 Task: Find connections with filter location Shorāpur with filter topic #Learningswith filter profile language French with filter current company Stanton Chase: Executive Search & Leadership Consultants with filter school Visvesvaraya Technological University with filter industry Farming, Ranching, Forestry with filter service category Mobile Marketing with filter keywords title Outside Sales Manager
Action: Mouse moved to (596, 82)
Screenshot: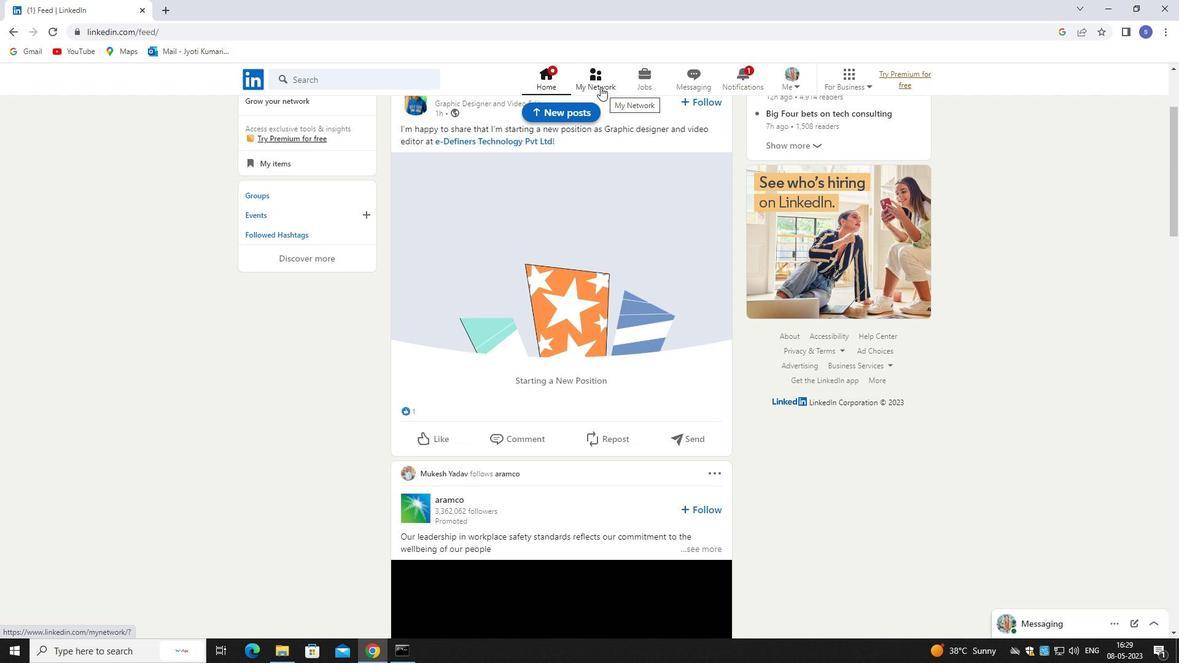 
Action: Mouse pressed left at (596, 82)
Screenshot: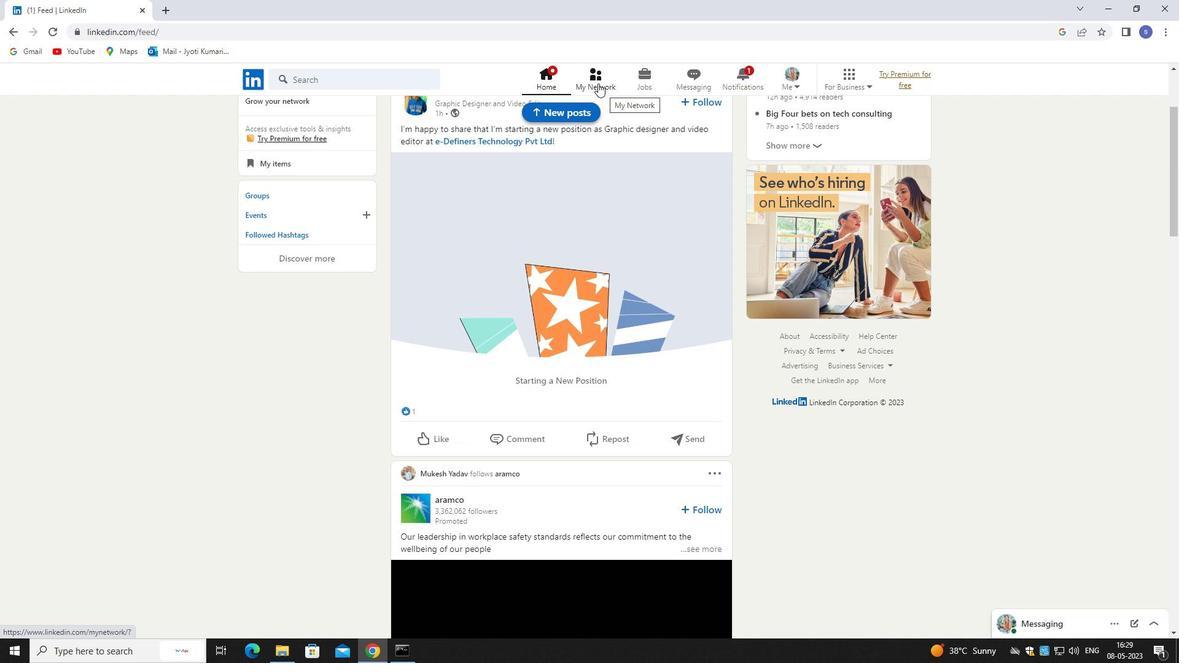 
Action: Mouse moved to (595, 82)
Screenshot: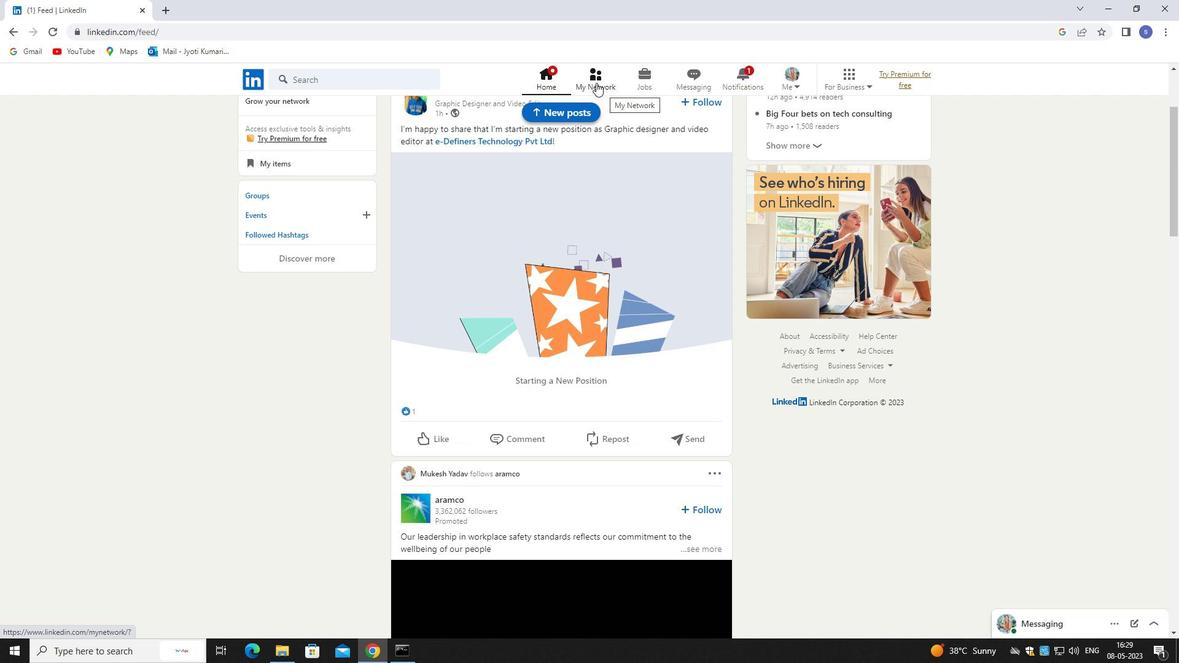 
Action: Mouse pressed left at (595, 82)
Screenshot: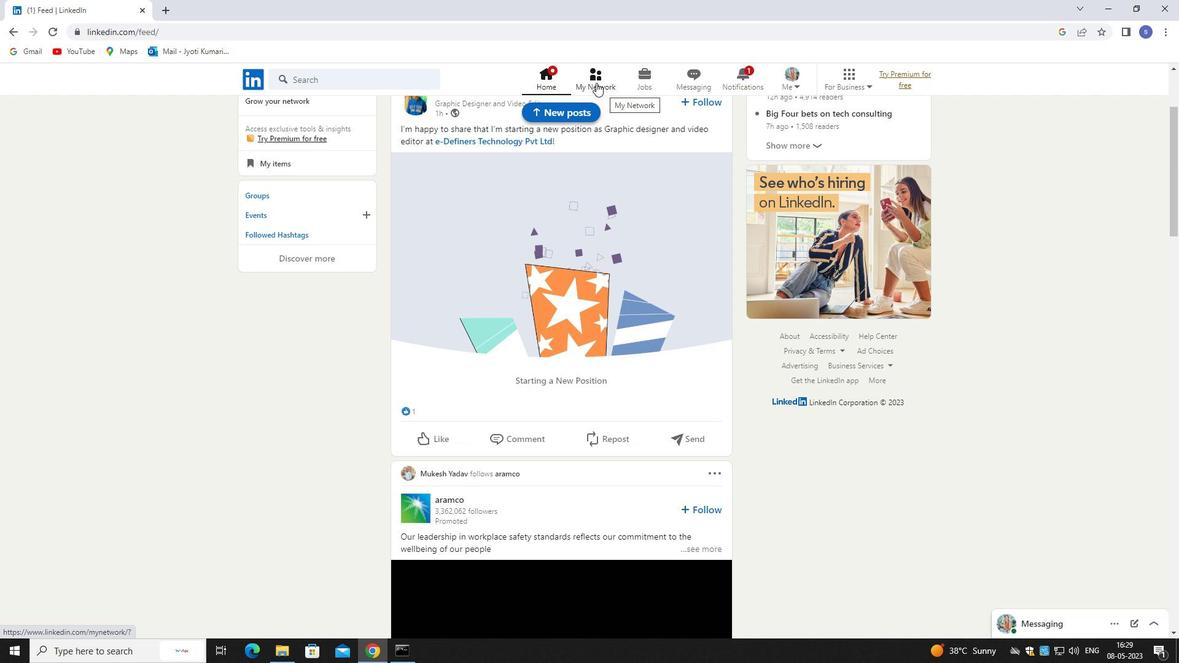 
Action: Mouse moved to (353, 149)
Screenshot: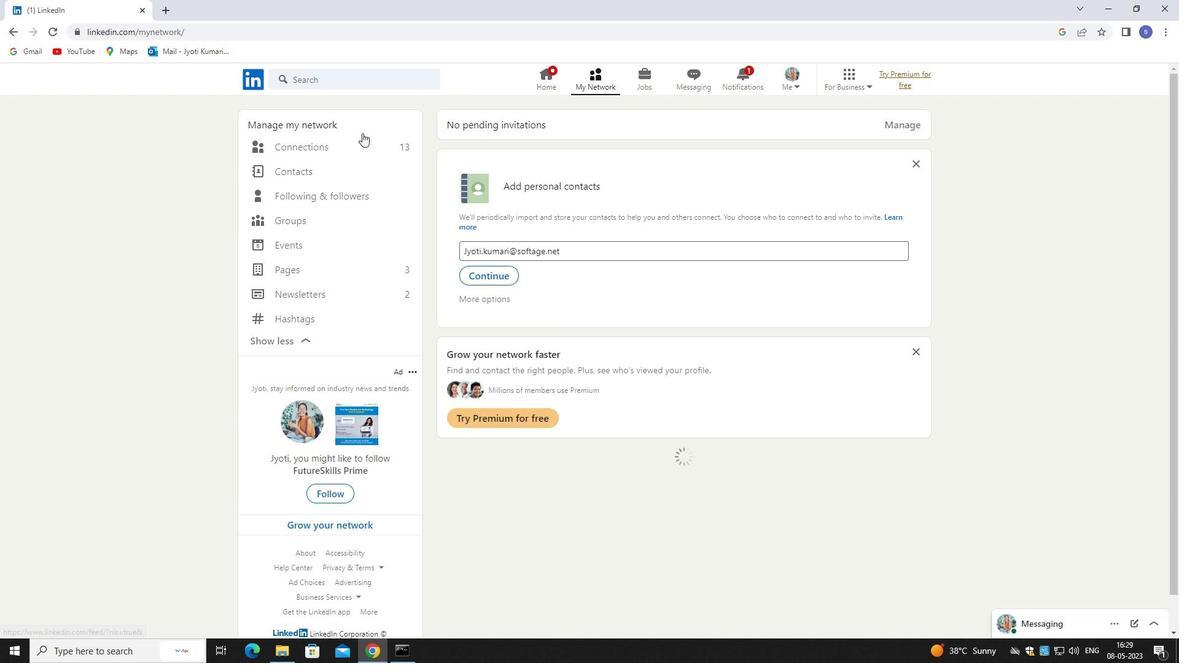 
Action: Mouse pressed left at (353, 149)
Screenshot: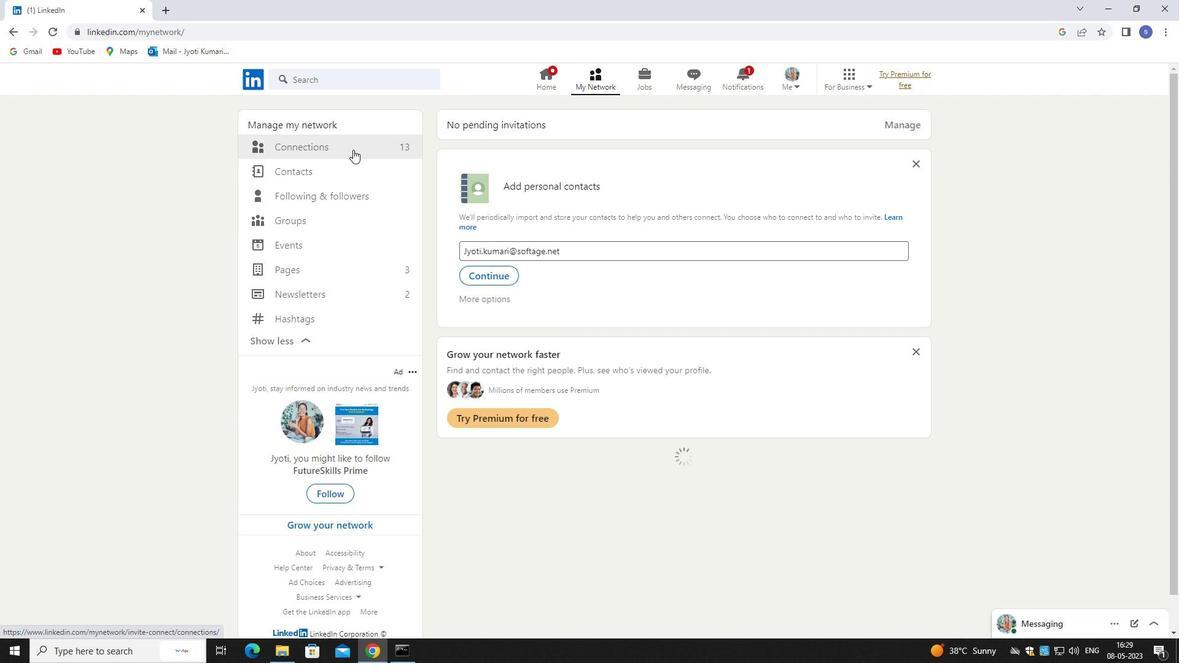 
Action: Mouse moved to (353, 150)
Screenshot: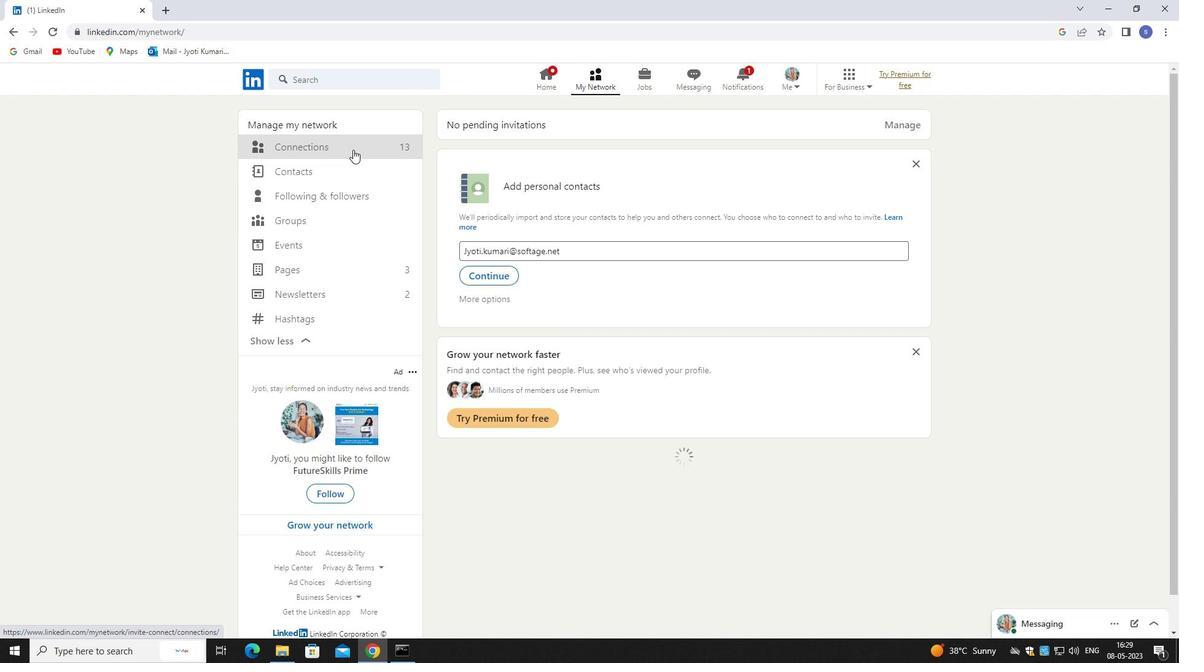 
Action: Mouse pressed left at (353, 150)
Screenshot: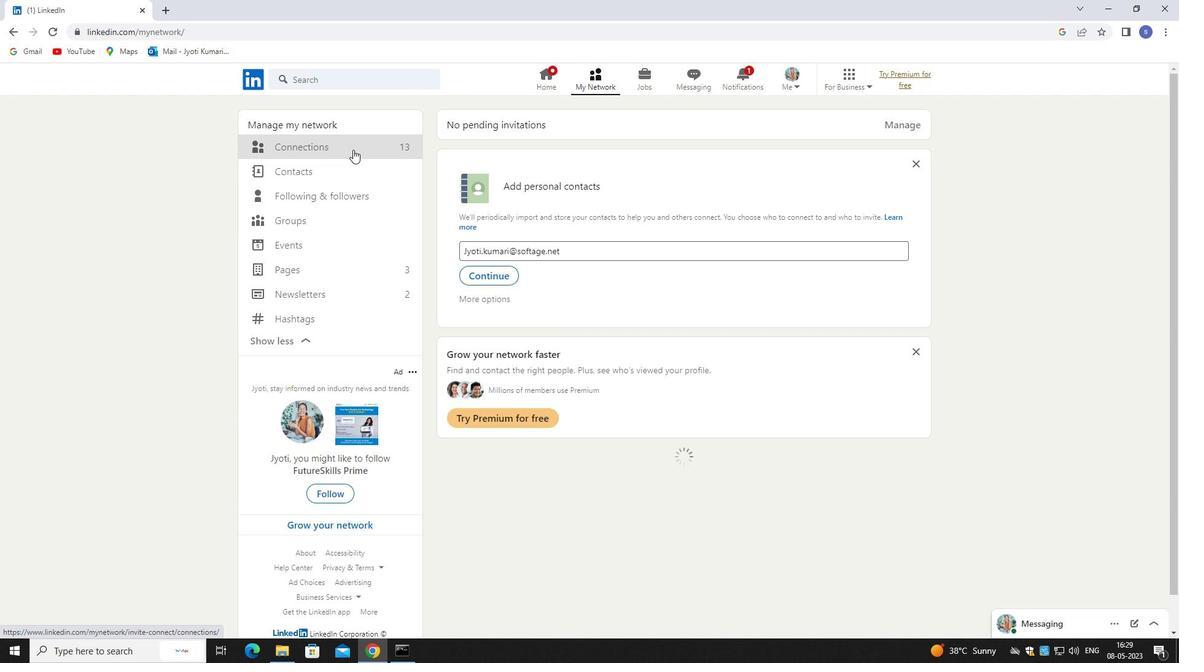 
Action: Mouse moved to (654, 146)
Screenshot: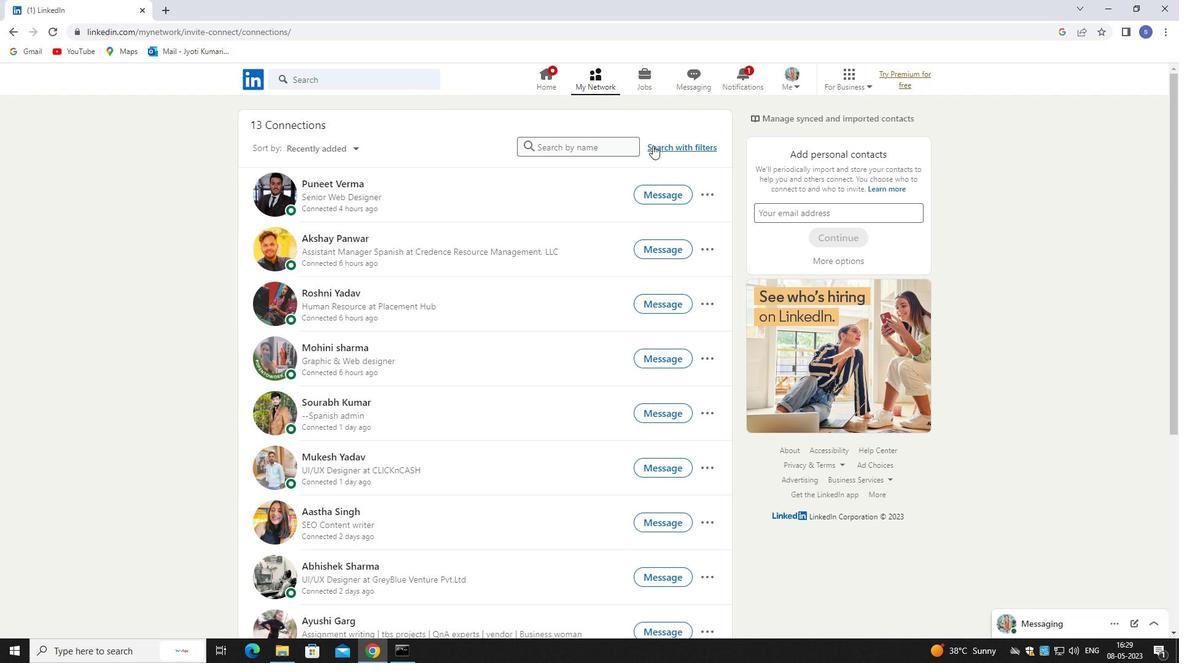
Action: Mouse pressed left at (654, 146)
Screenshot: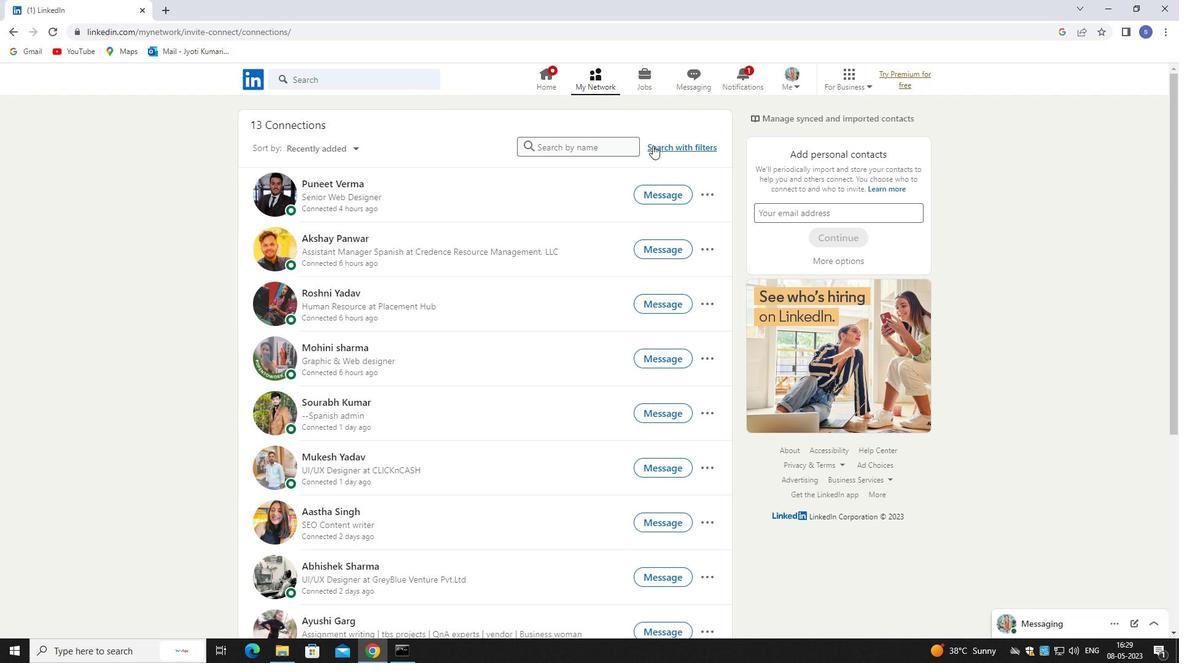 
Action: Mouse moved to (625, 119)
Screenshot: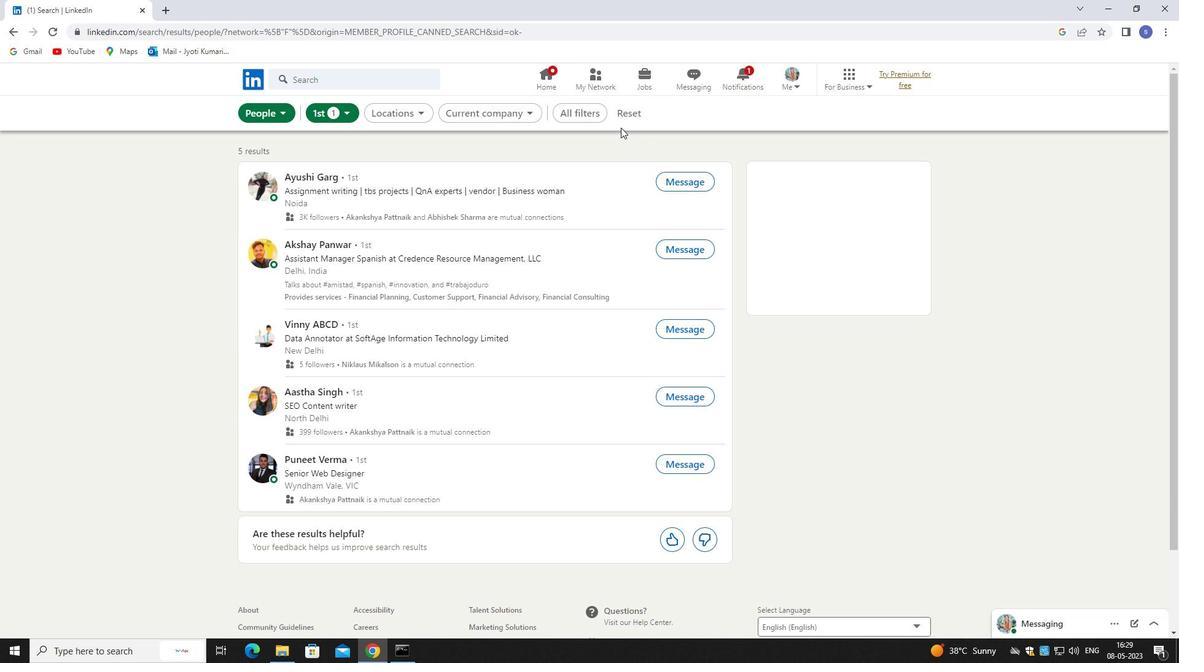 
Action: Mouse pressed left at (625, 119)
Screenshot: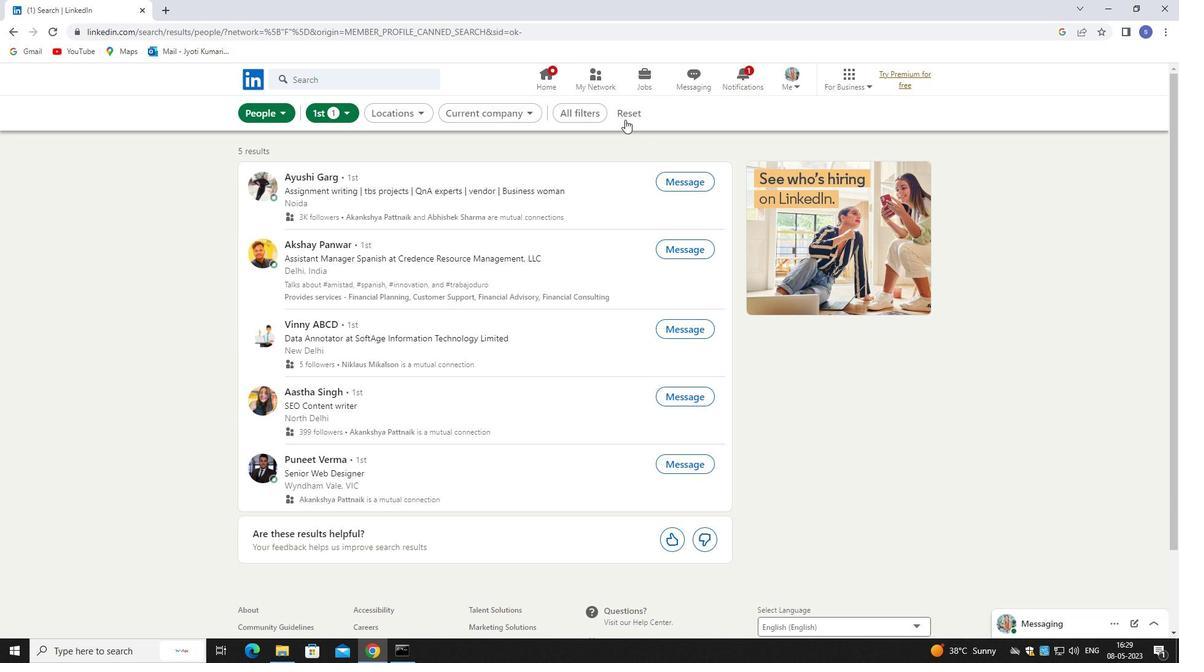 
Action: Mouse moved to (616, 116)
Screenshot: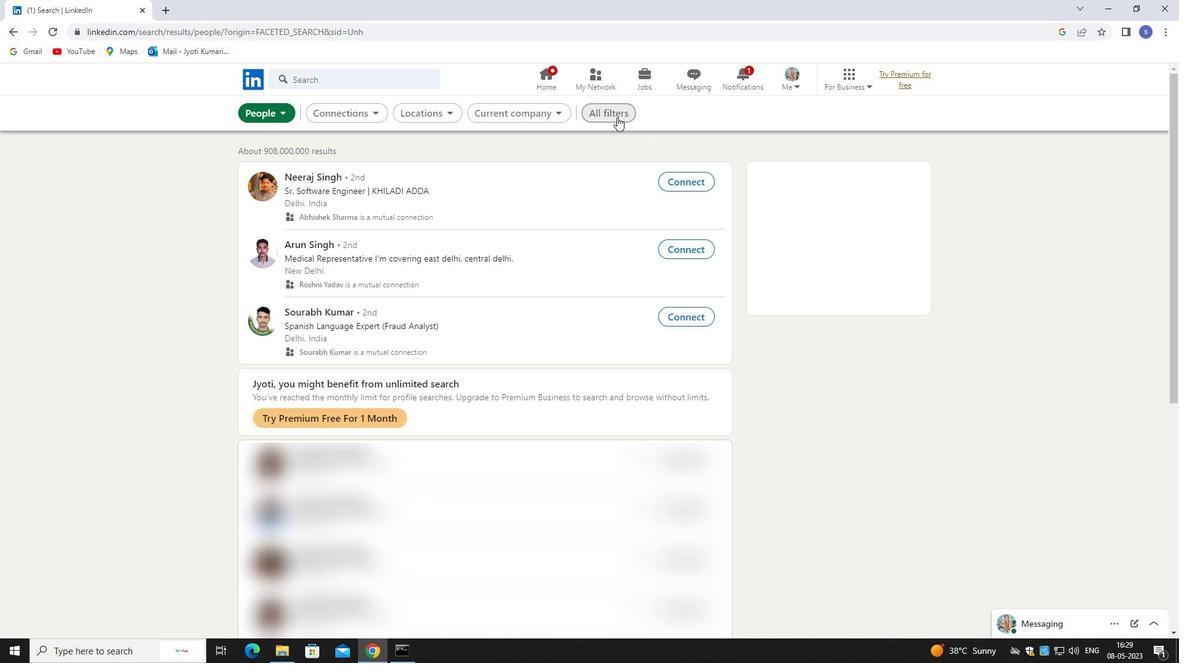 
Action: Mouse pressed left at (616, 116)
Screenshot: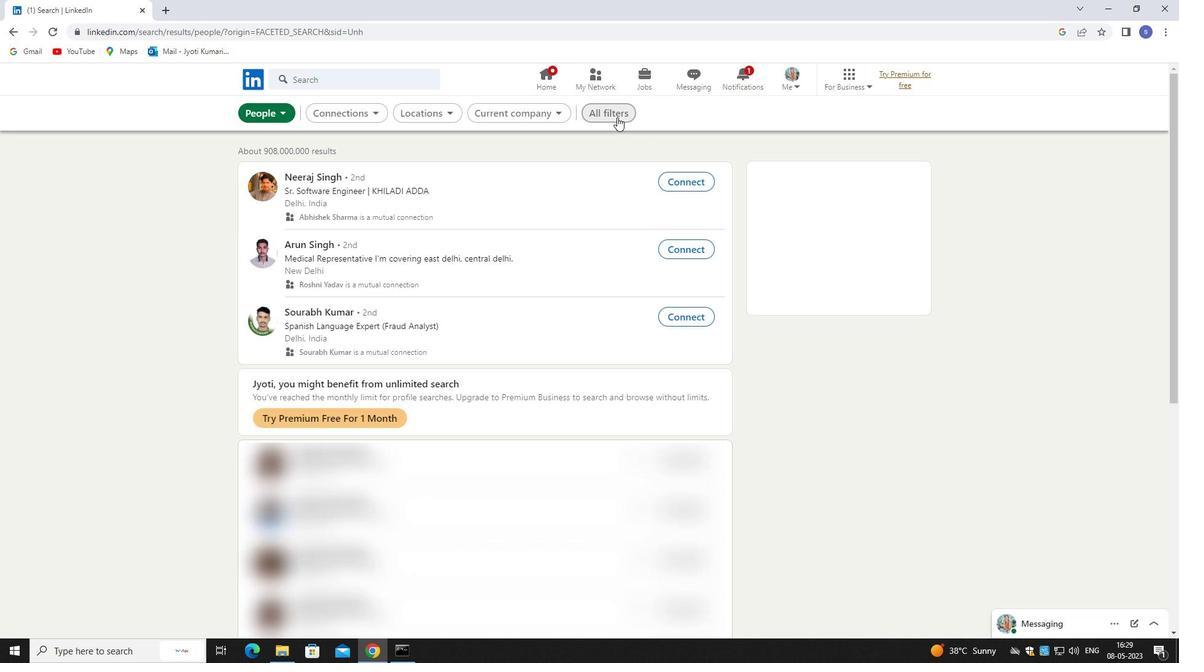 
Action: Mouse moved to (1034, 480)
Screenshot: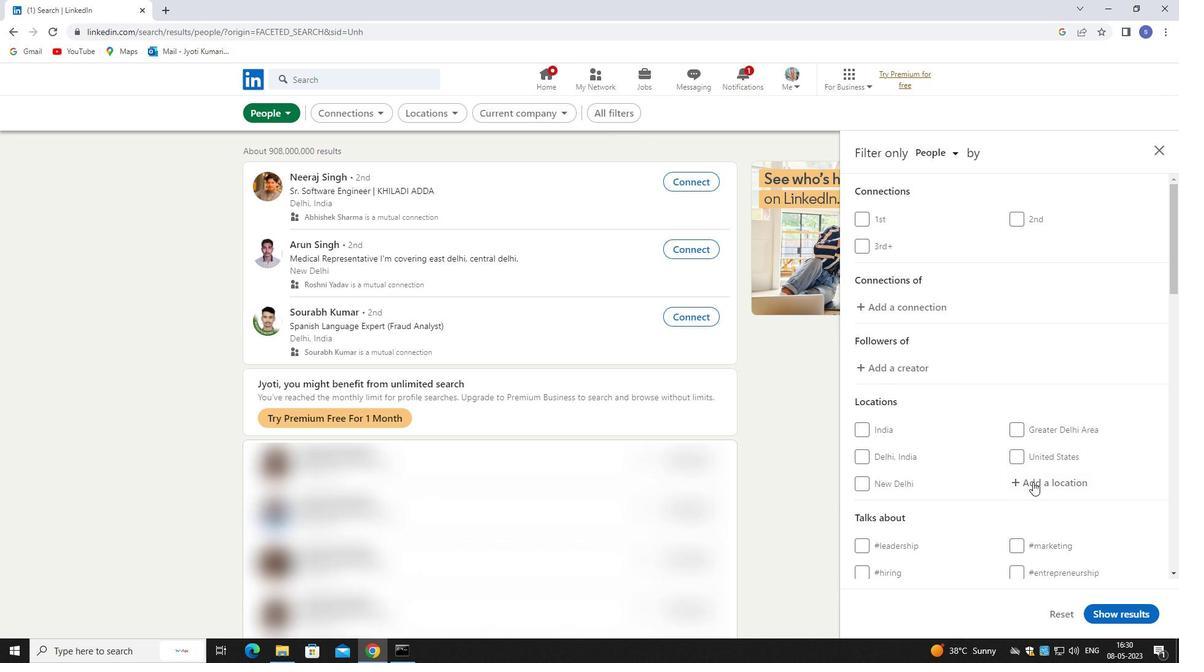 
Action: Mouse pressed left at (1034, 480)
Screenshot: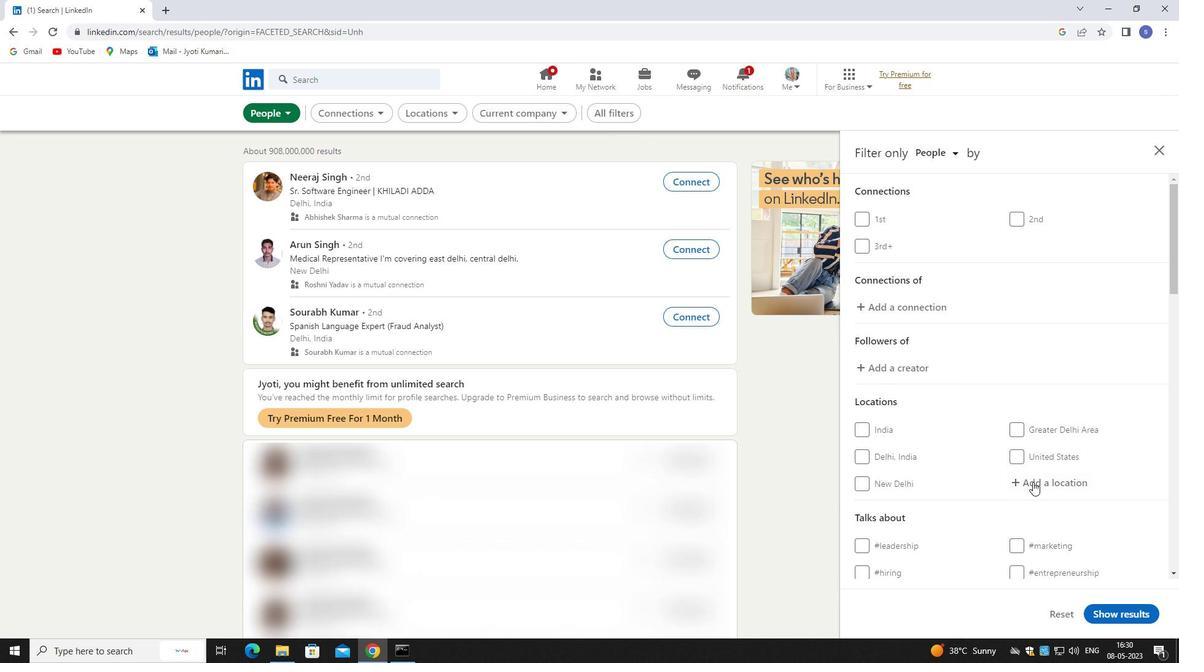 
Action: Mouse moved to (1033, 449)
Screenshot: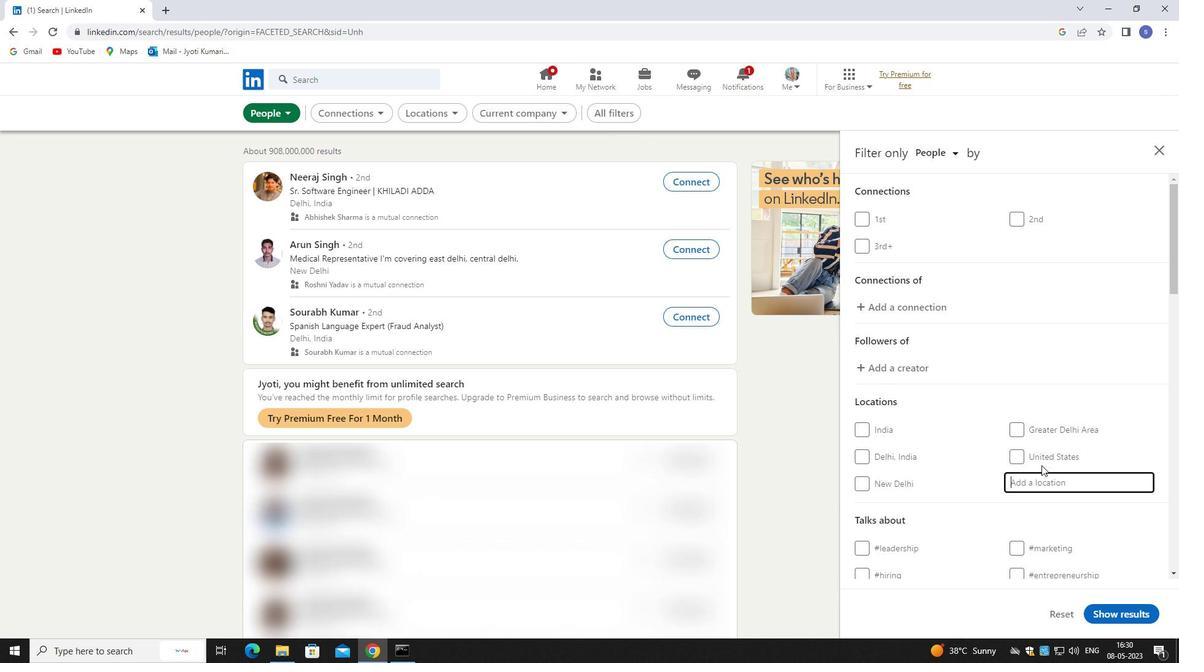 
Action: Key pressed shorapur
Screenshot: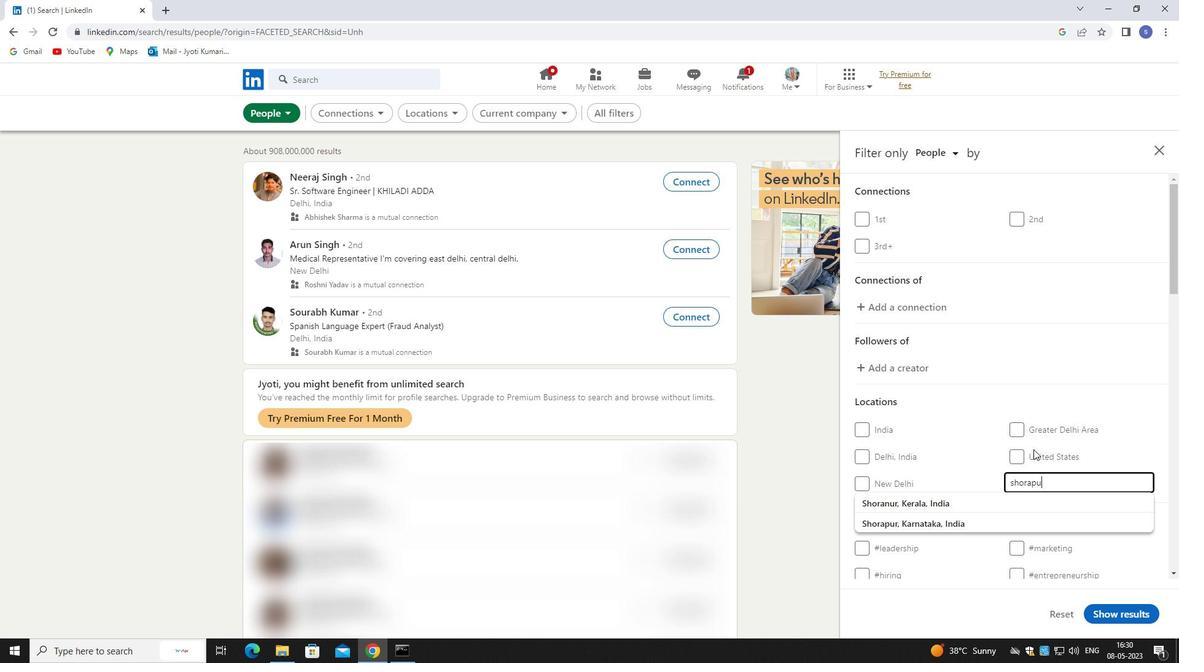 
Action: Mouse moved to (988, 493)
Screenshot: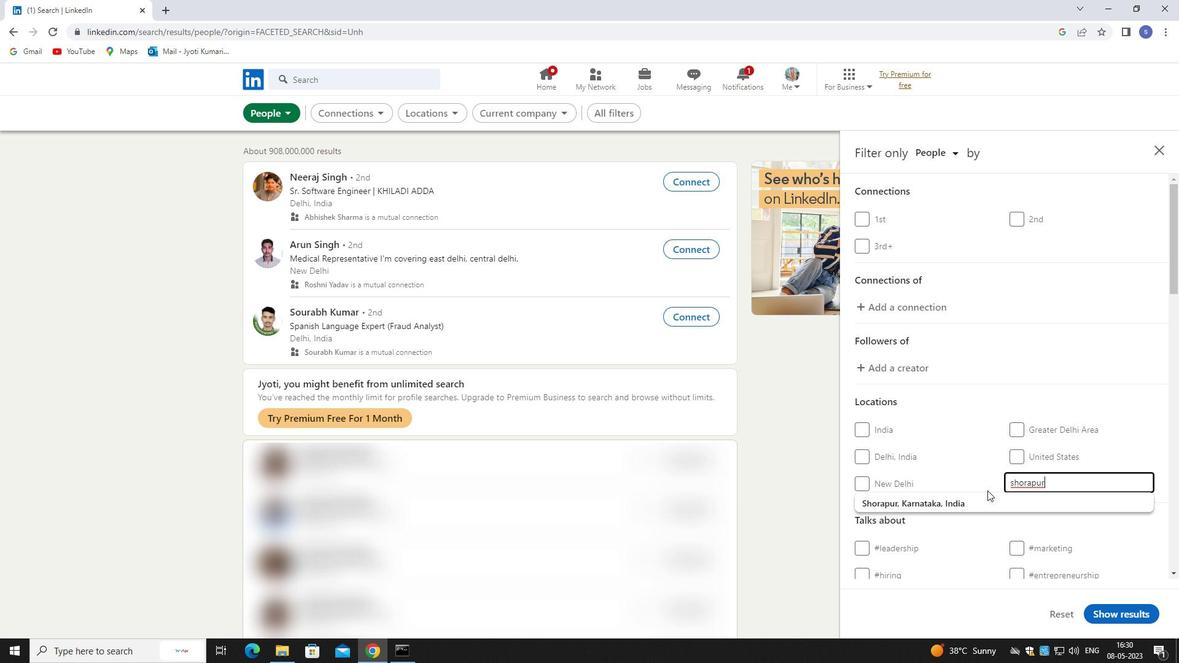 
Action: Mouse pressed left at (988, 493)
Screenshot: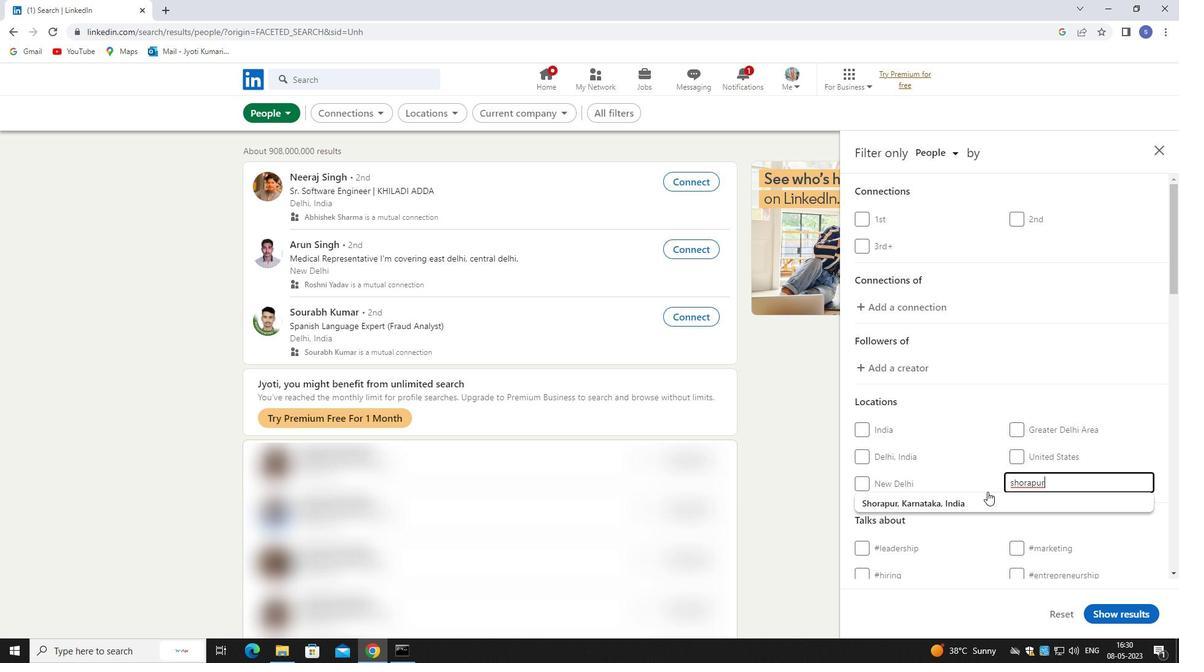 
Action: Mouse moved to (983, 450)
Screenshot: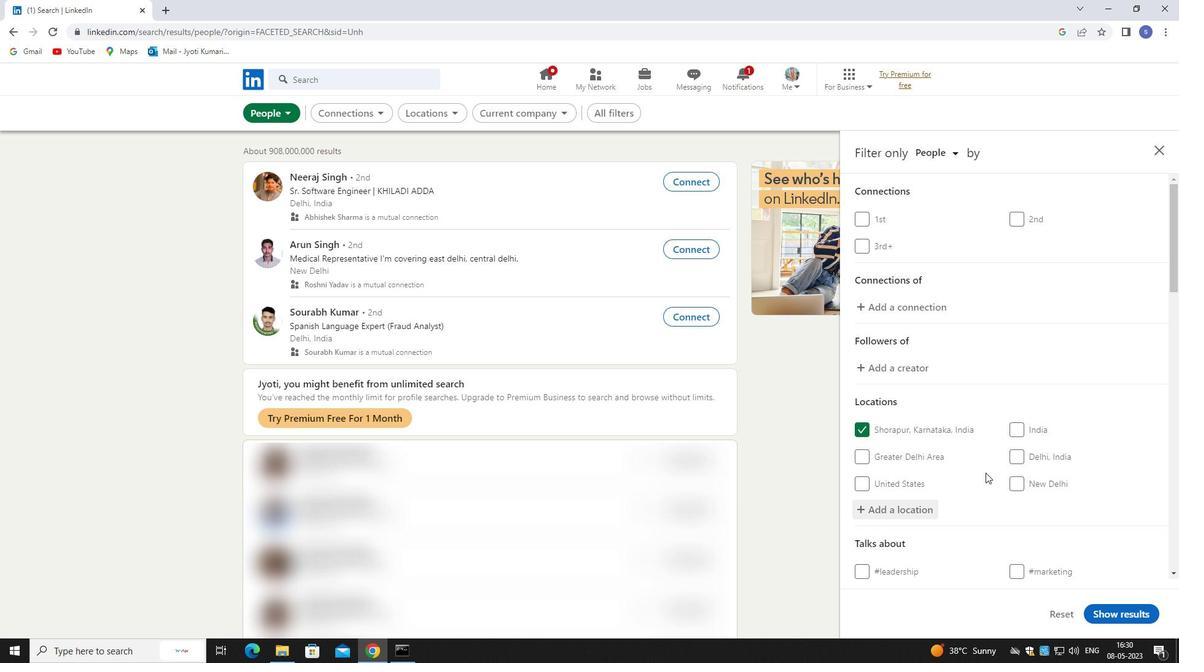 
Action: Mouse scrolled (983, 450) with delta (0, 0)
Screenshot: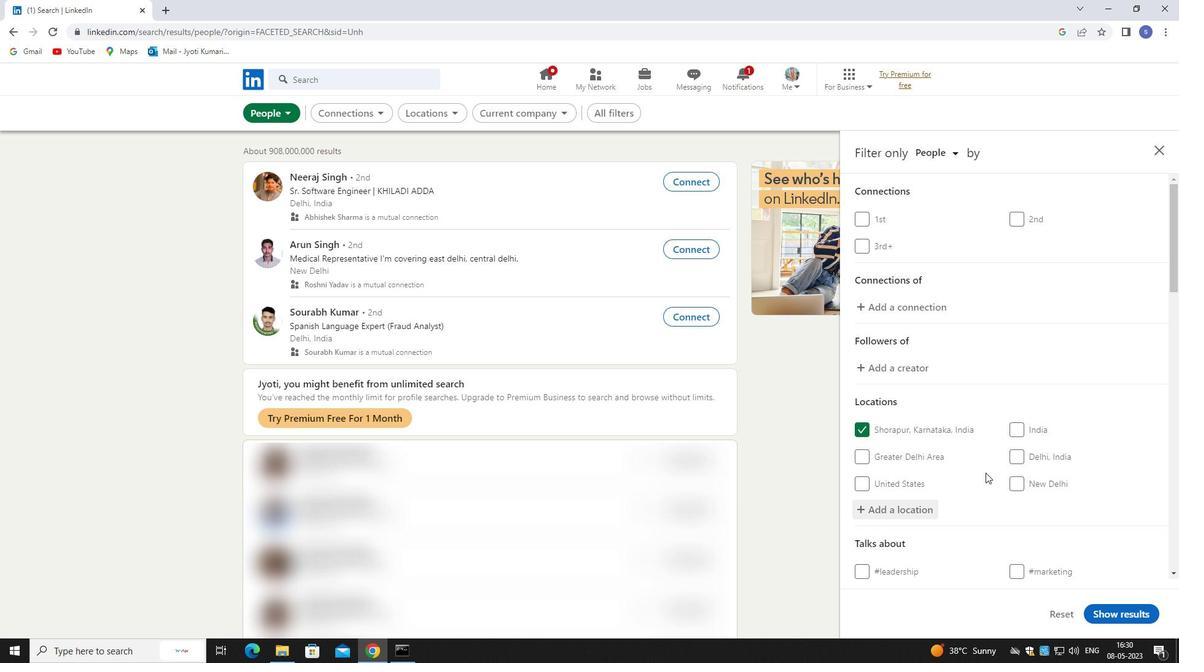 
Action: Mouse moved to (981, 446)
Screenshot: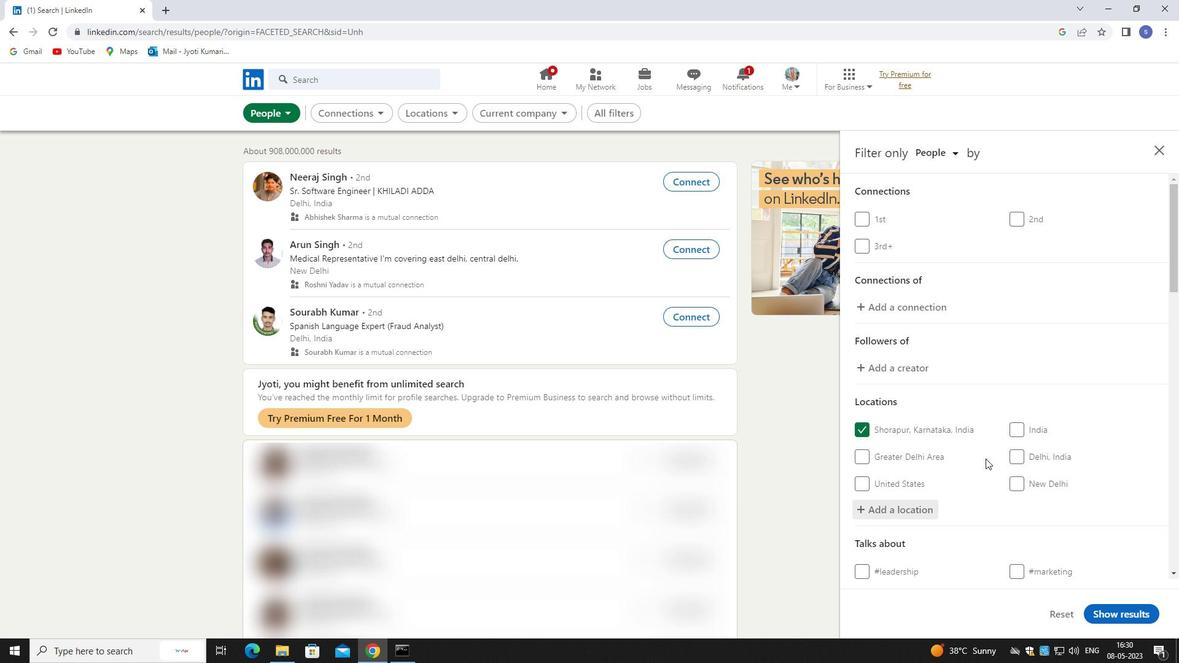 
Action: Mouse scrolled (981, 445) with delta (0, 0)
Screenshot: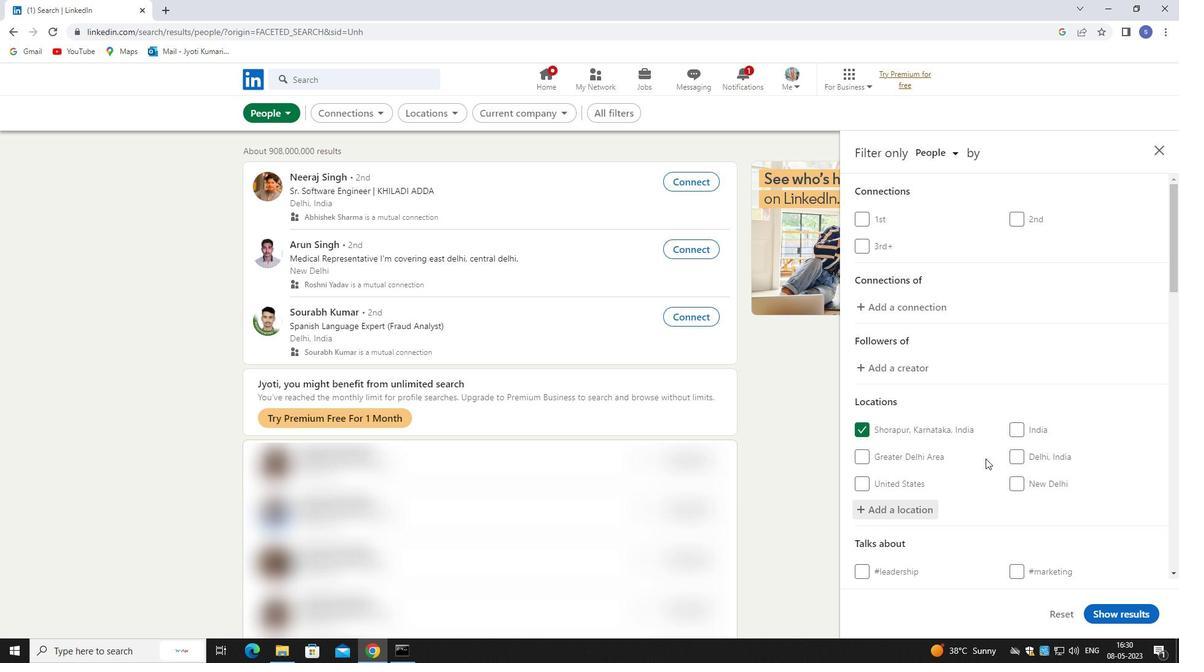 
Action: Mouse moved to (953, 415)
Screenshot: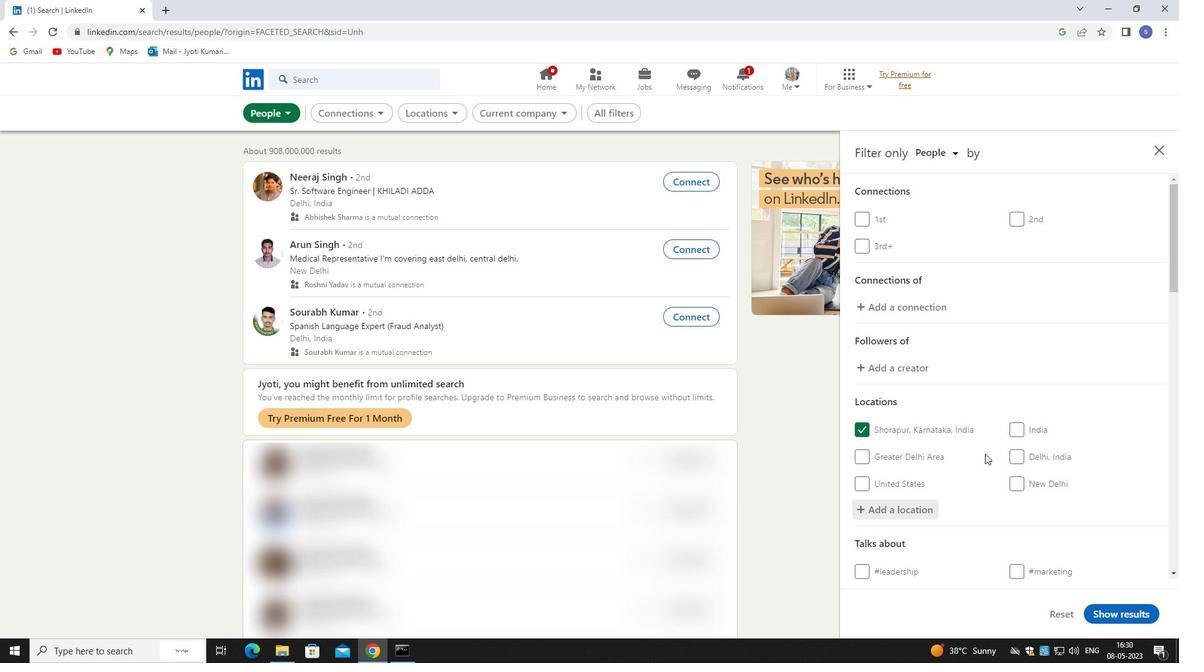 
Action: Mouse scrolled (953, 414) with delta (0, 0)
Screenshot: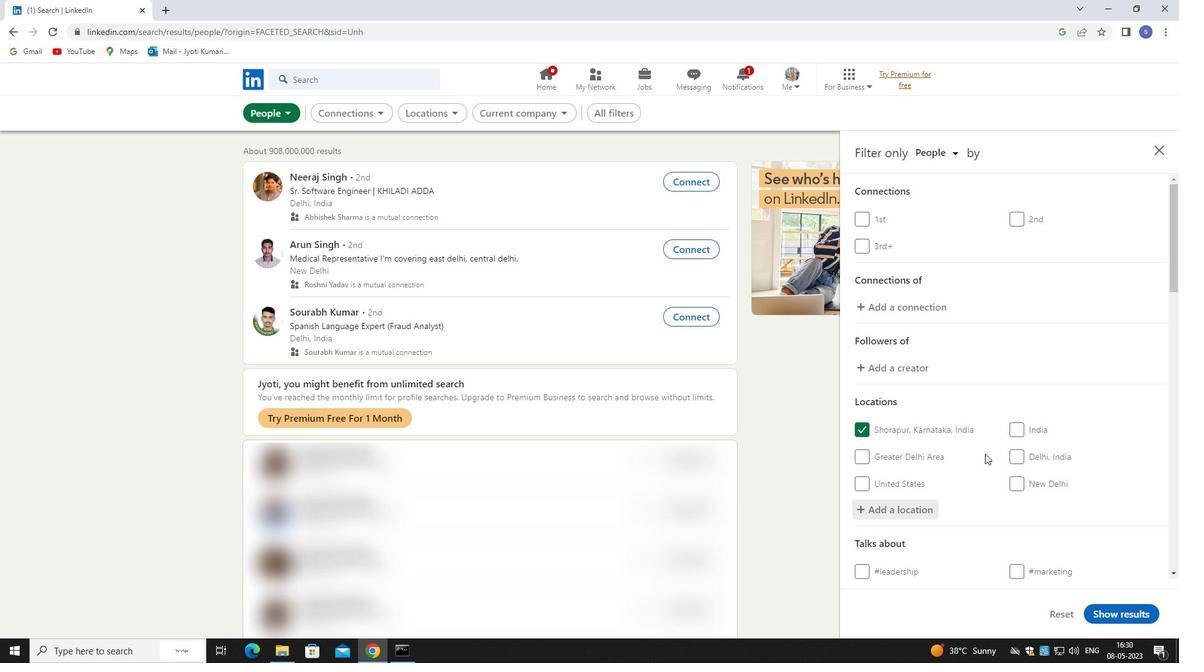 
Action: Mouse moved to (1026, 440)
Screenshot: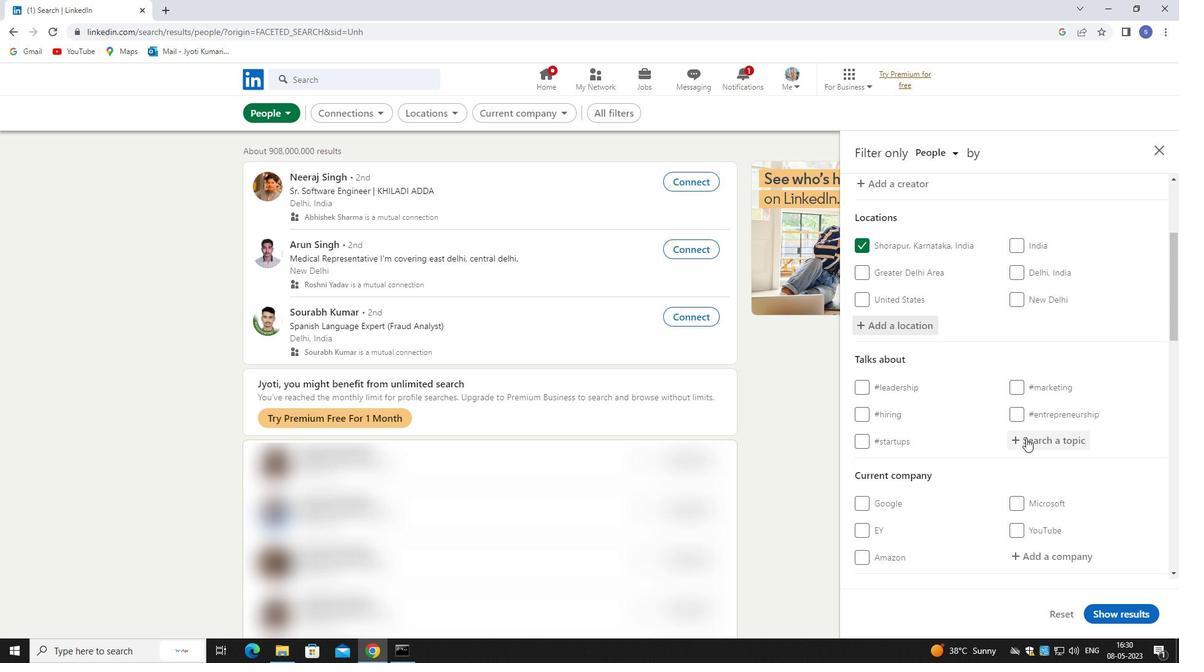 
Action: Mouse pressed left at (1026, 440)
Screenshot: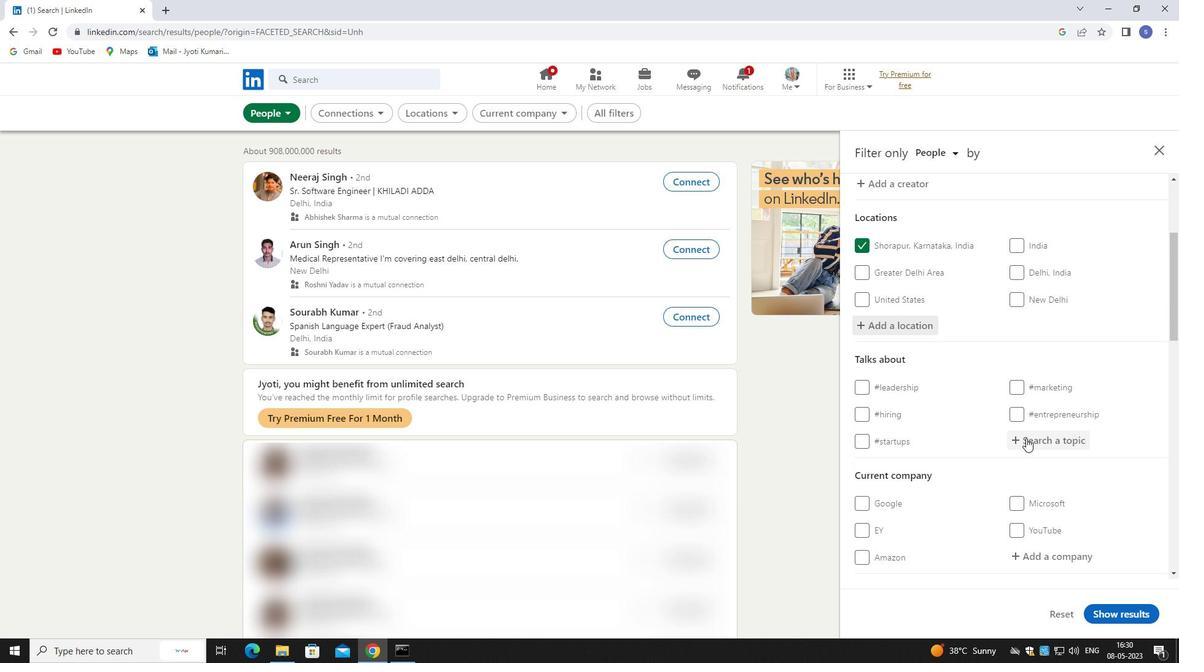 
Action: Mouse moved to (1020, 434)
Screenshot: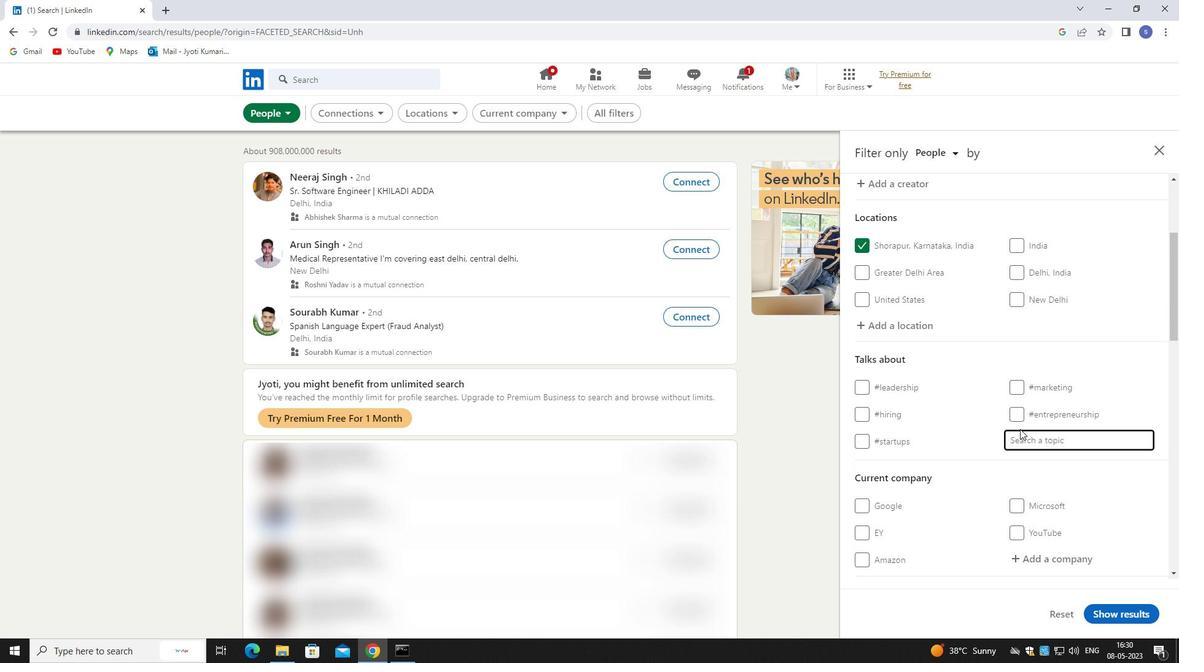 
Action: Key pressed learnin
Screenshot: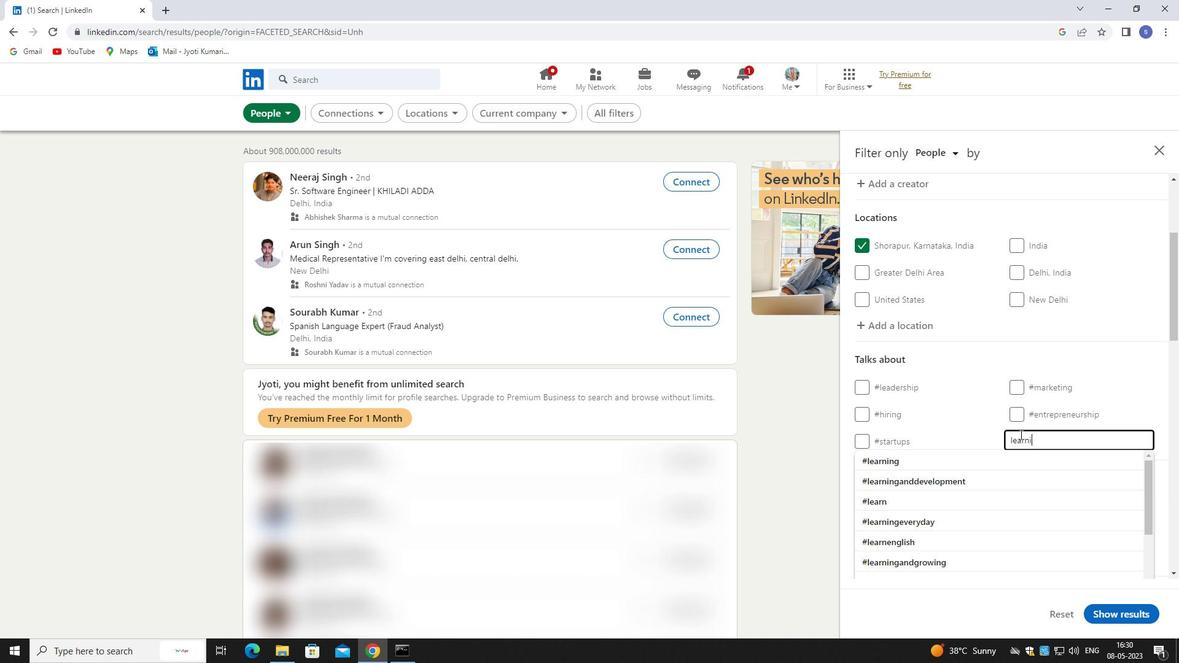
Action: Mouse moved to (1032, 465)
Screenshot: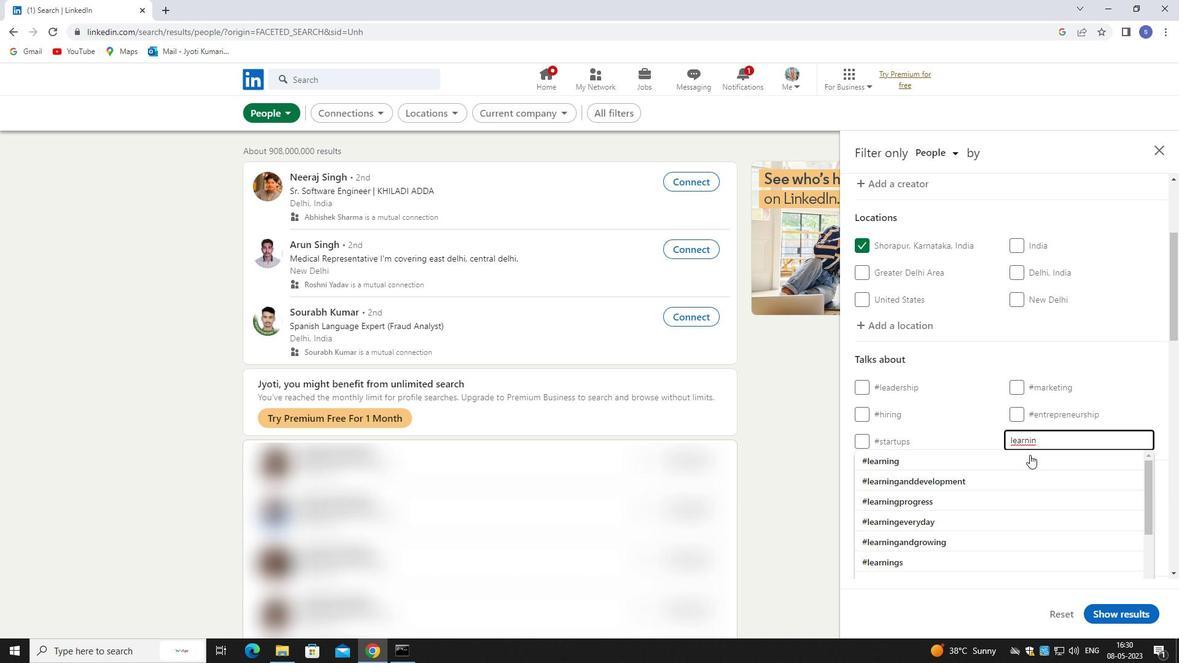 
Action: Mouse pressed left at (1032, 465)
Screenshot: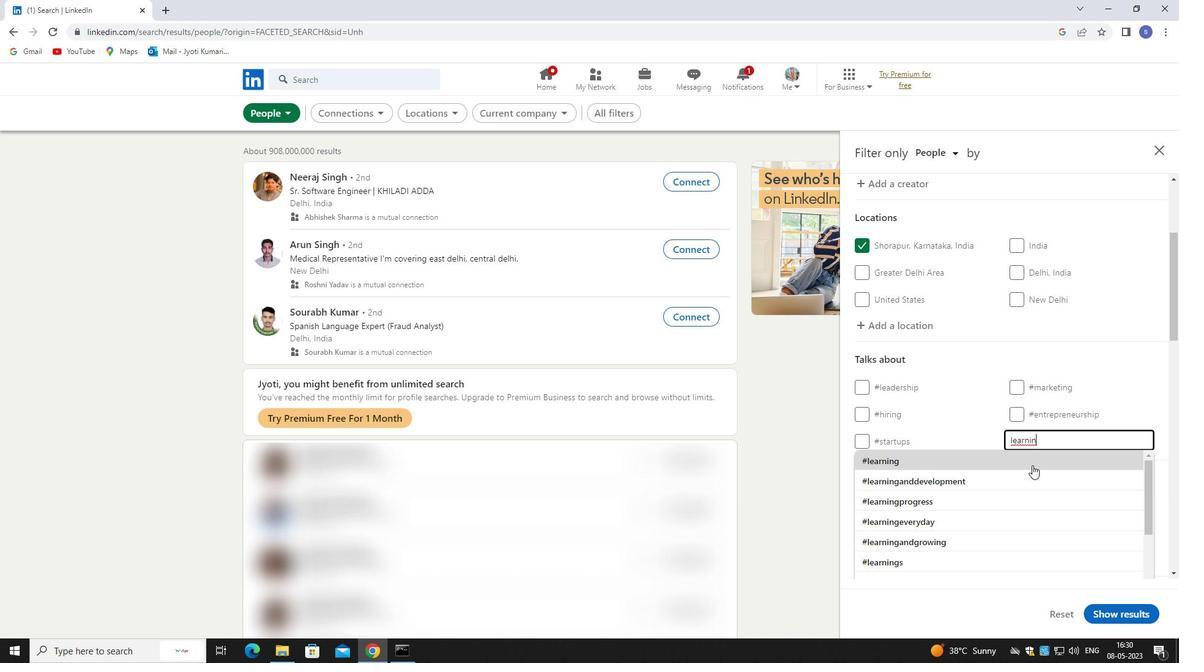 
Action: Mouse moved to (1033, 465)
Screenshot: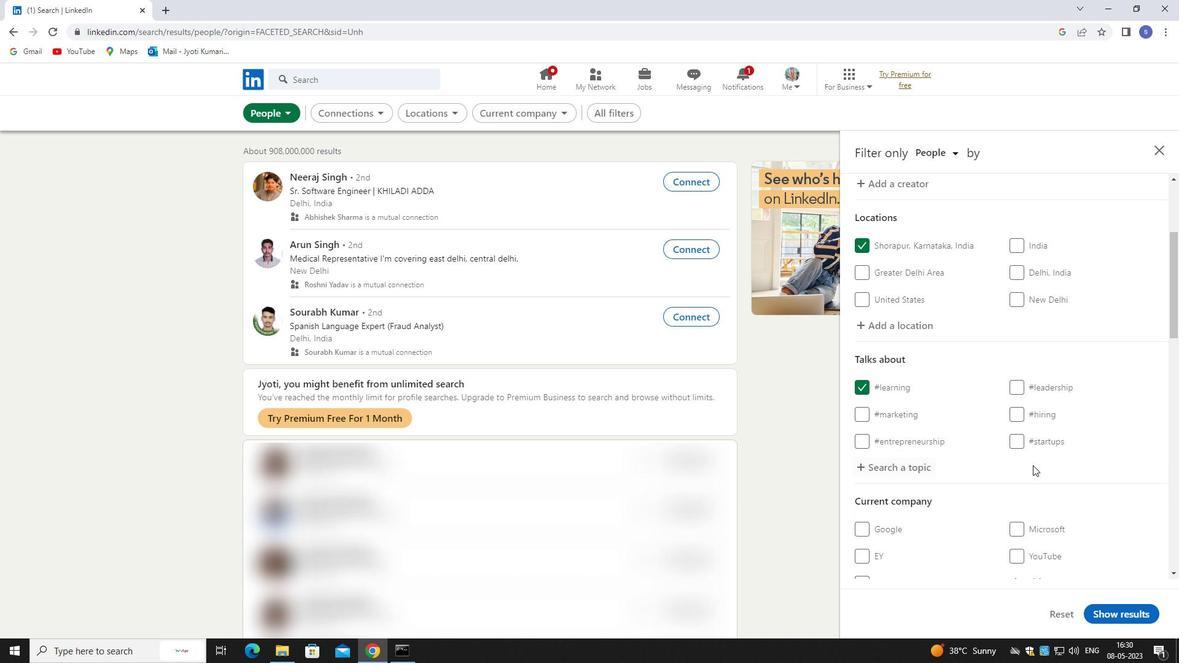 
Action: Mouse scrolled (1033, 464) with delta (0, 0)
Screenshot: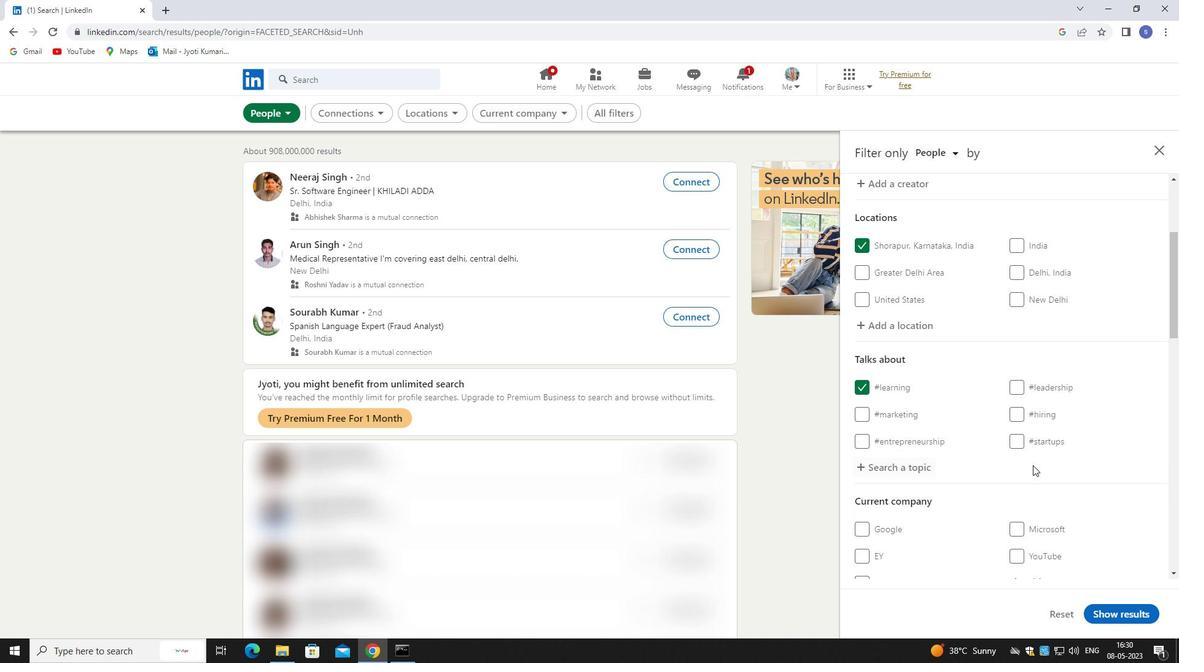 
Action: Mouse moved to (1033, 465)
Screenshot: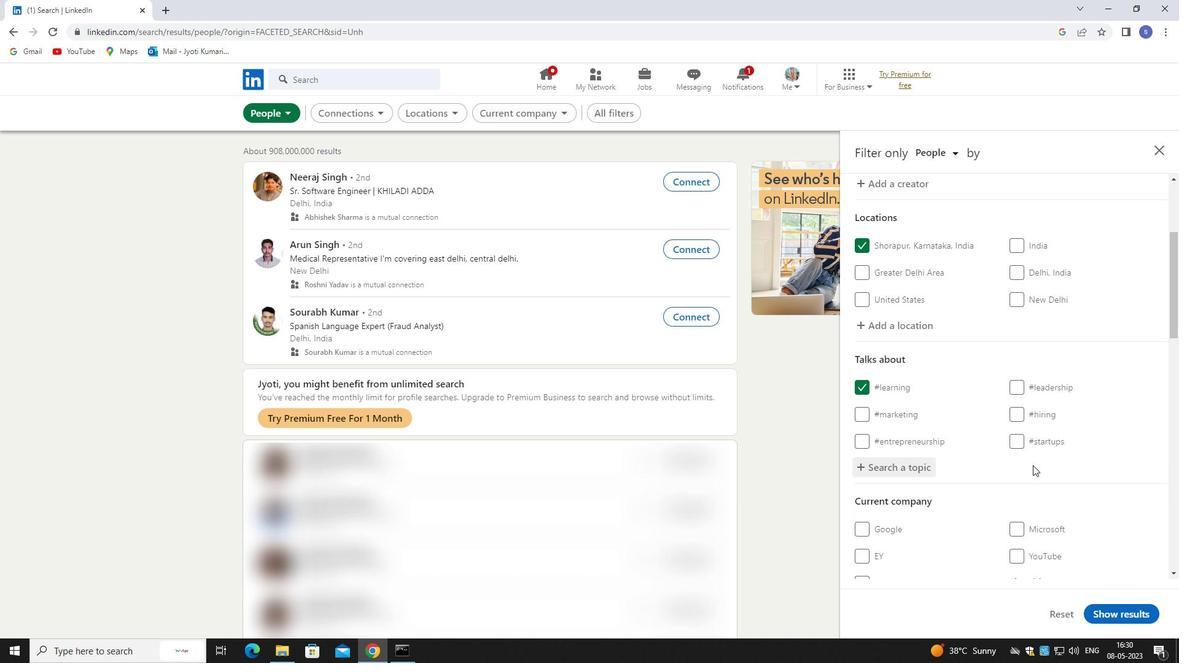 
Action: Mouse scrolled (1033, 464) with delta (0, 0)
Screenshot: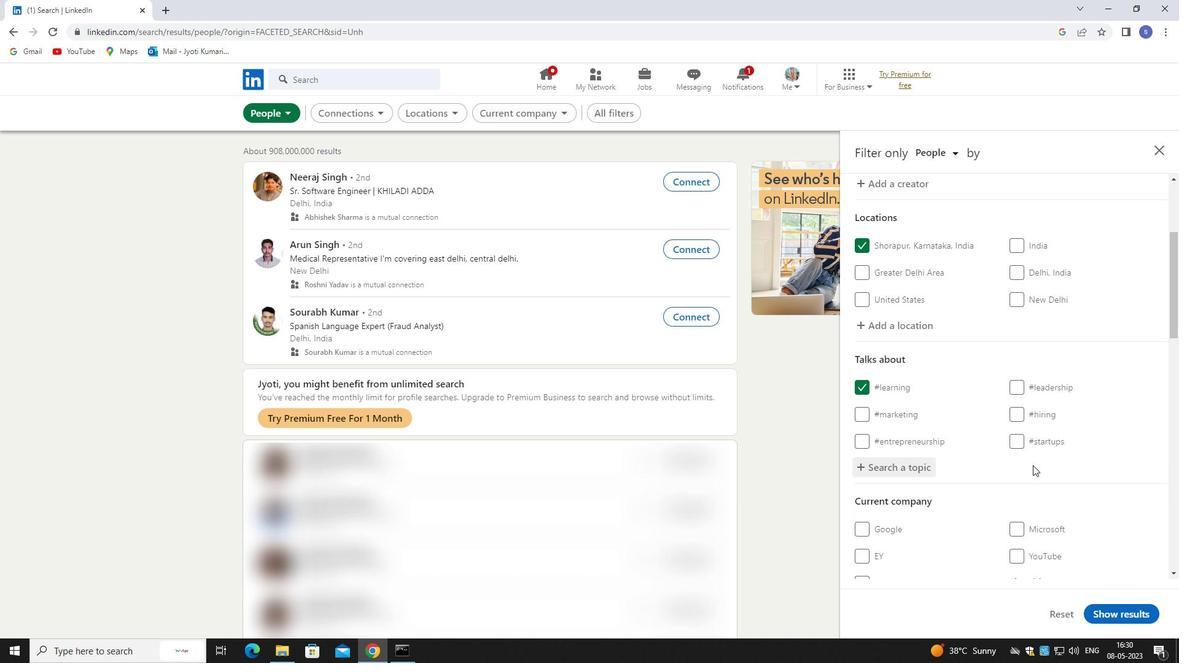 
Action: Mouse scrolled (1033, 464) with delta (0, 0)
Screenshot: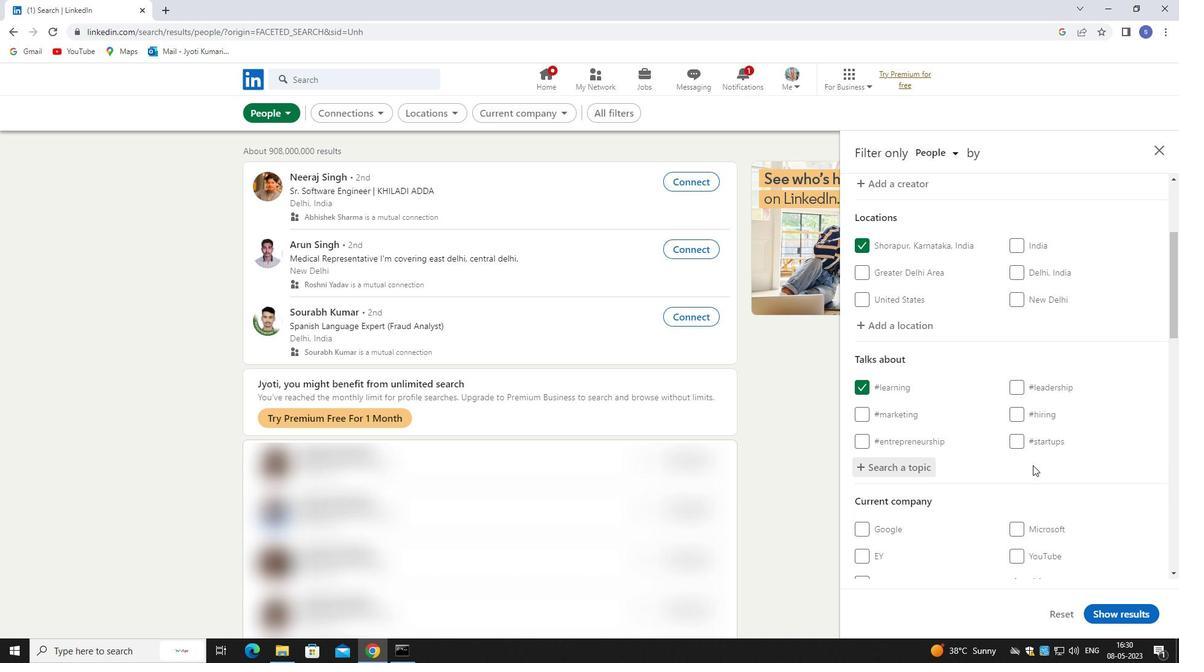
Action: Mouse moved to (1071, 398)
Screenshot: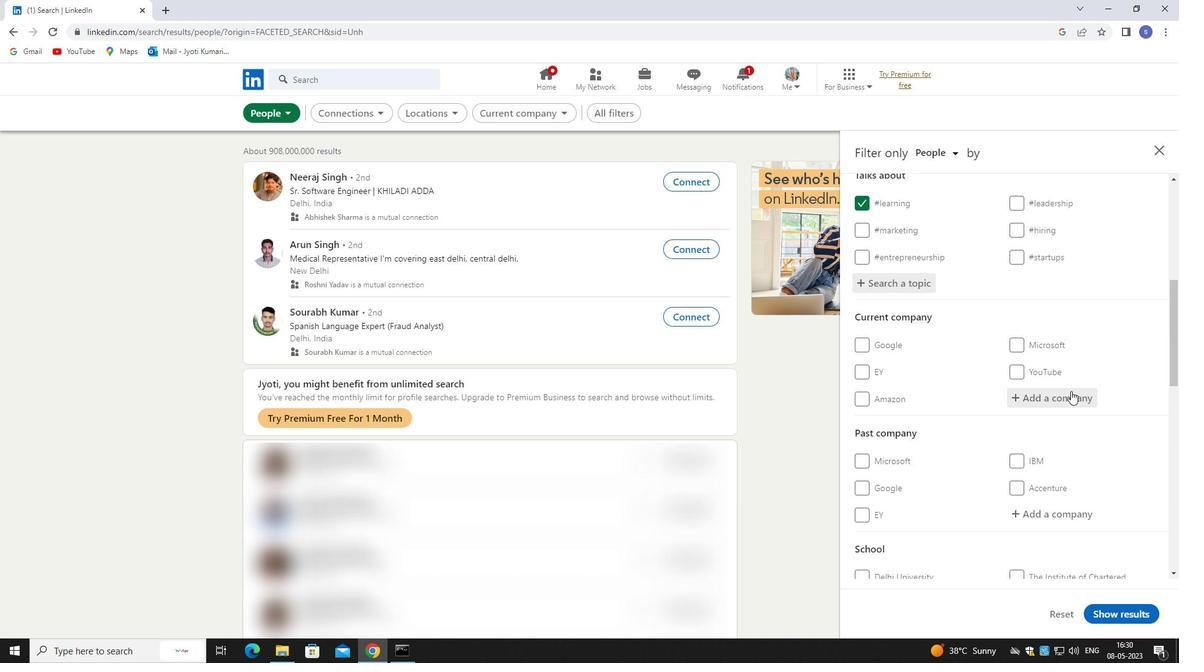 
Action: Mouse pressed left at (1071, 398)
Screenshot: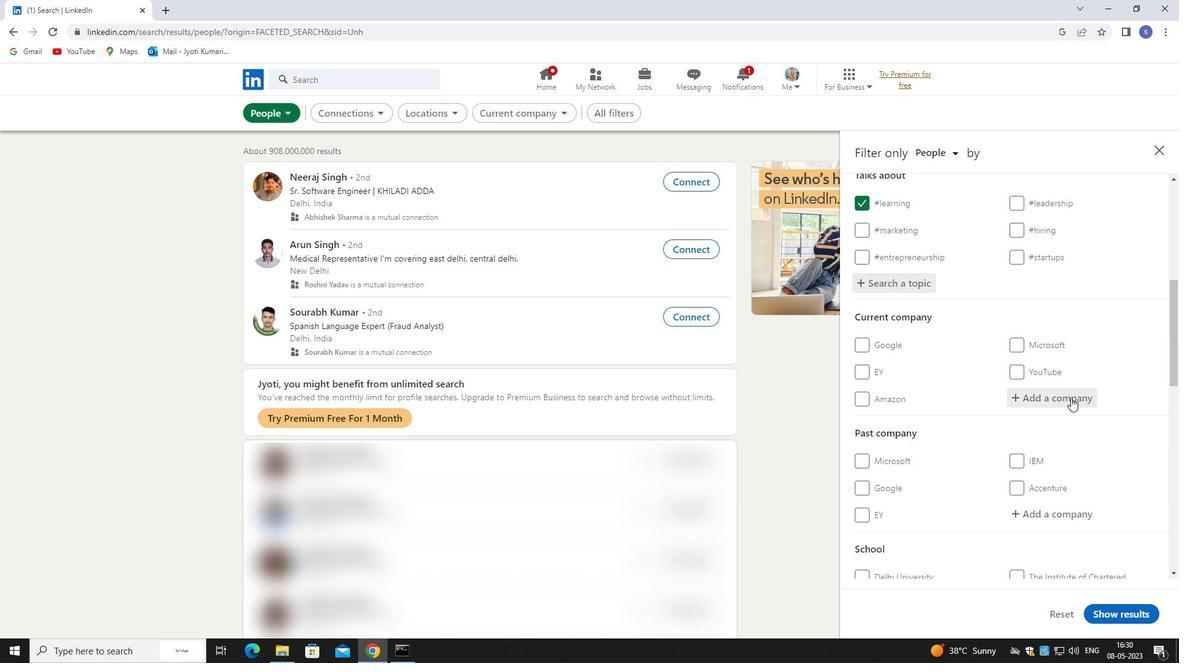 
Action: Mouse moved to (1073, 398)
Screenshot: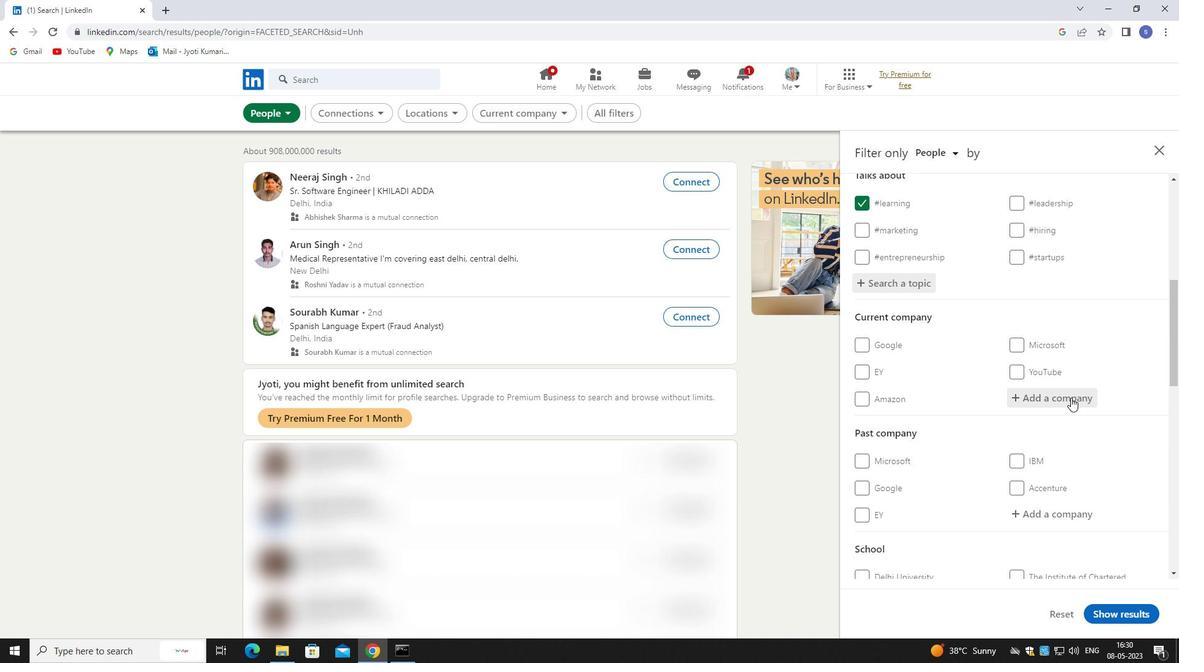 
Action: Key pressed stanton<Key.space>
Screenshot: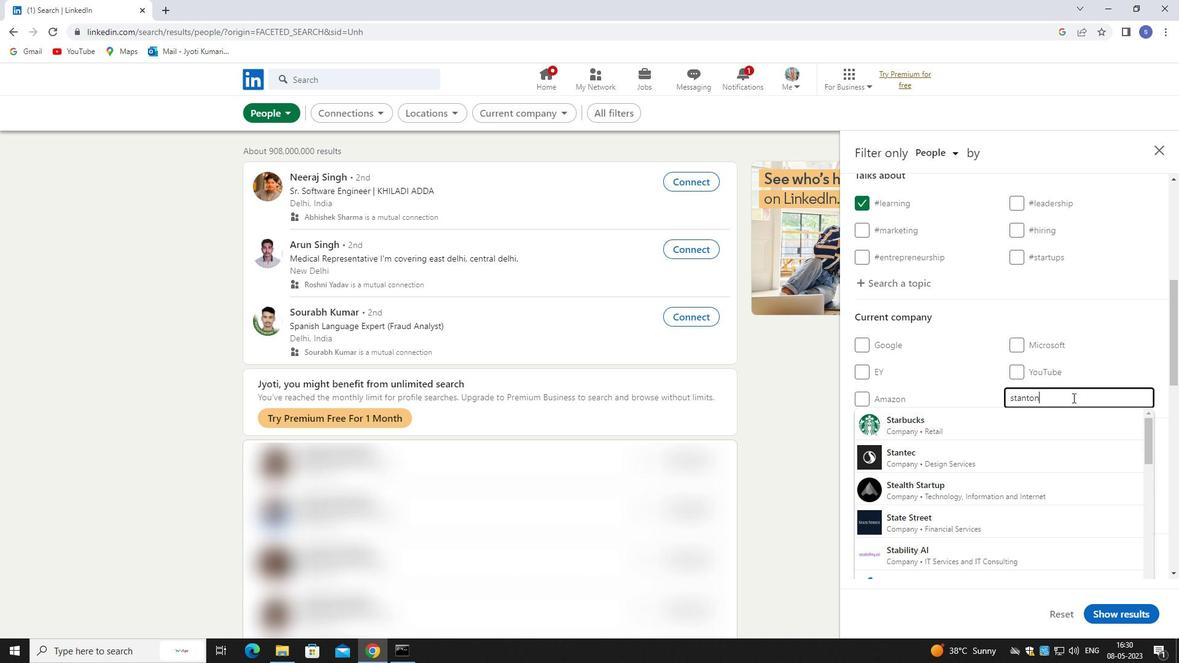 
Action: Mouse moved to (1061, 480)
Screenshot: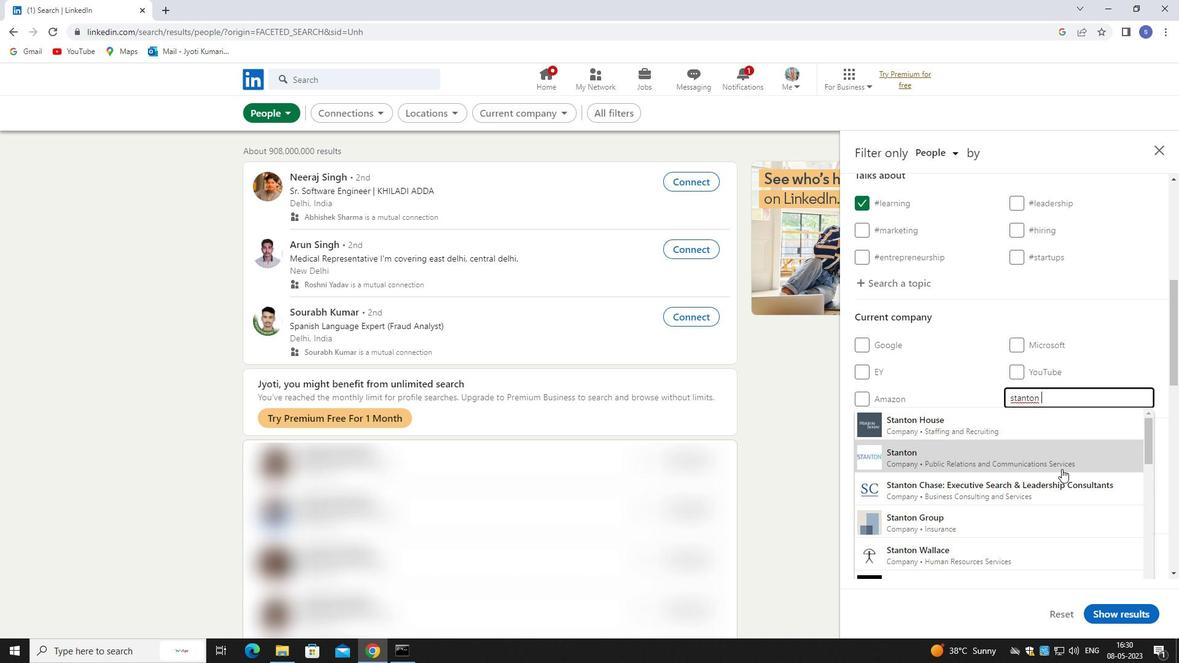 
Action: Mouse pressed left at (1061, 480)
Screenshot: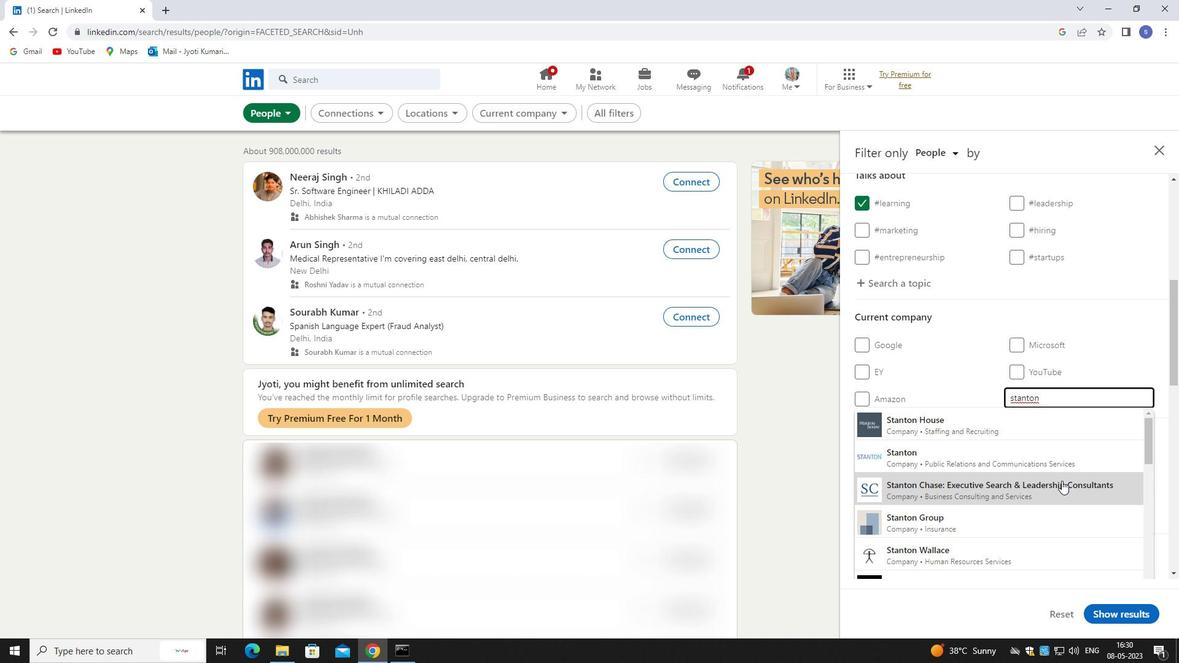 
Action: Mouse moved to (1062, 482)
Screenshot: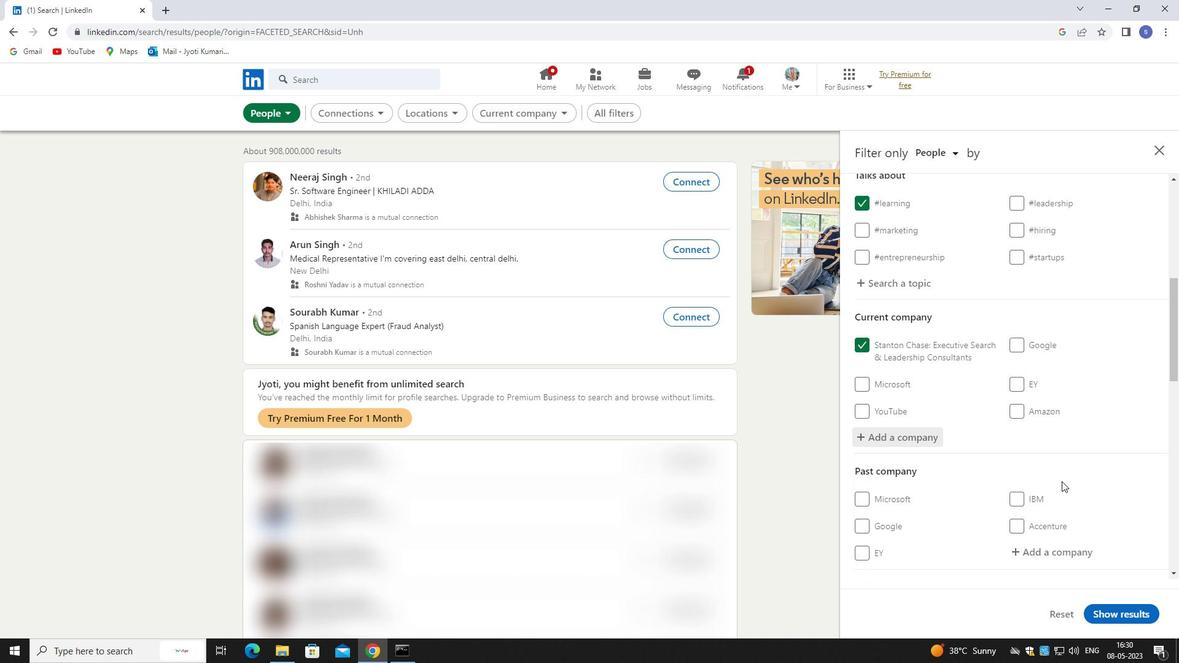 
Action: Mouse scrolled (1062, 481) with delta (0, 0)
Screenshot: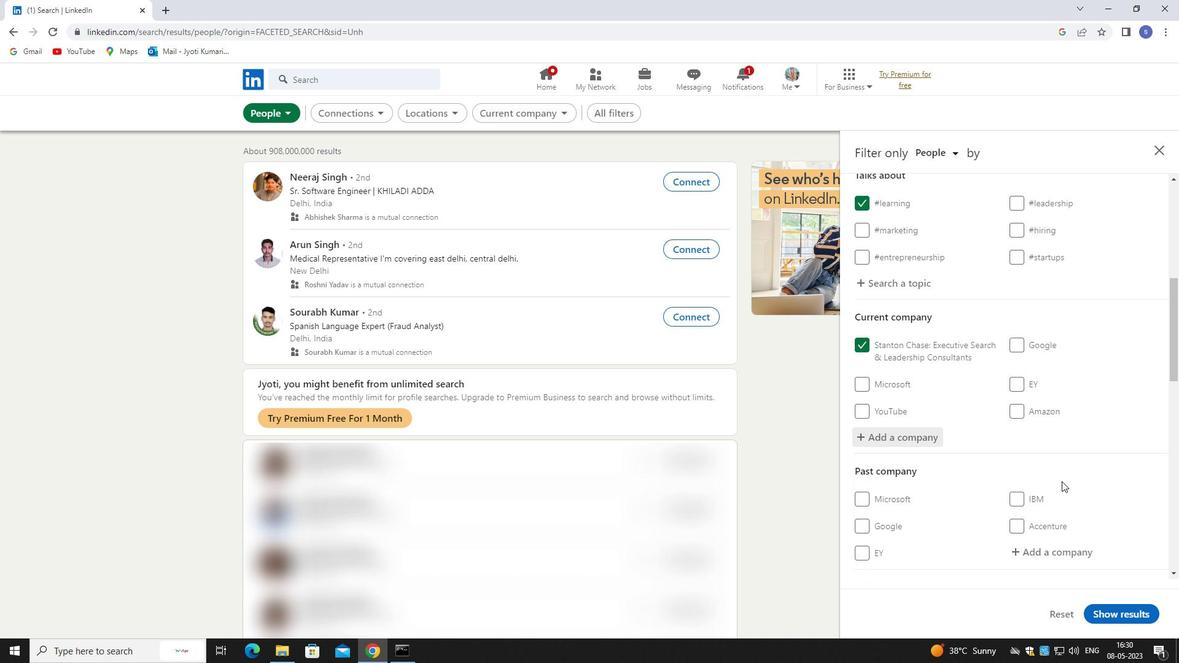 
Action: Mouse scrolled (1062, 481) with delta (0, 0)
Screenshot: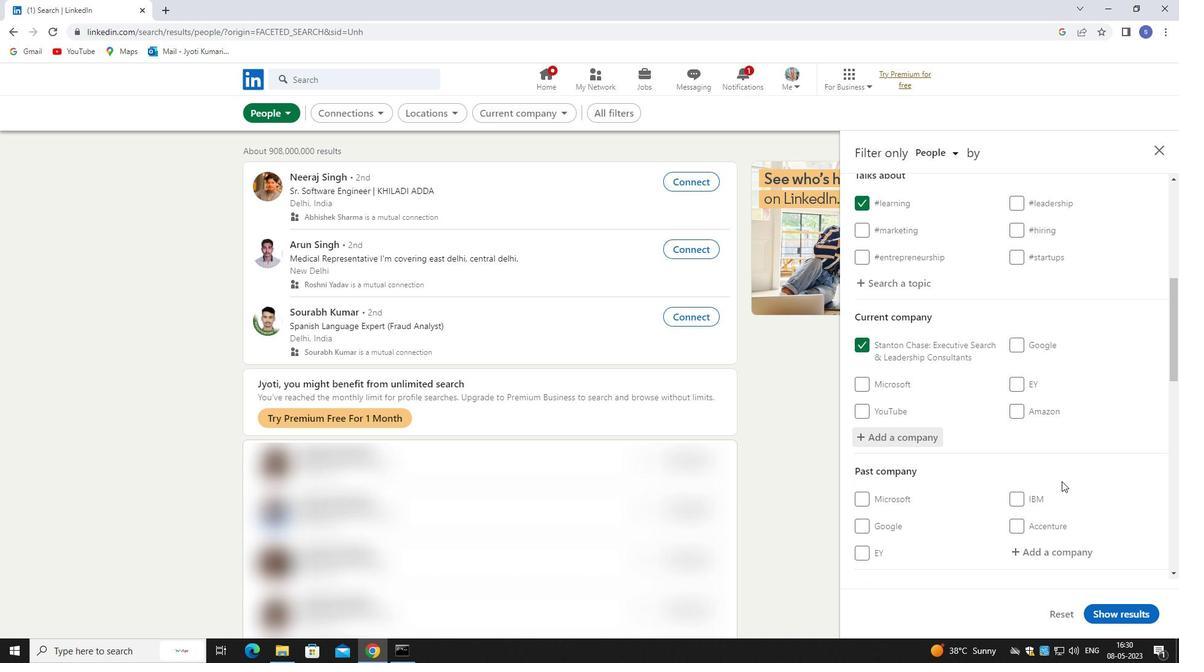 
Action: Mouse scrolled (1062, 481) with delta (0, 0)
Screenshot: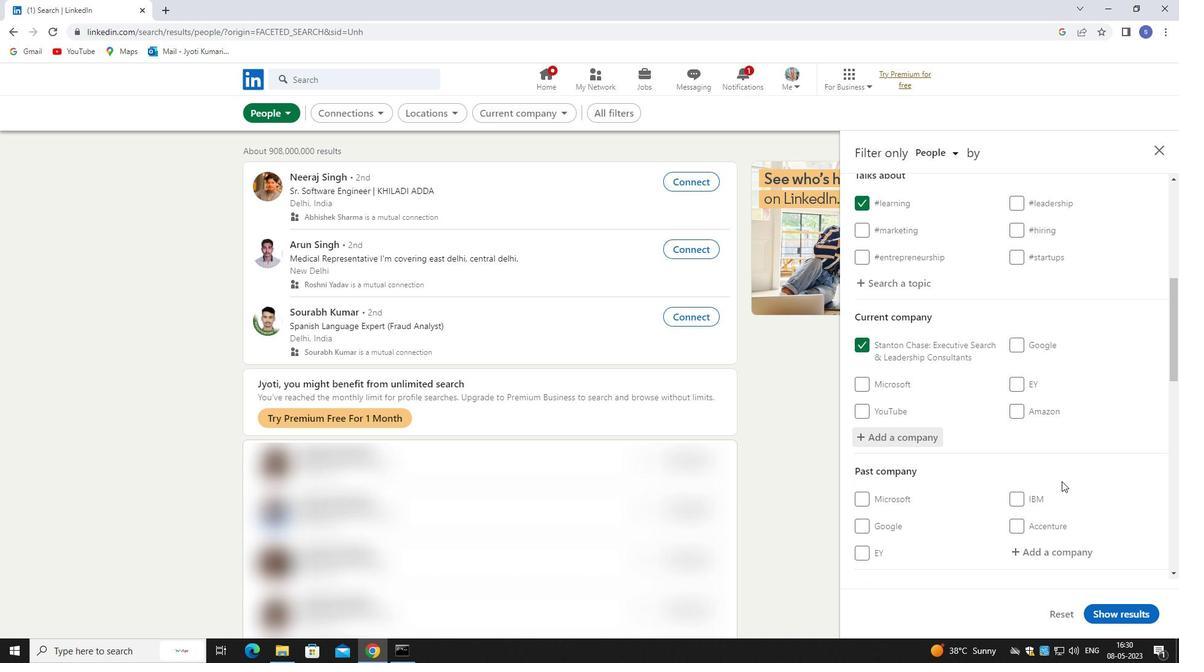 
Action: Mouse scrolled (1062, 481) with delta (0, 0)
Screenshot: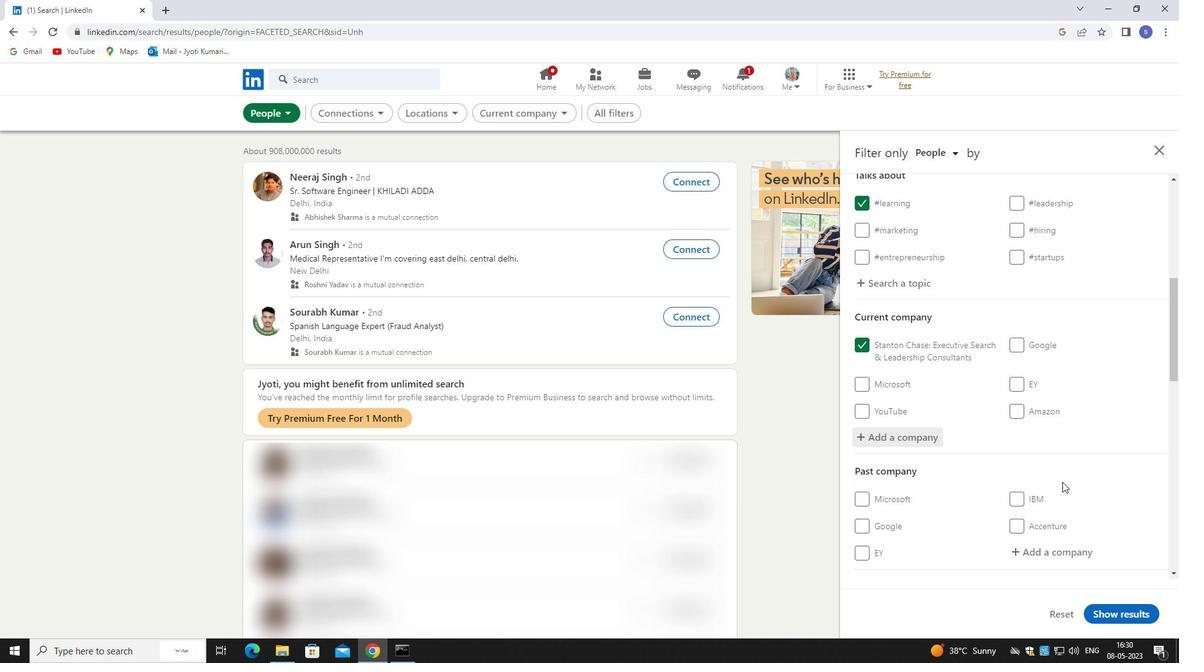 
Action: Mouse moved to (1055, 450)
Screenshot: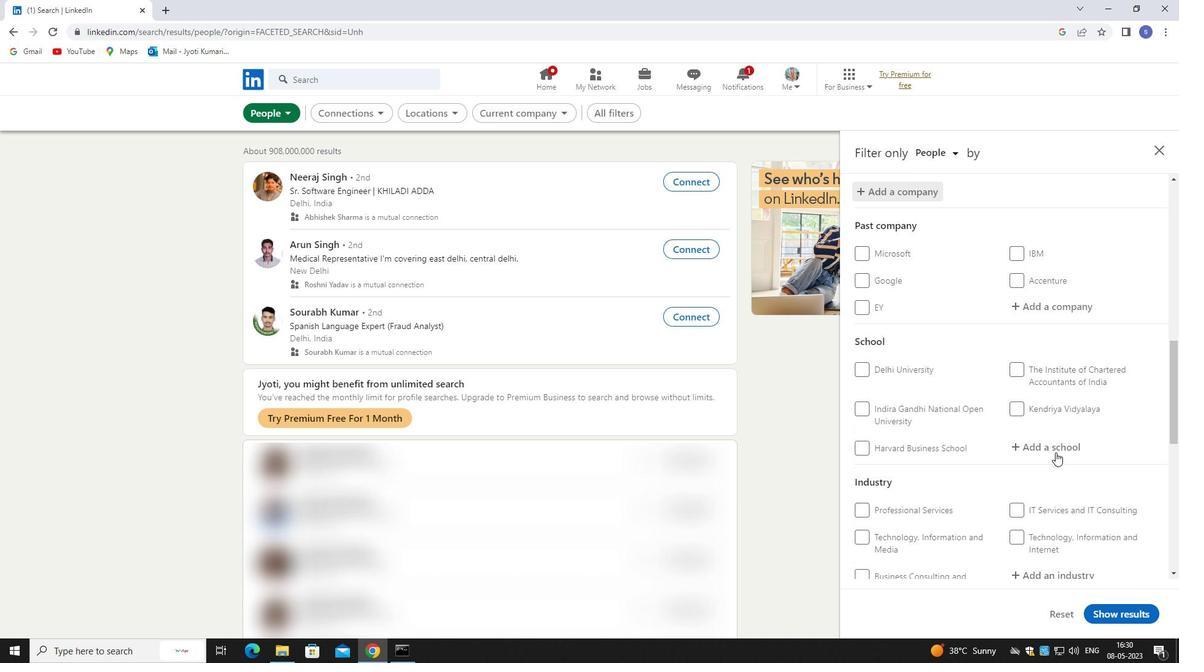 
Action: Mouse pressed left at (1055, 450)
Screenshot: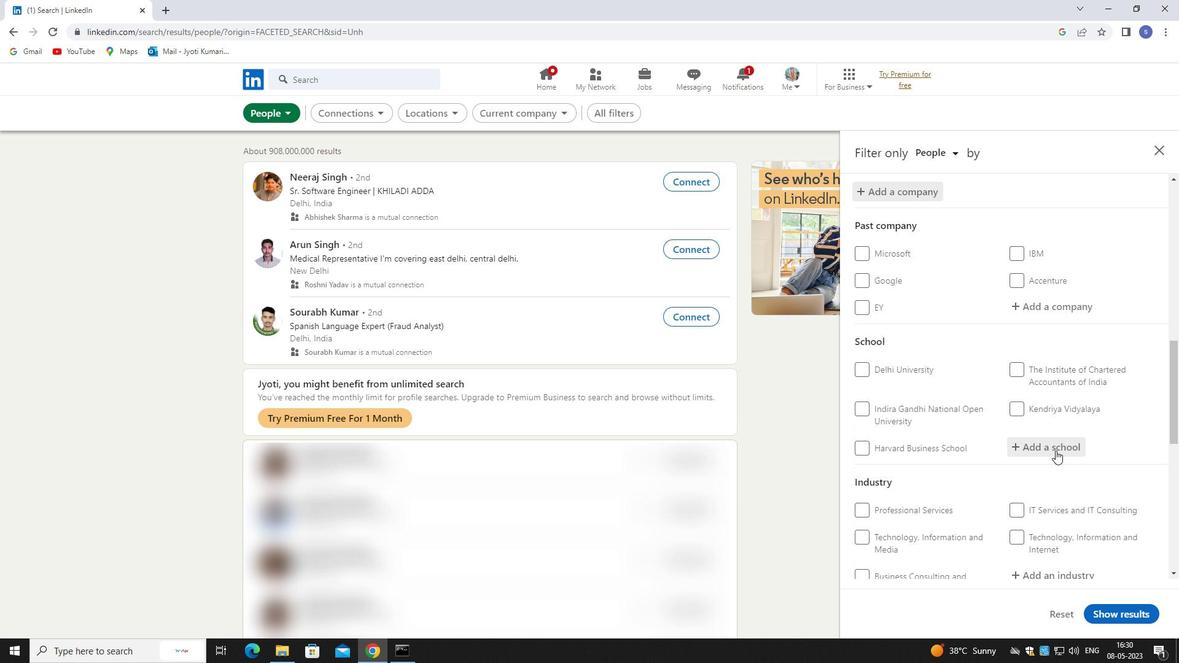 
Action: Key pressed vivs<Key.backspace><Key.backspace>sves
Screenshot: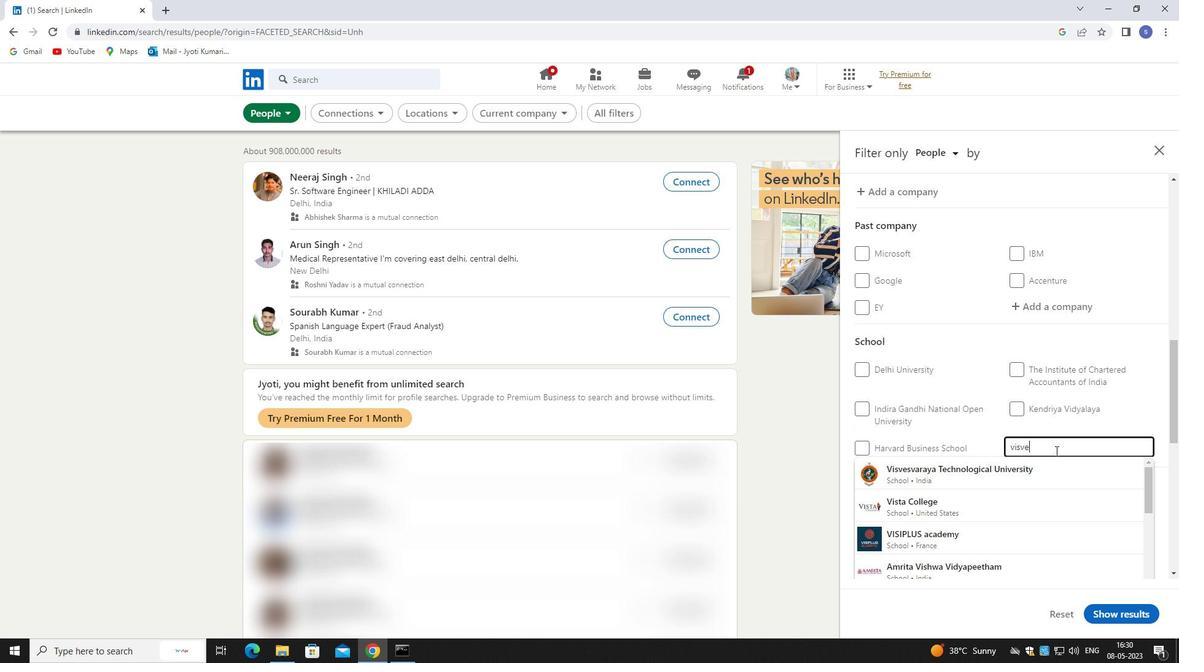 
Action: Mouse moved to (1068, 478)
Screenshot: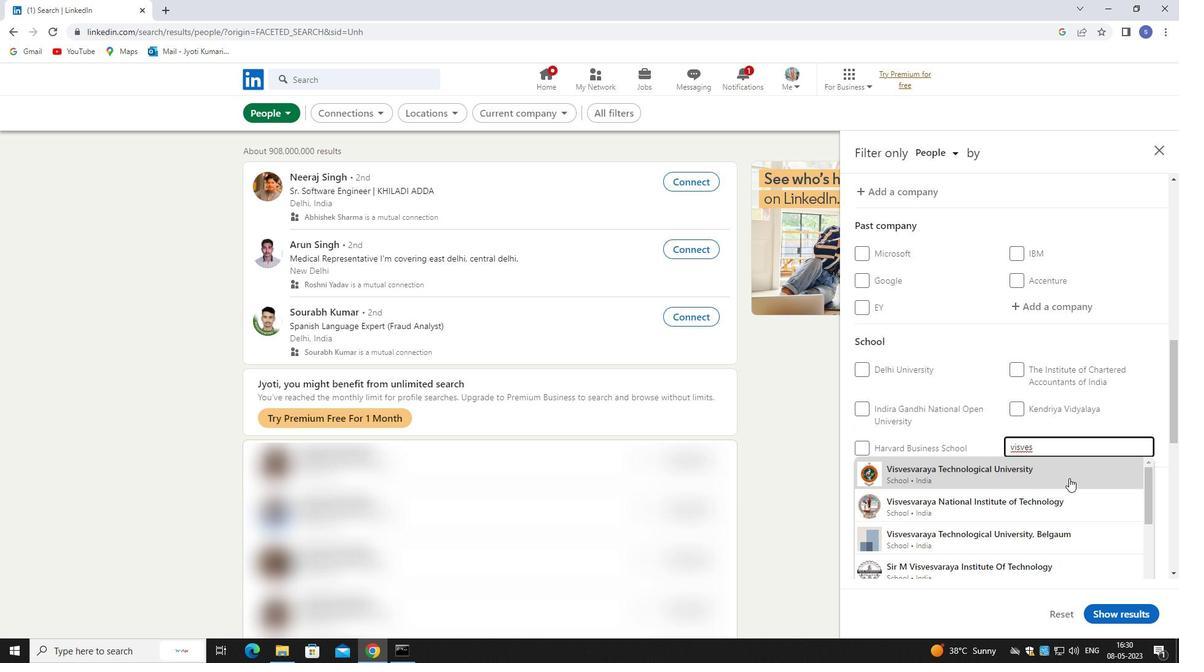 
Action: Mouse pressed left at (1068, 478)
Screenshot: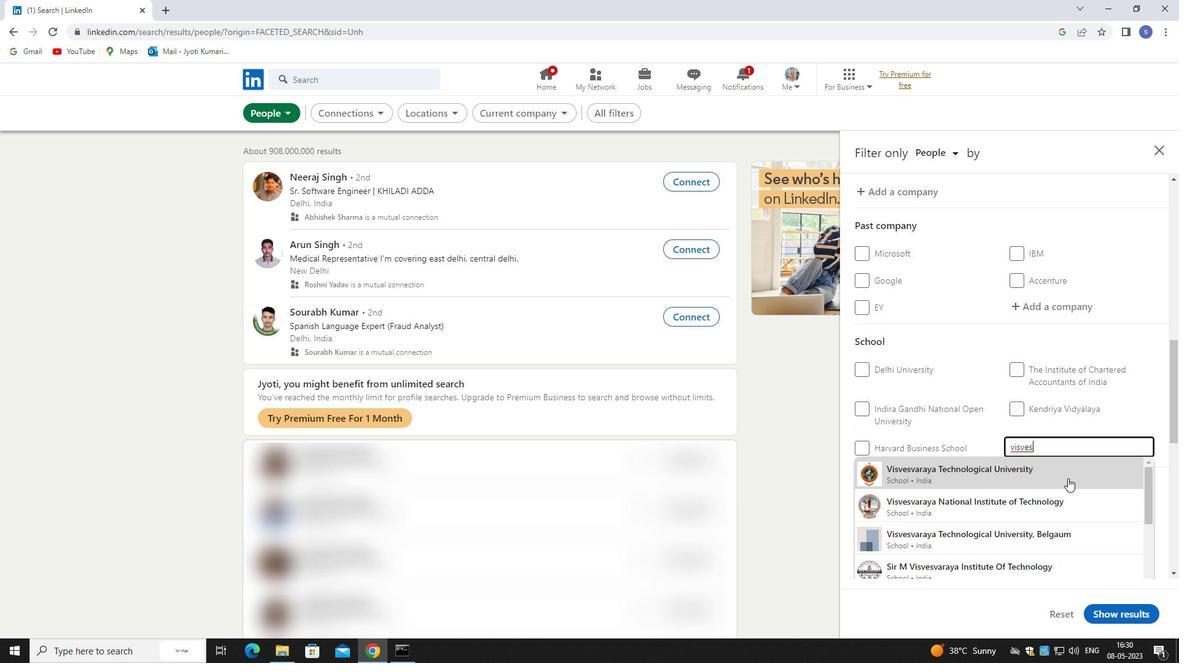 
Action: Mouse moved to (1071, 473)
Screenshot: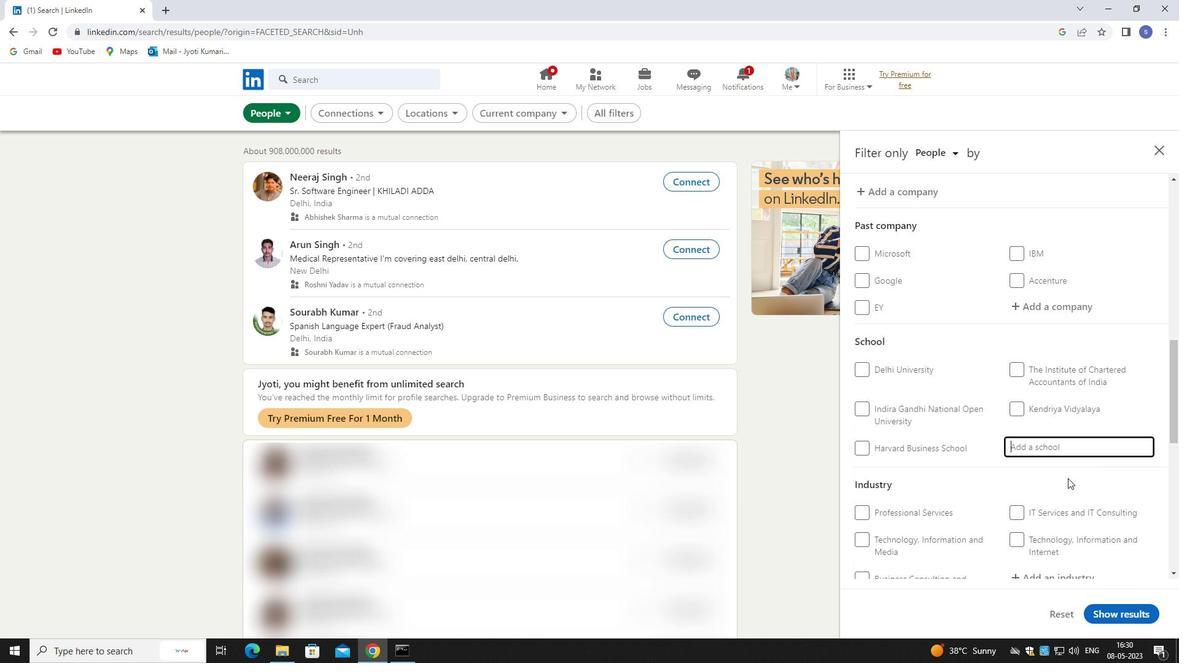 
Action: Mouse scrolled (1071, 472) with delta (0, 0)
Screenshot: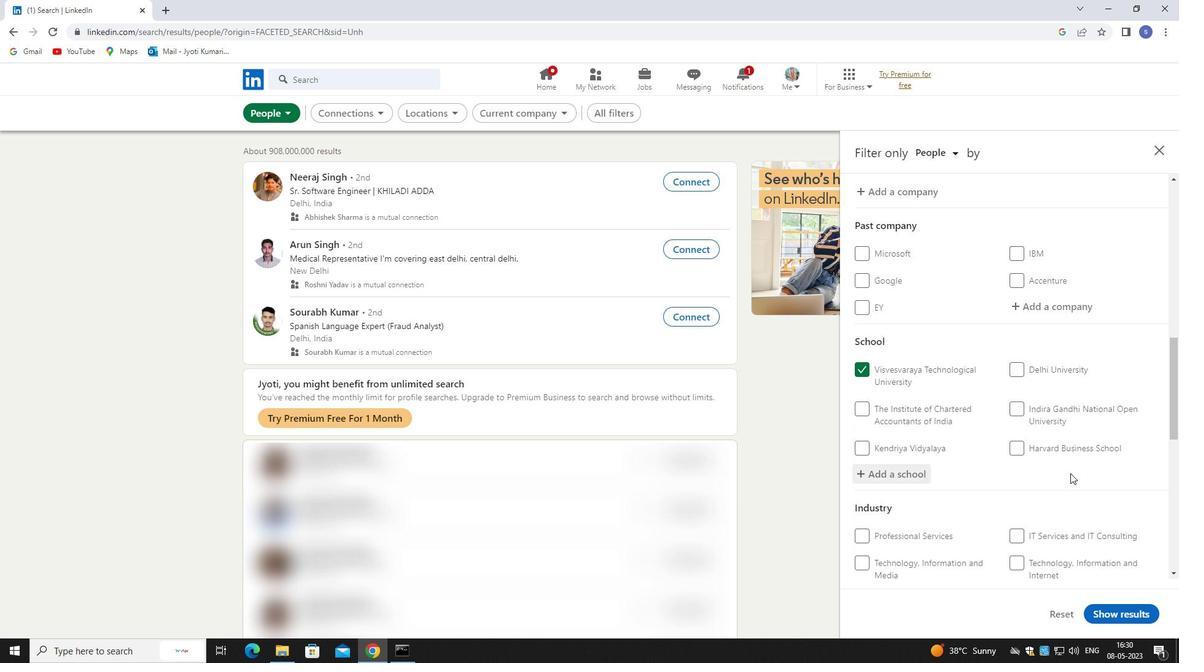 
Action: Mouse scrolled (1071, 472) with delta (0, 0)
Screenshot: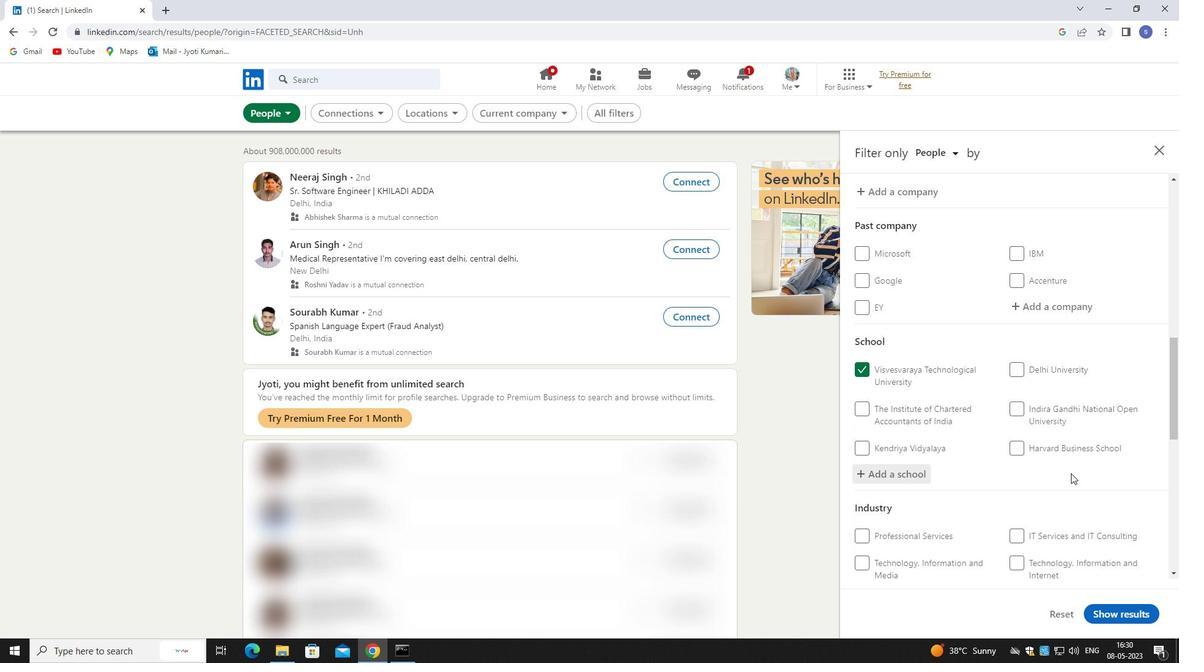 
Action: Mouse scrolled (1071, 472) with delta (0, 0)
Screenshot: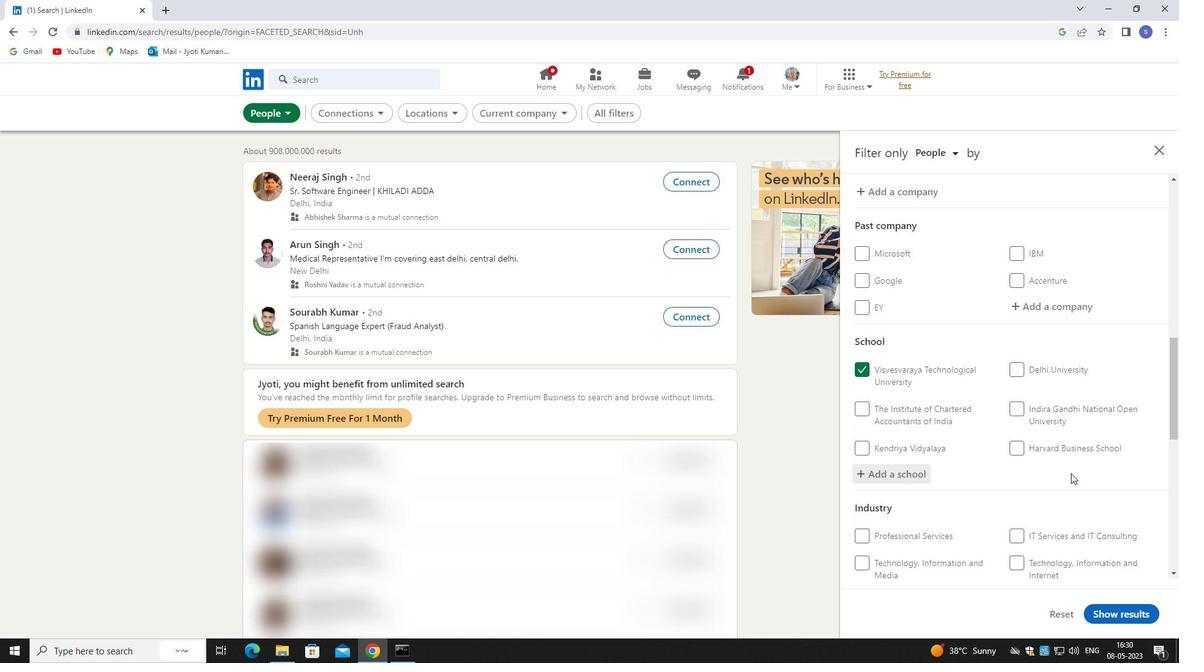 
Action: Mouse moved to (1072, 417)
Screenshot: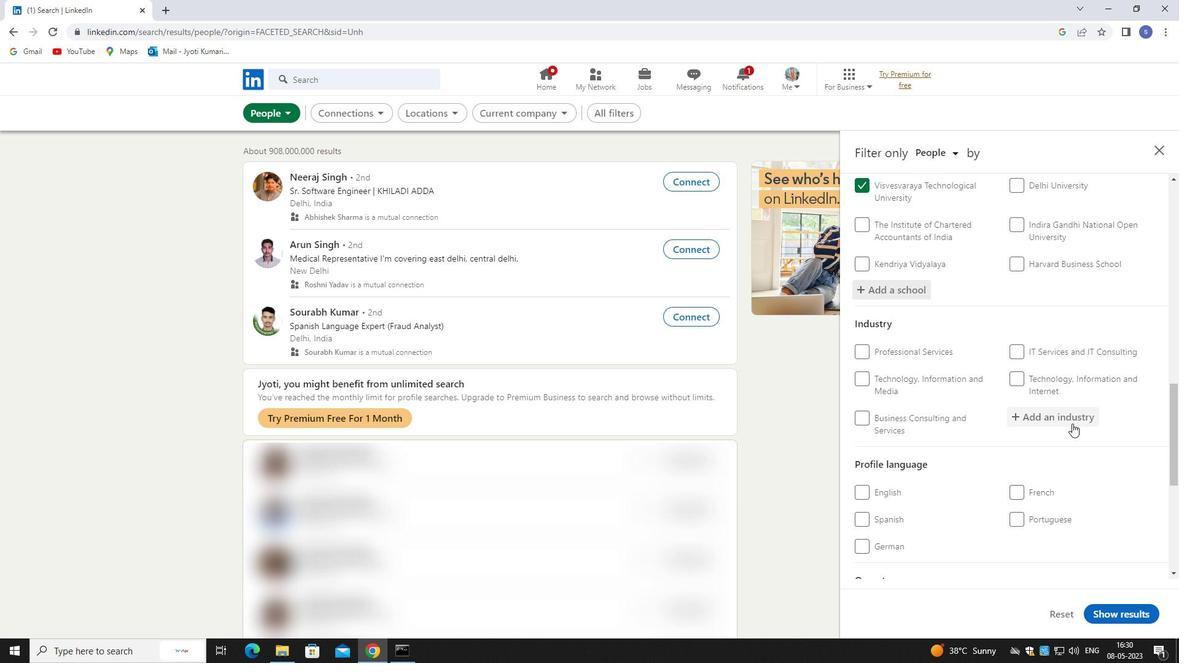 
Action: Mouse pressed left at (1072, 417)
Screenshot: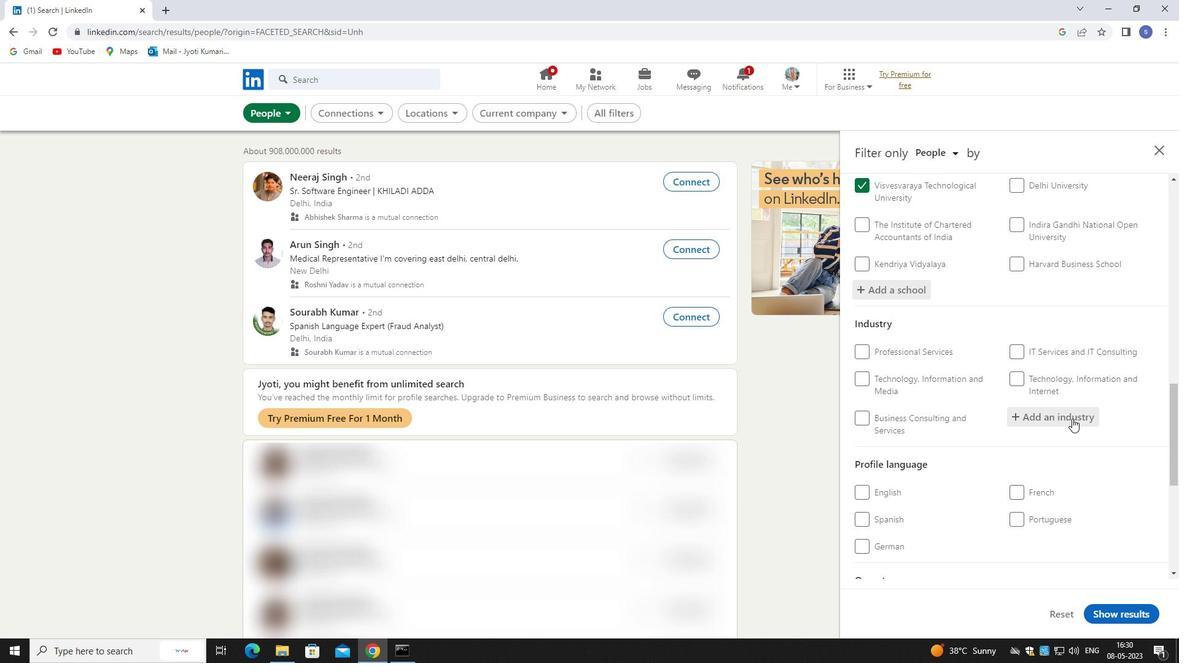 
Action: Key pressed farminin<Key.backspace><Key.backspace><Key.backspace>
Screenshot: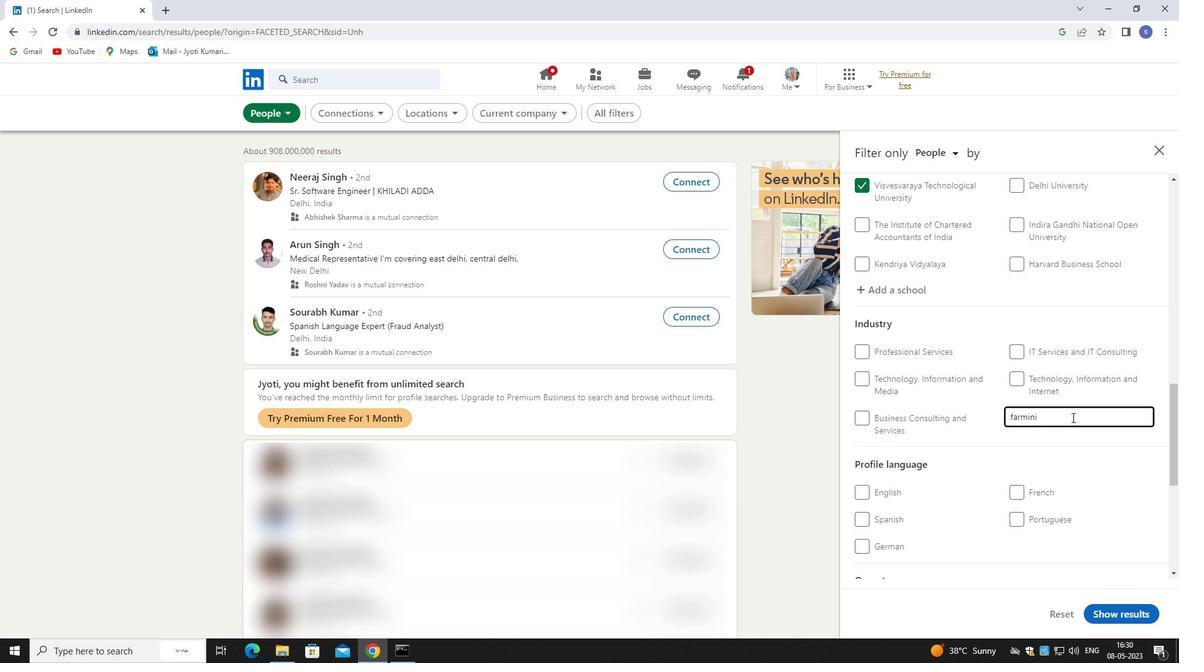 
Action: Mouse moved to (1069, 437)
Screenshot: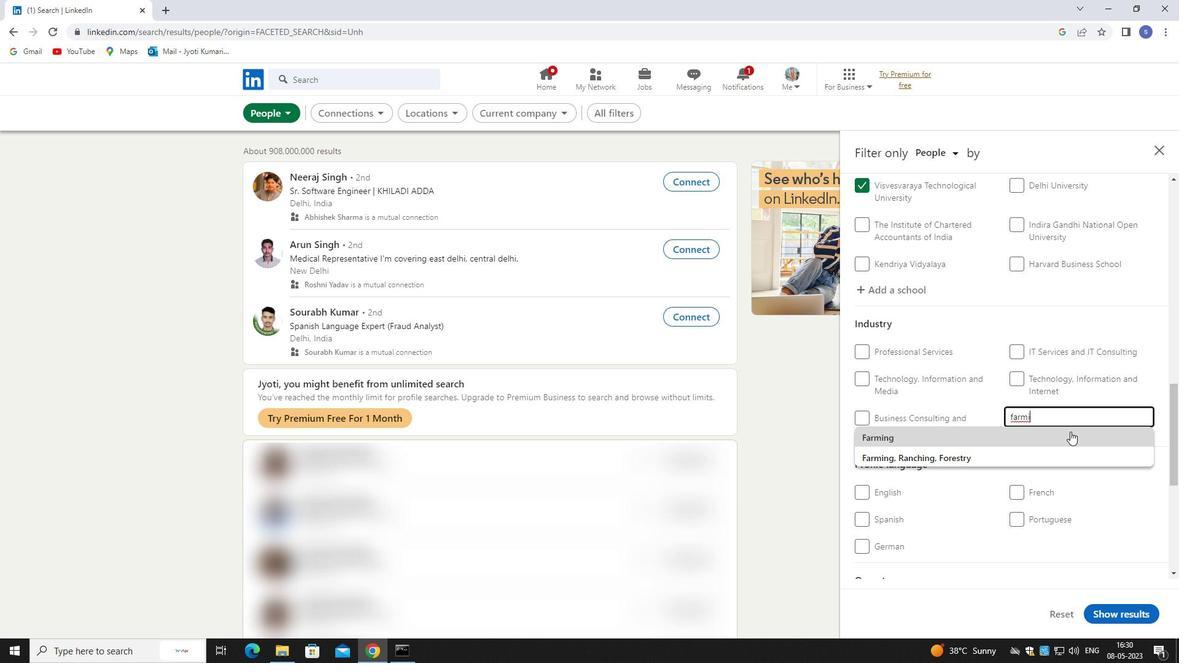 
Action: Mouse pressed left at (1069, 437)
Screenshot: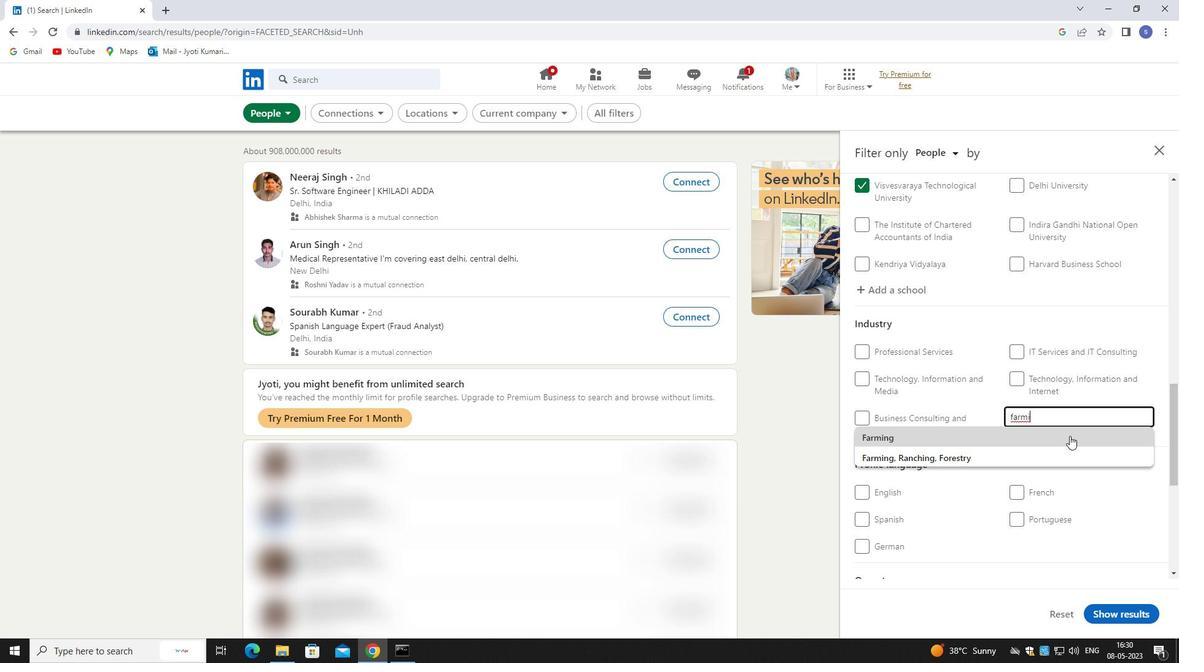
Action: Mouse scrolled (1069, 437) with delta (0, 0)
Screenshot: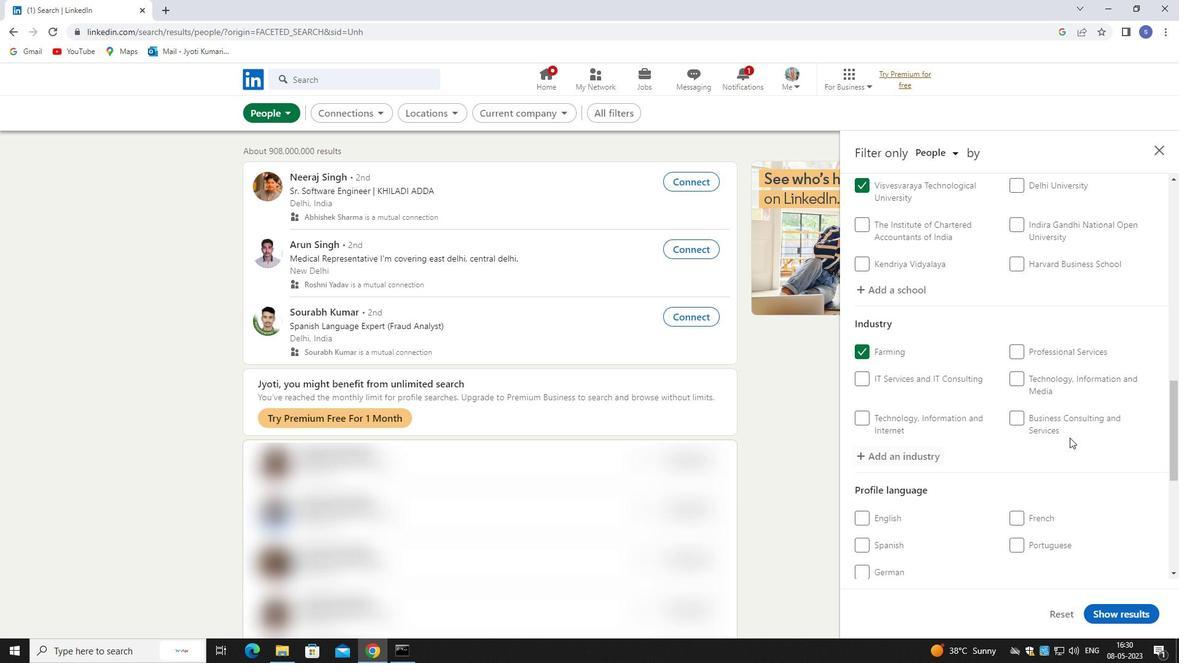 
Action: Mouse scrolled (1069, 437) with delta (0, 0)
Screenshot: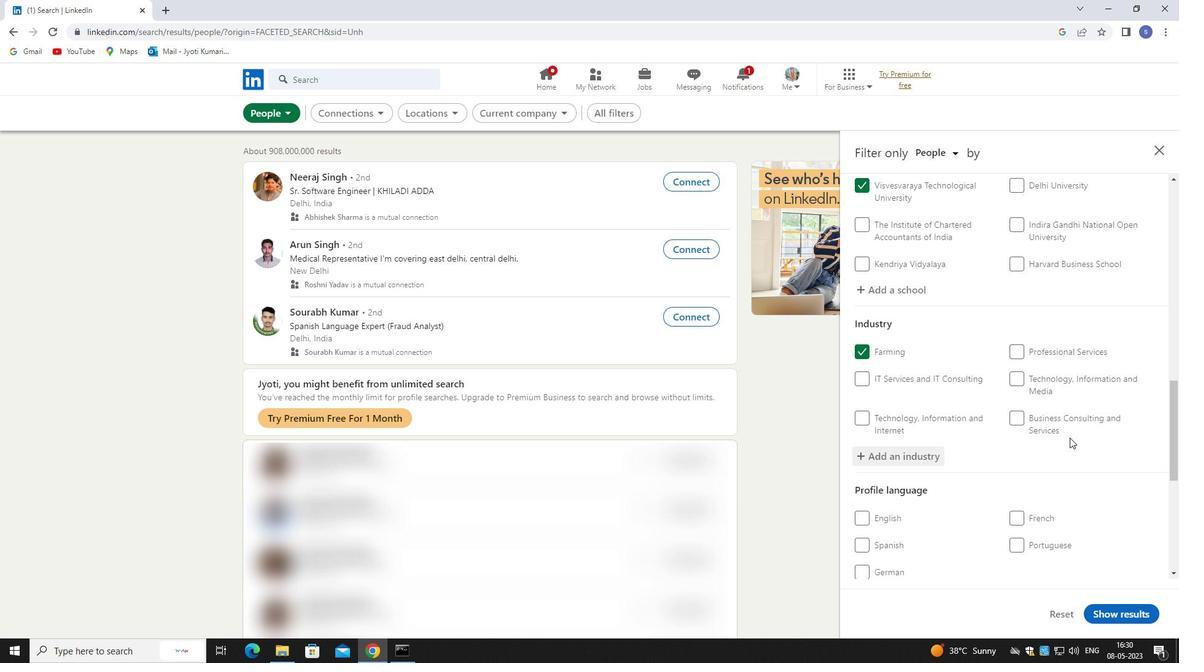 
Action: Mouse moved to (1069, 439)
Screenshot: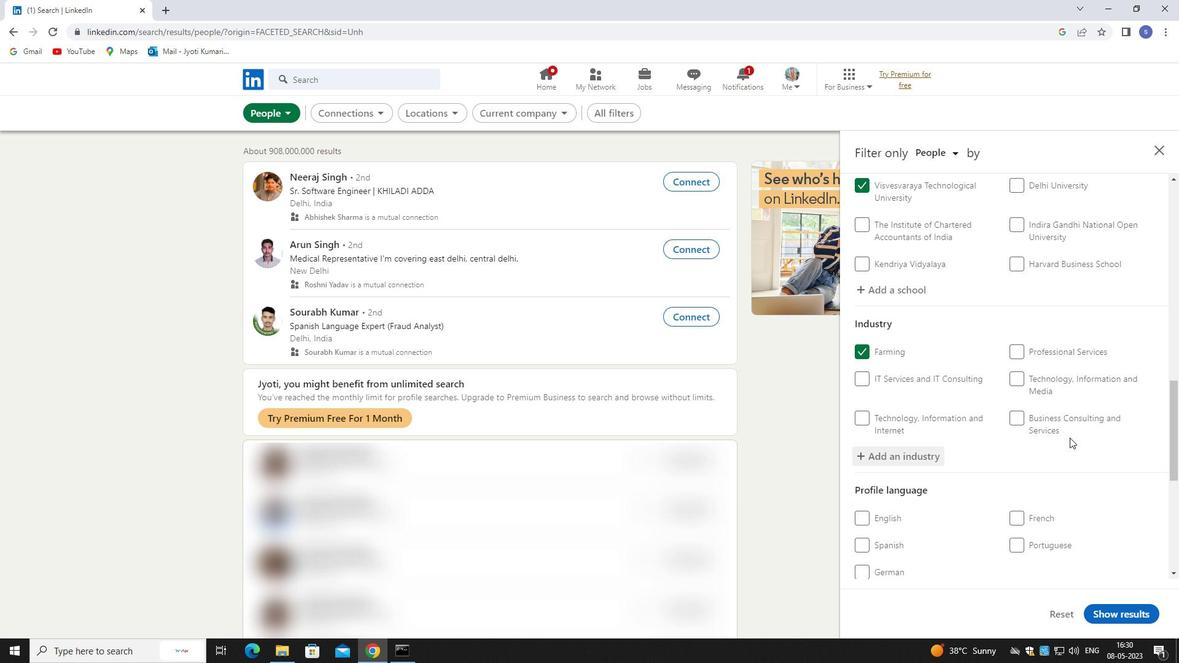 
Action: Mouse scrolled (1069, 438) with delta (0, 0)
Screenshot: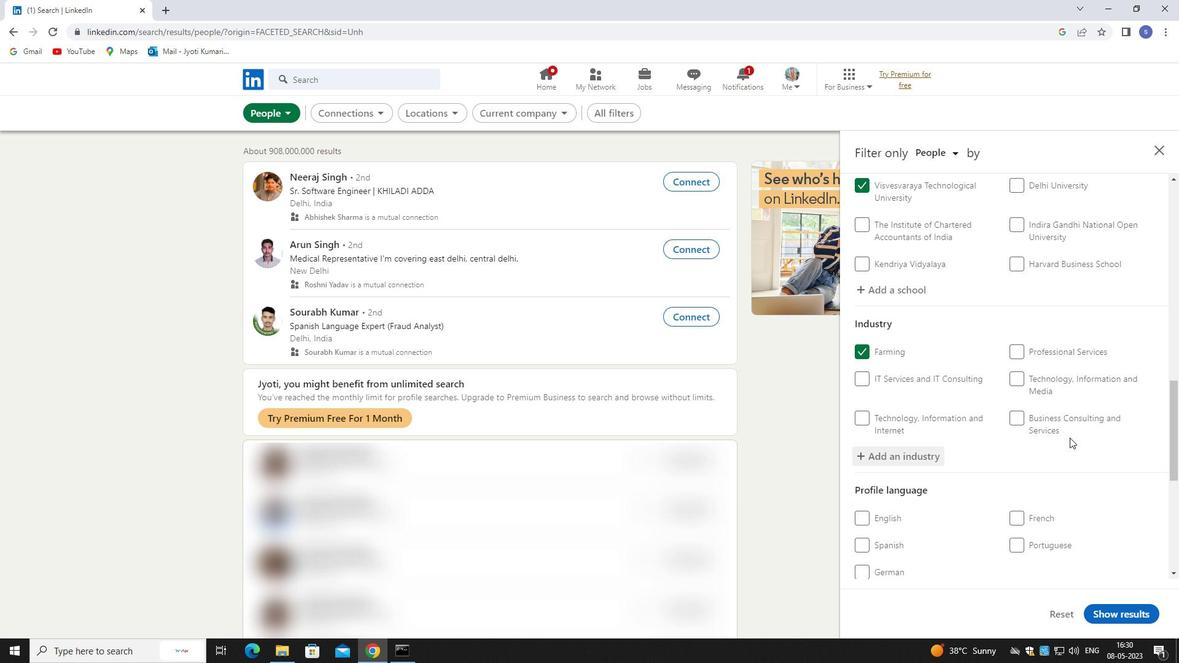 
Action: Mouse moved to (1028, 330)
Screenshot: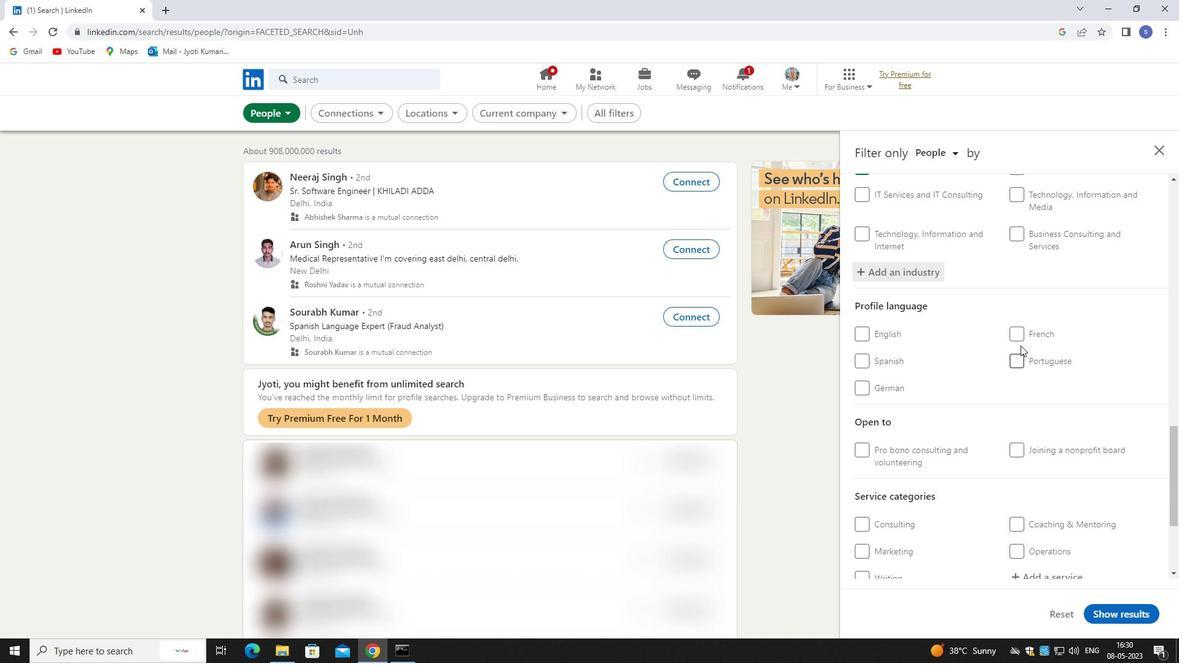 
Action: Mouse pressed left at (1028, 330)
Screenshot: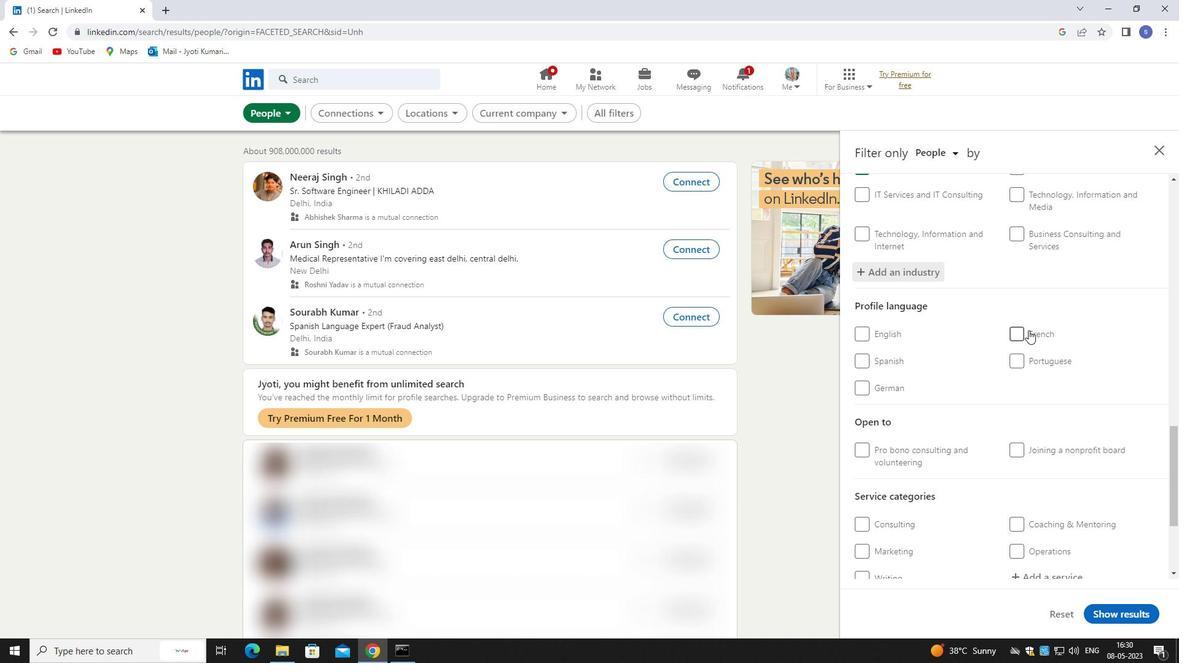 
Action: Mouse moved to (1056, 424)
Screenshot: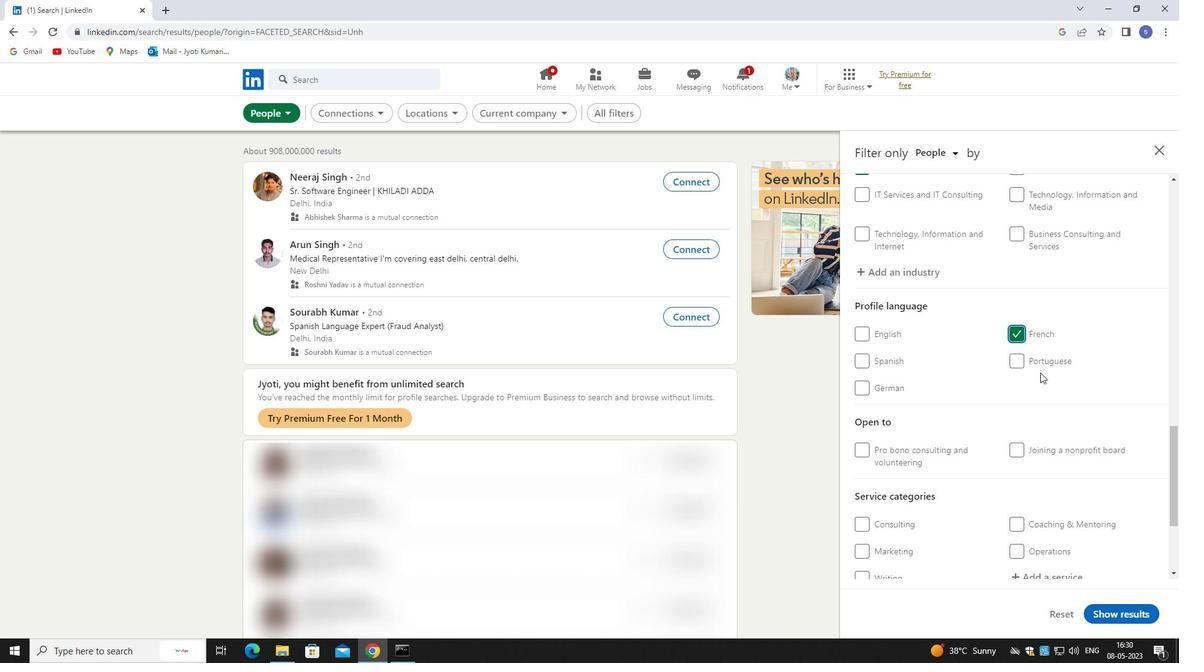 
Action: Mouse scrolled (1056, 423) with delta (0, 0)
Screenshot: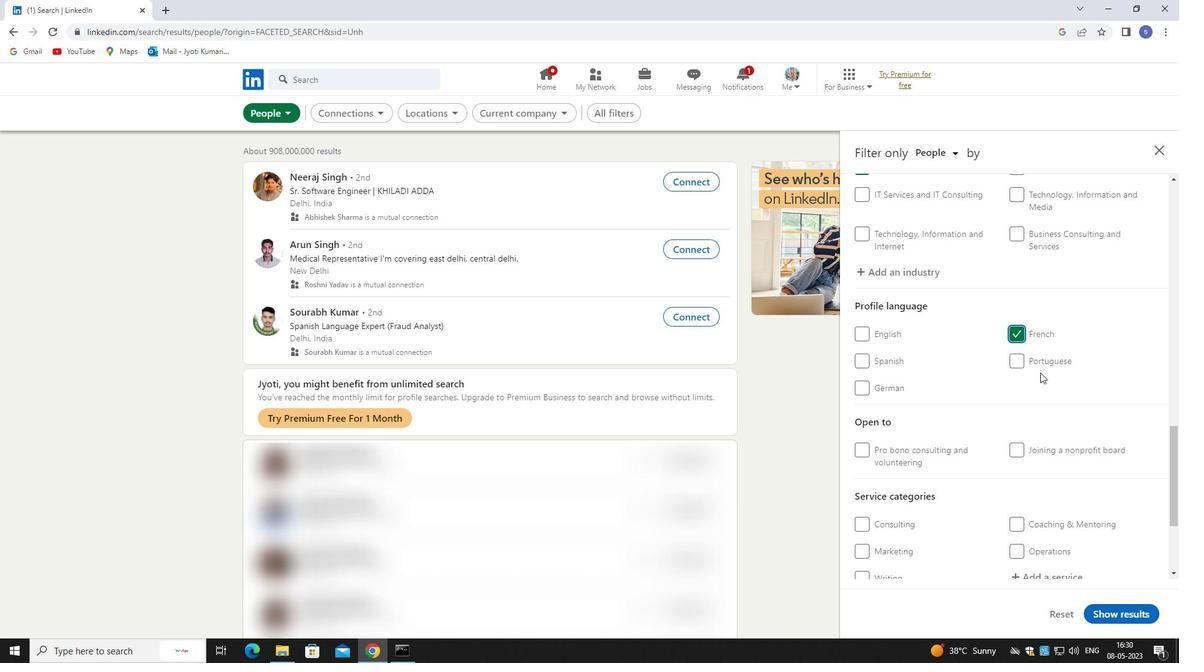 
Action: Mouse moved to (1058, 433)
Screenshot: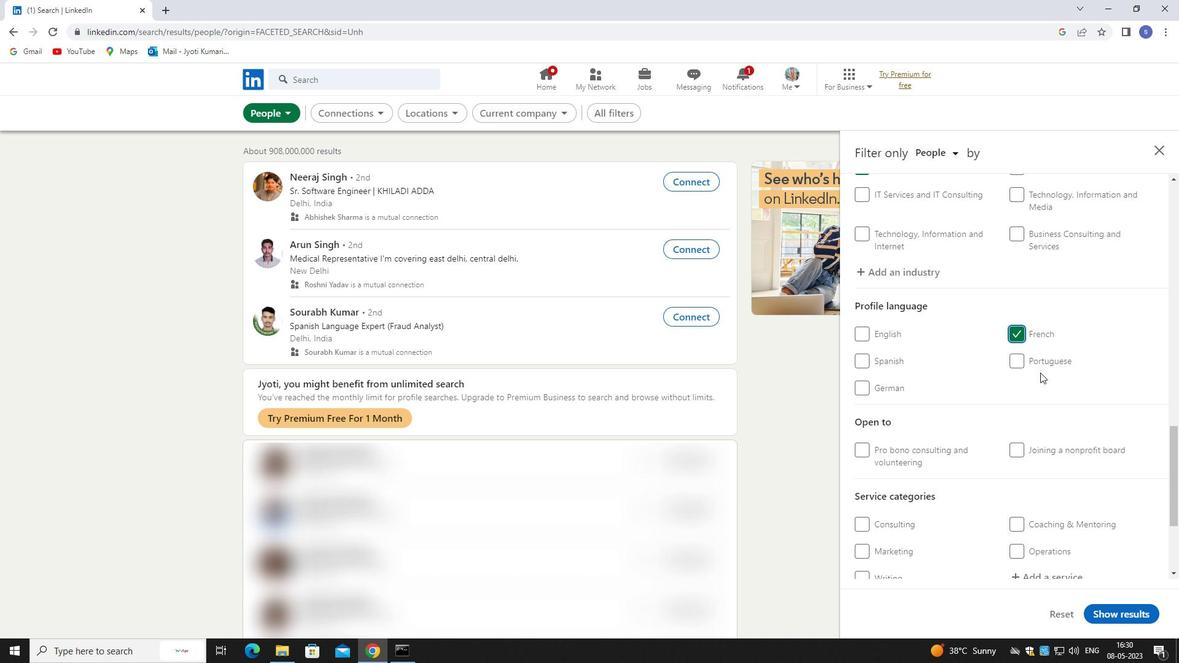 
Action: Mouse scrolled (1058, 432) with delta (0, 0)
Screenshot: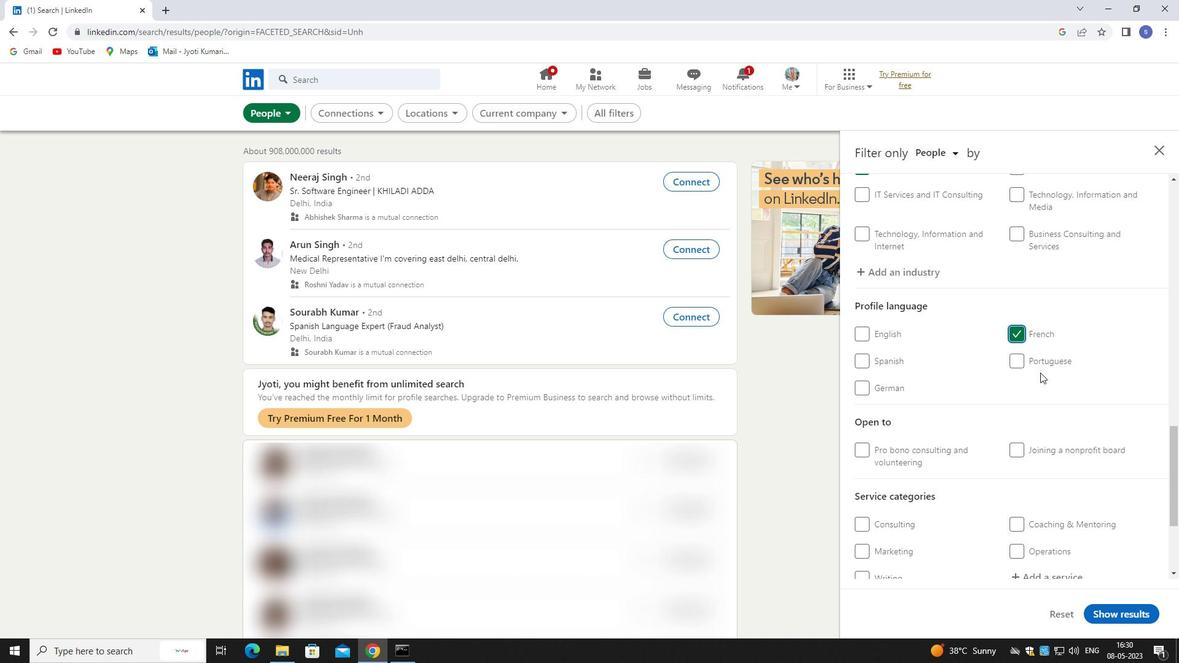 
Action: Mouse moved to (1059, 437)
Screenshot: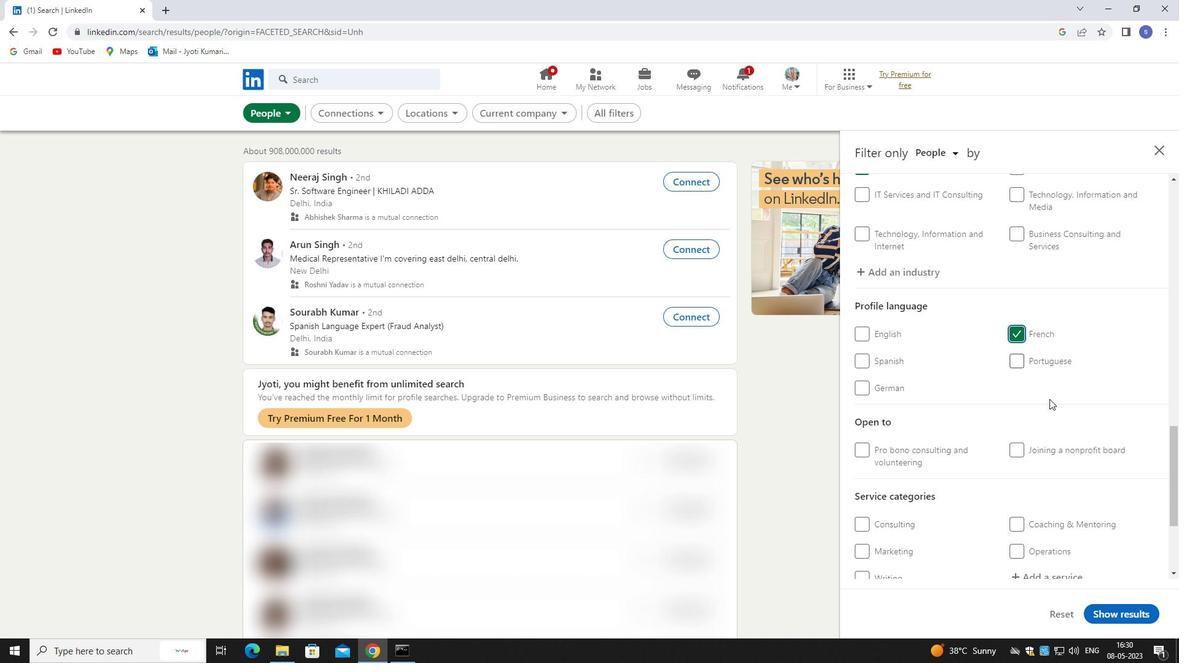 
Action: Mouse scrolled (1059, 436) with delta (0, 0)
Screenshot: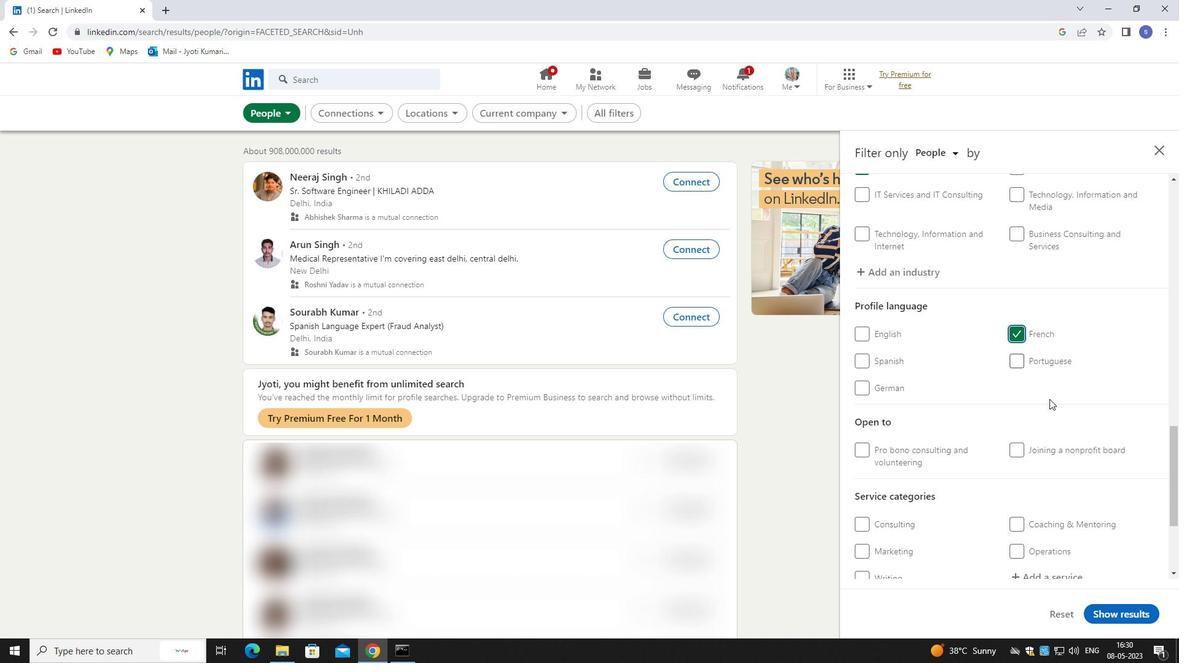 
Action: Mouse moved to (1059, 439)
Screenshot: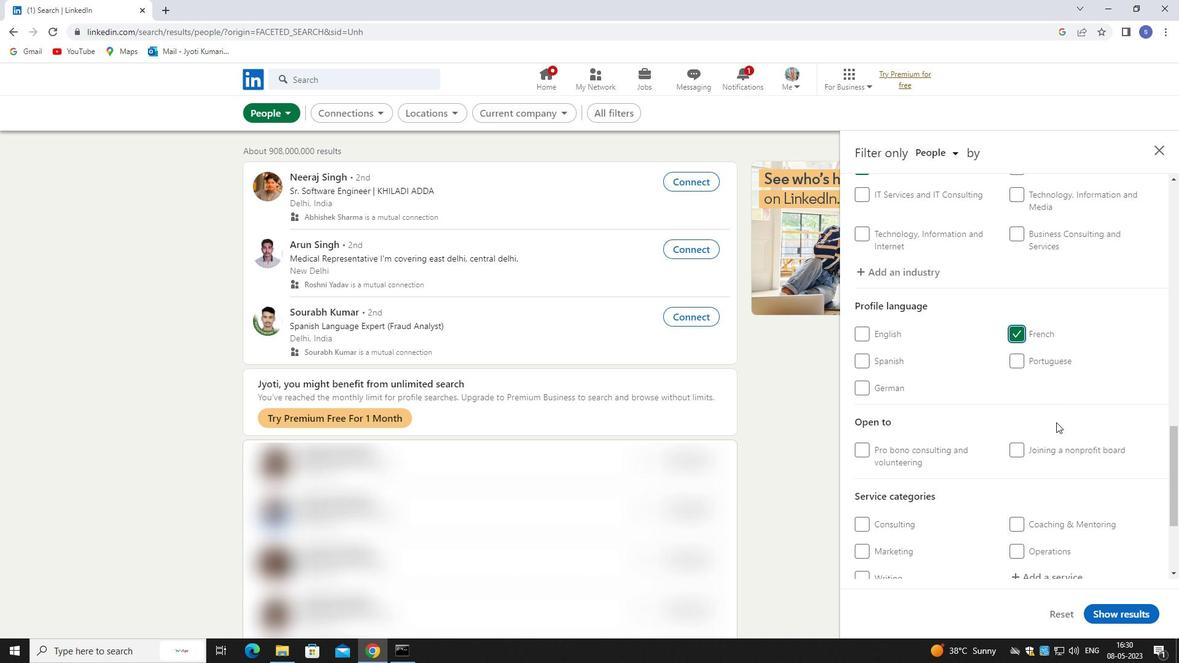 
Action: Mouse scrolled (1059, 438) with delta (0, 0)
Screenshot: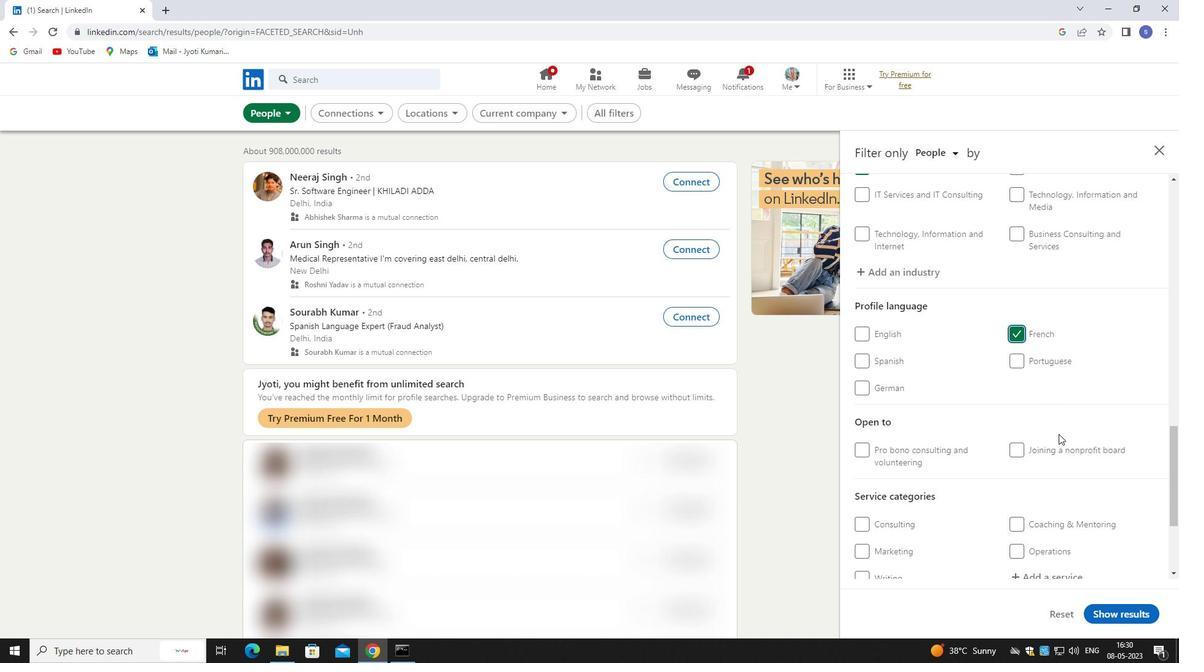 
Action: Mouse moved to (1052, 411)
Screenshot: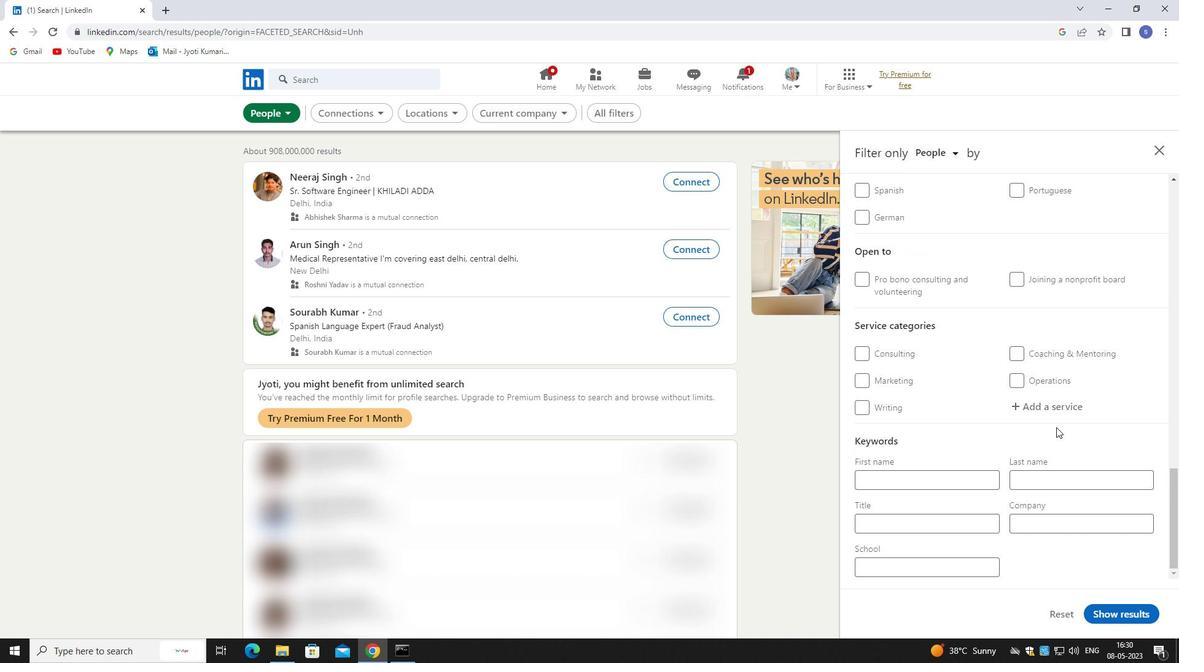 
Action: Mouse pressed left at (1052, 411)
Screenshot: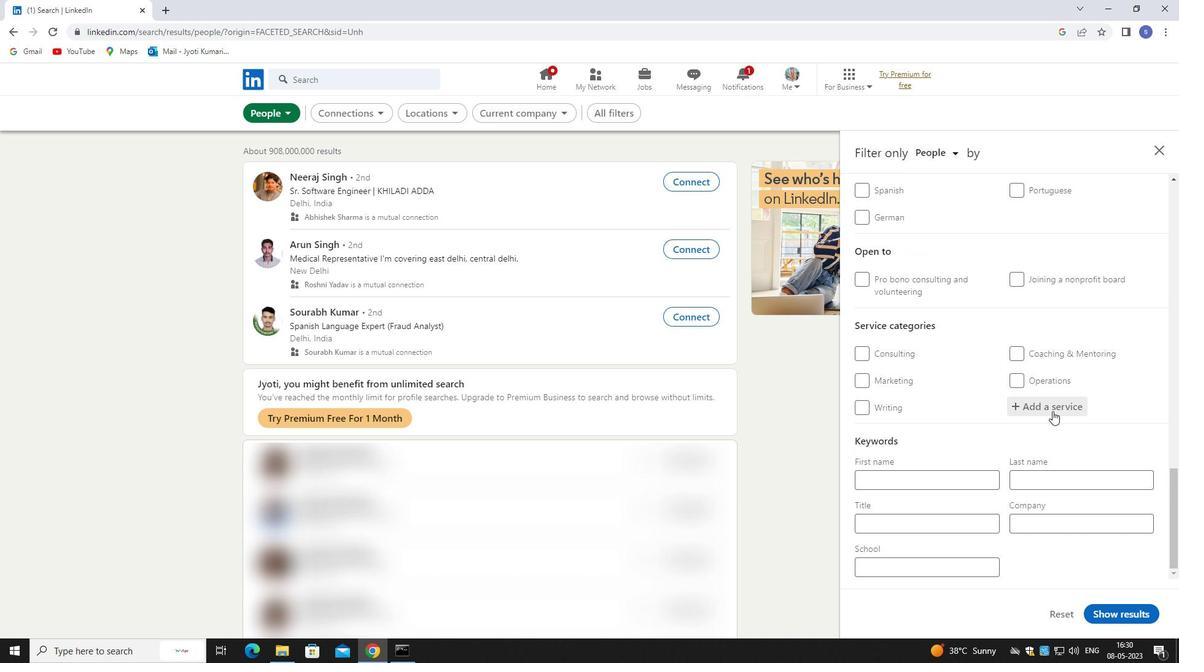 
Action: Key pressed mobile<Key.space>marke
Screenshot: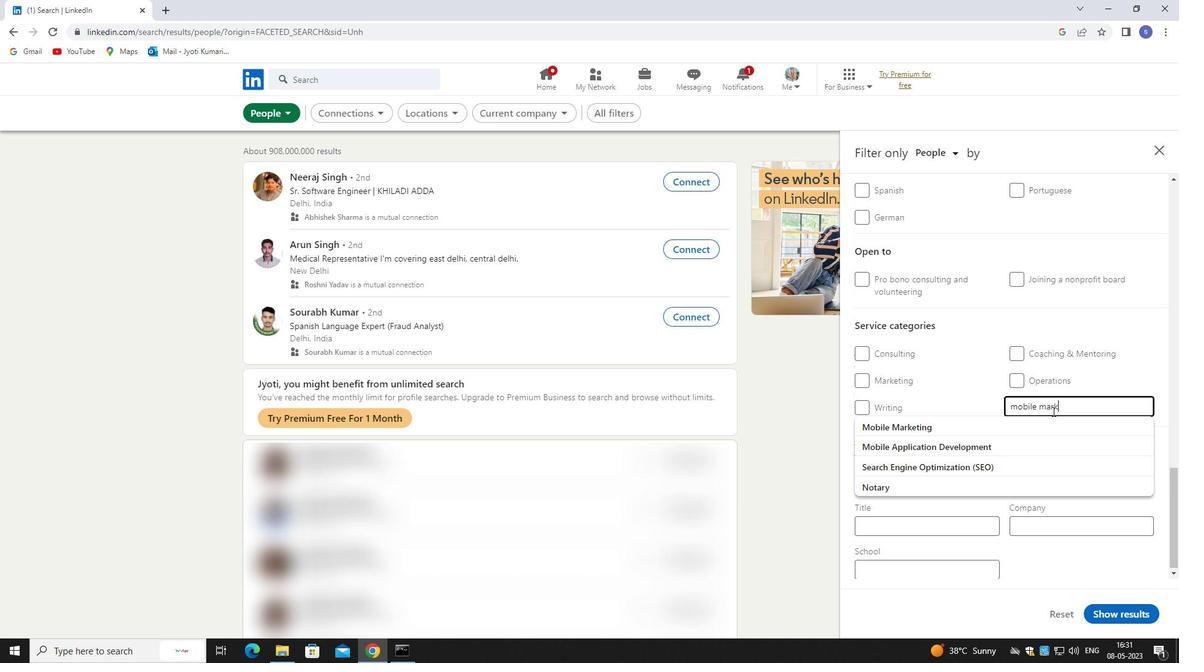 
Action: Mouse moved to (1040, 428)
Screenshot: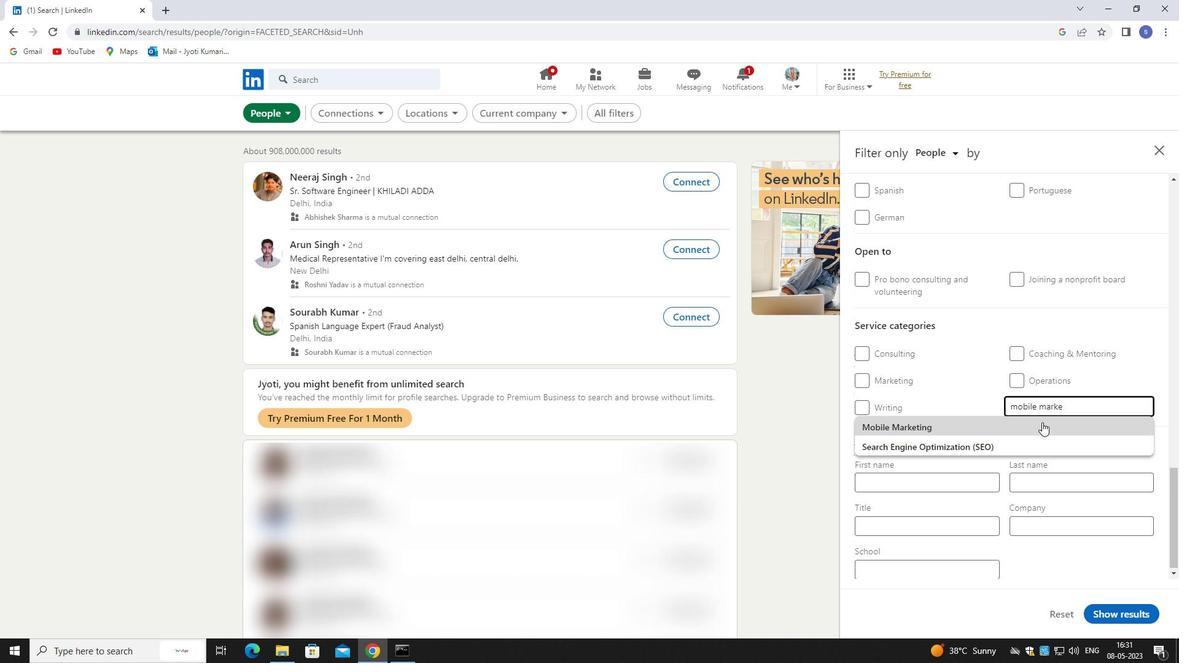 
Action: Mouse pressed left at (1040, 428)
Screenshot: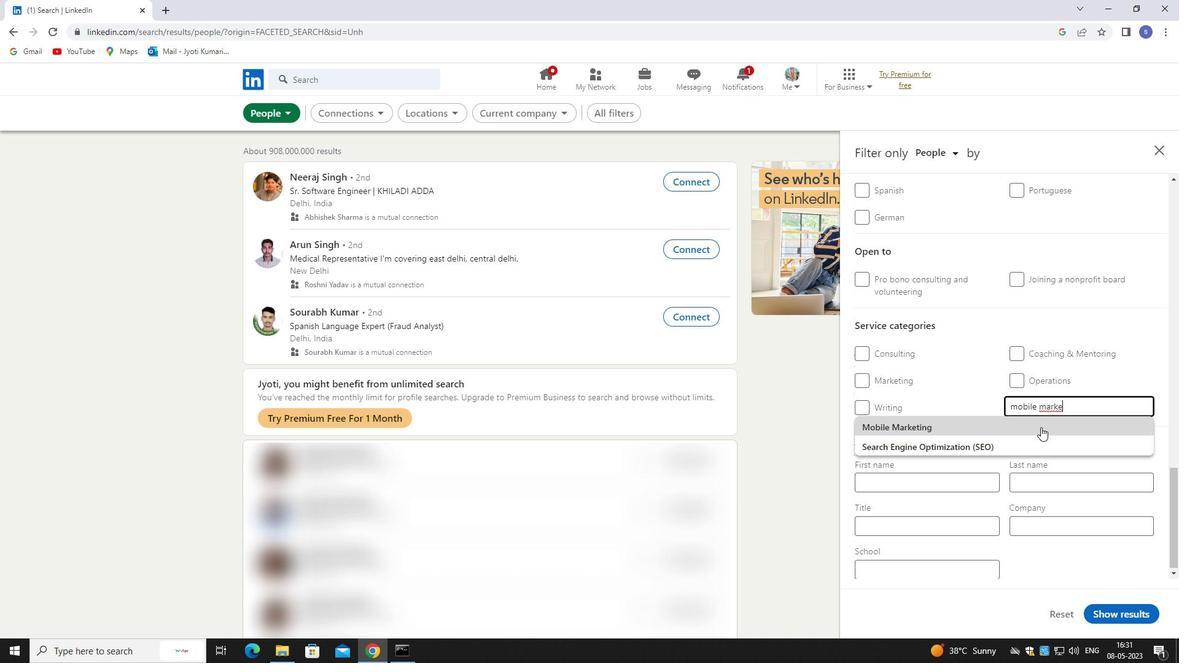 
Action: Mouse moved to (1042, 428)
Screenshot: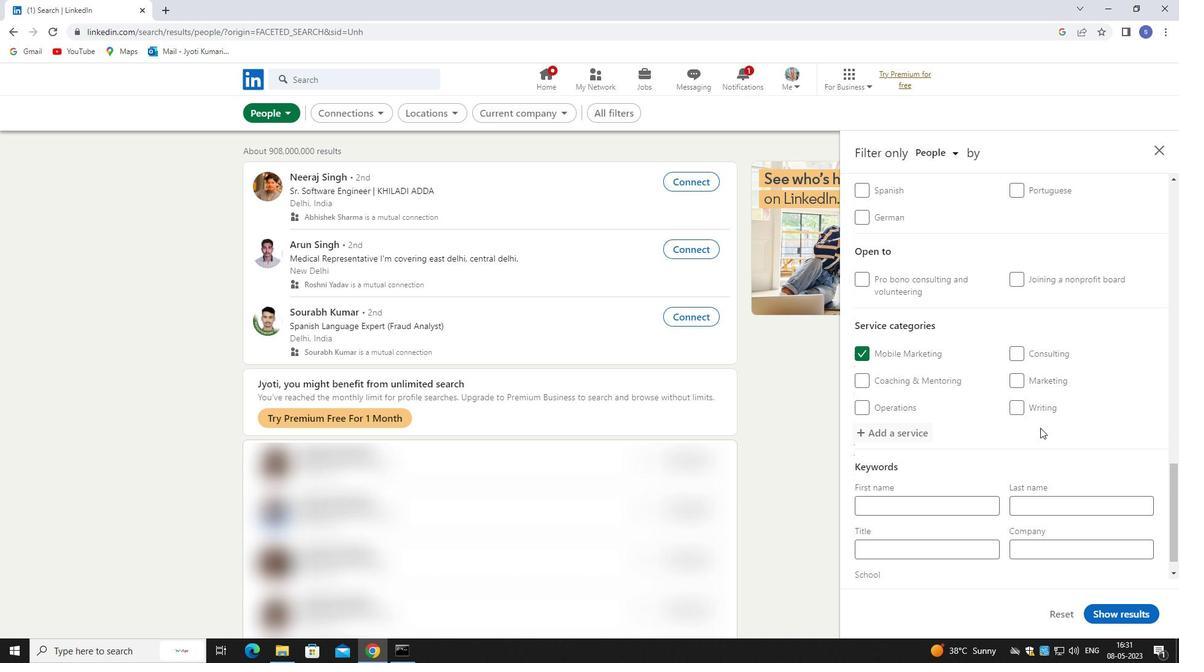 
Action: Mouse scrolled (1042, 428) with delta (0, 0)
Screenshot: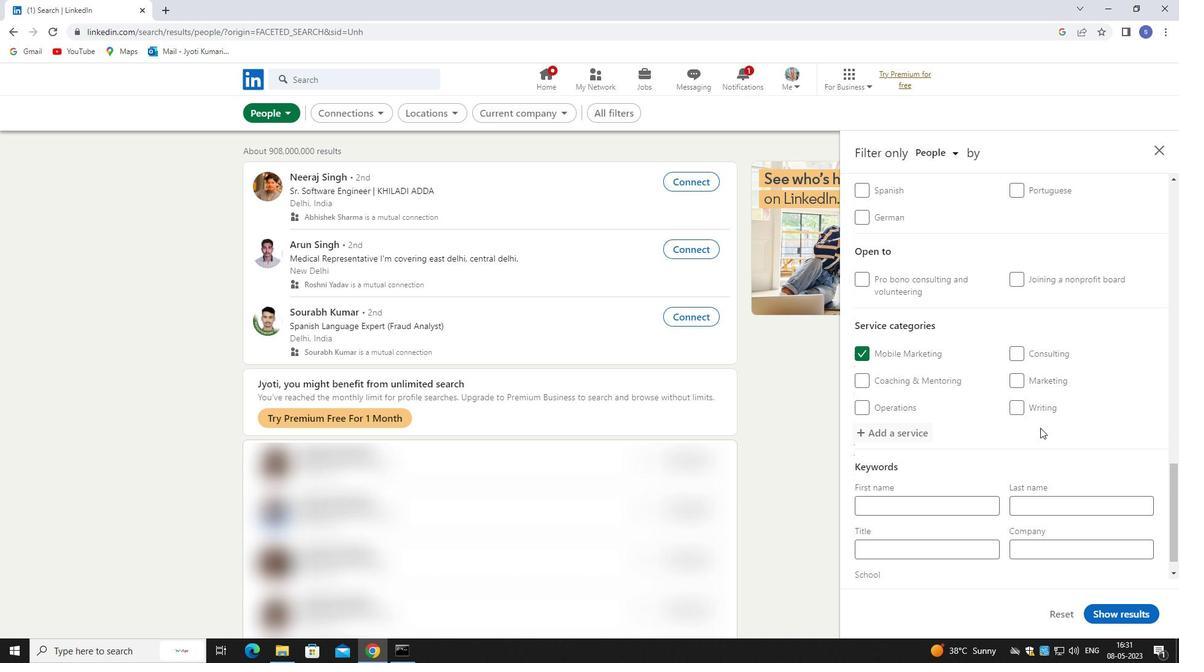 
Action: Mouse moved to (1044, 430)
Screenshot: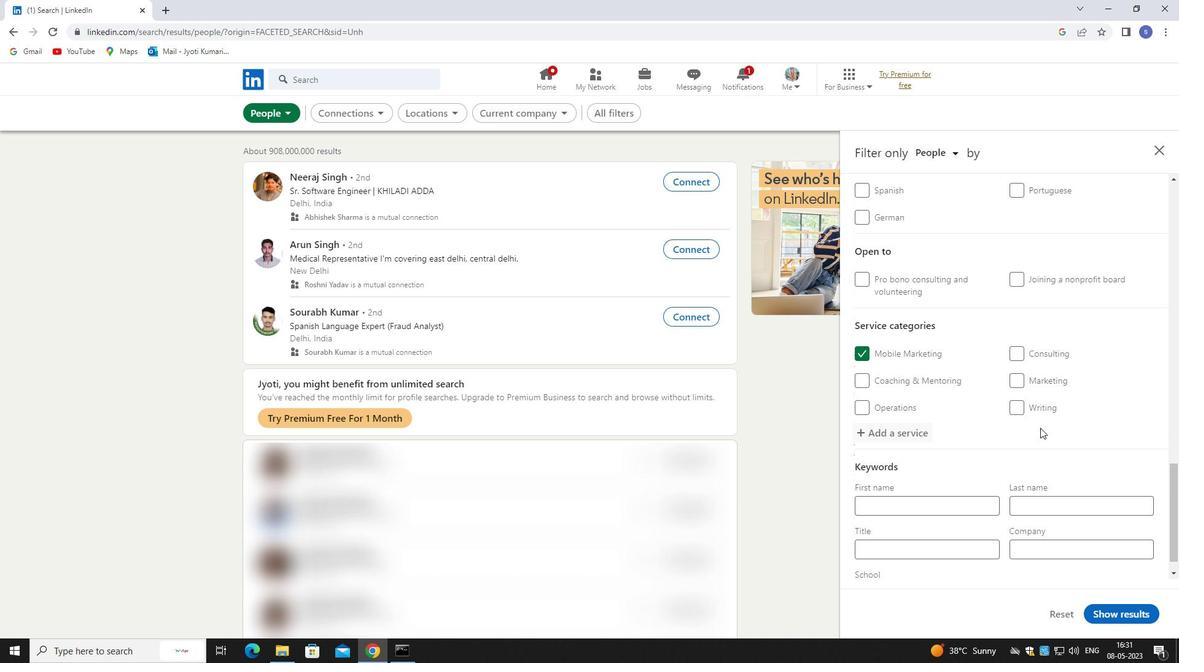 
Action: Mouse scrolled (1044, 429) with delta (0, 0)
Screenshot: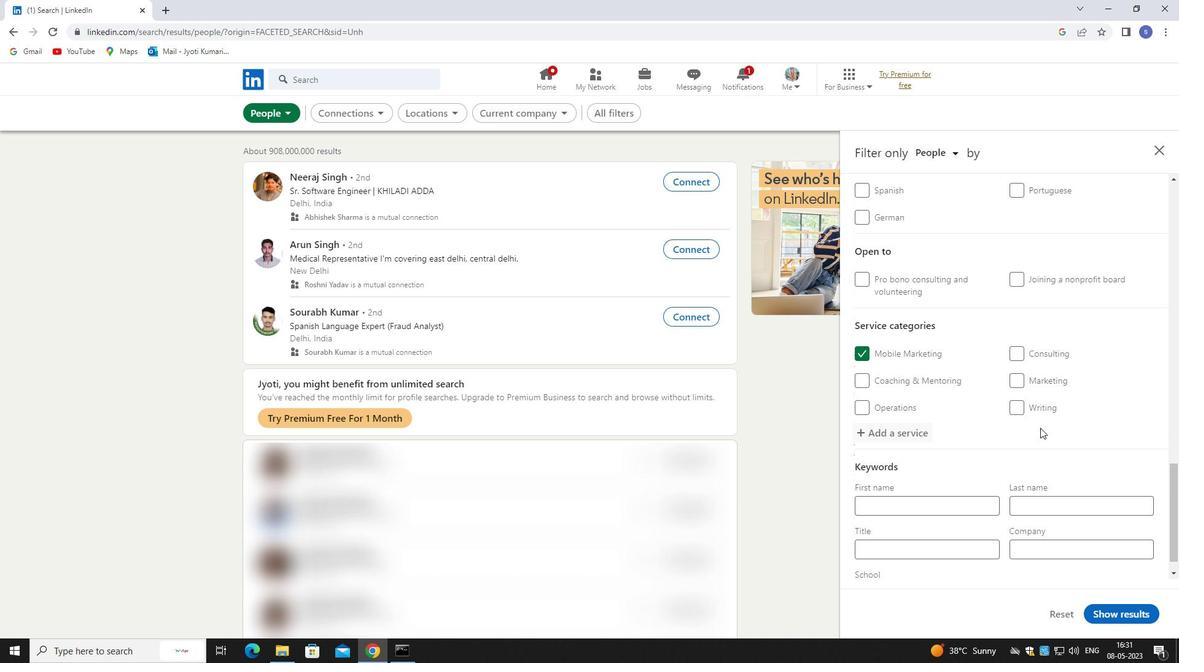 
Action: Mouse moved to (1045, 431)
Screenshot: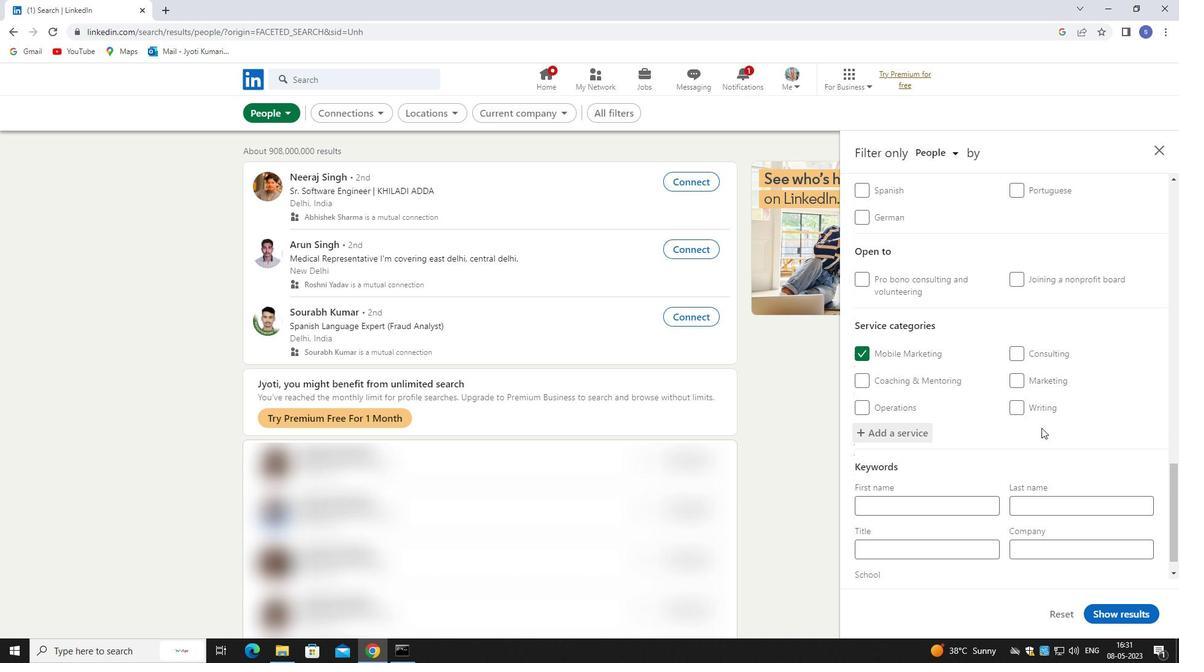 
Action: Mouse scrolled (1045, 431) with delta (0, 0)
Screenshot: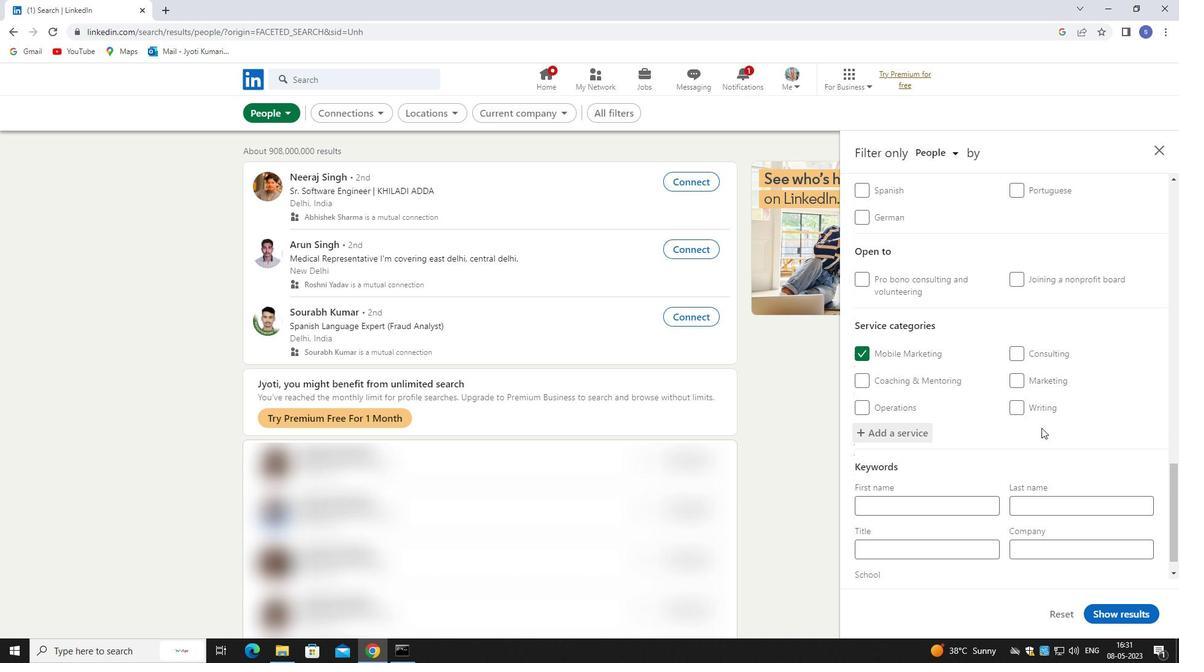 
Action: Mouse moved to (975, 529)
Screenshot: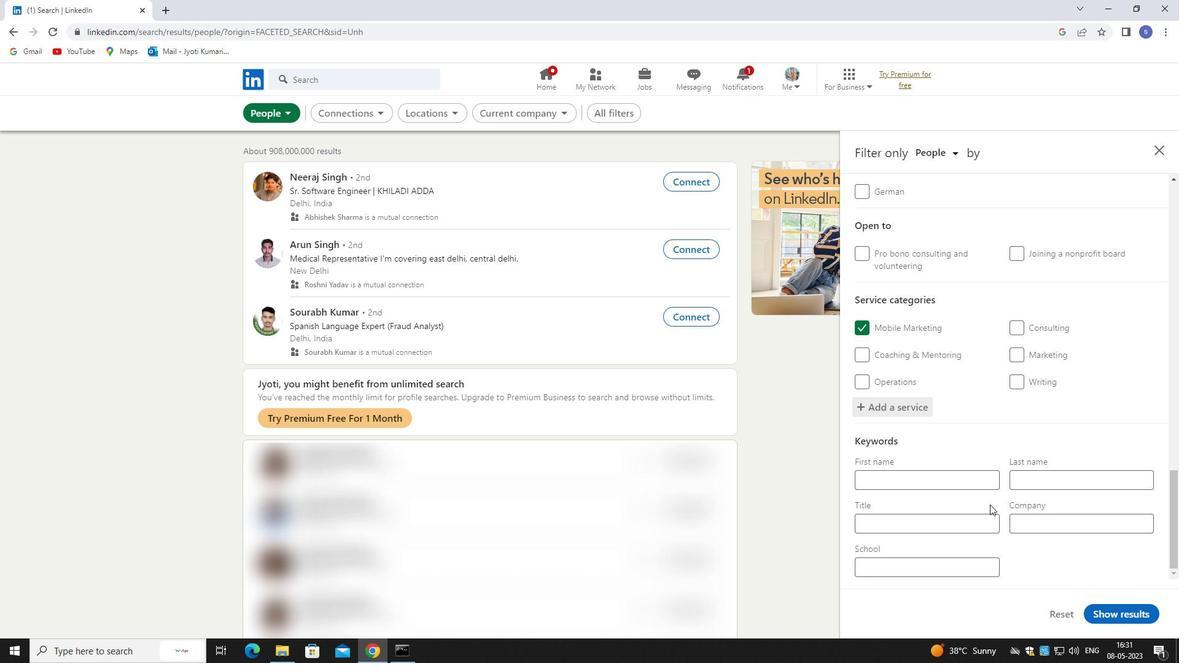 
Action: Mouse pressed left at (975, 529)
Screenshot: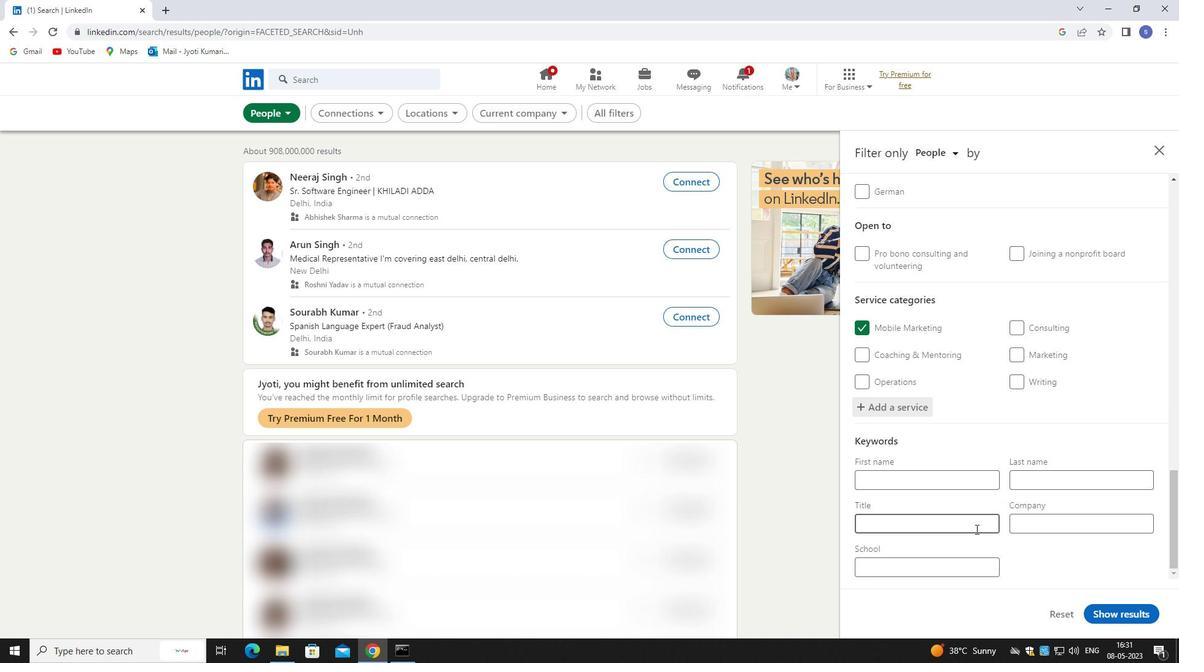 
Action: Key pressed <Key.shift><Key.shift><Key.shift><Key.shift><Key.shift><Key.shift><Key.shift><Key.shift><Key.shift><Key.shift><Key.shift><Key.shift><Key.shift><Key.shift><Key.shift><Key.shift><Key.shift><Key.shift>OY<Key.backspace>UTS<Key.backspace>SIDE<Key.space><Key.shift>SALES<Key.space><Key.shift><Key.shift><Key.shift><Key.shift>MANAGER
Screenshot: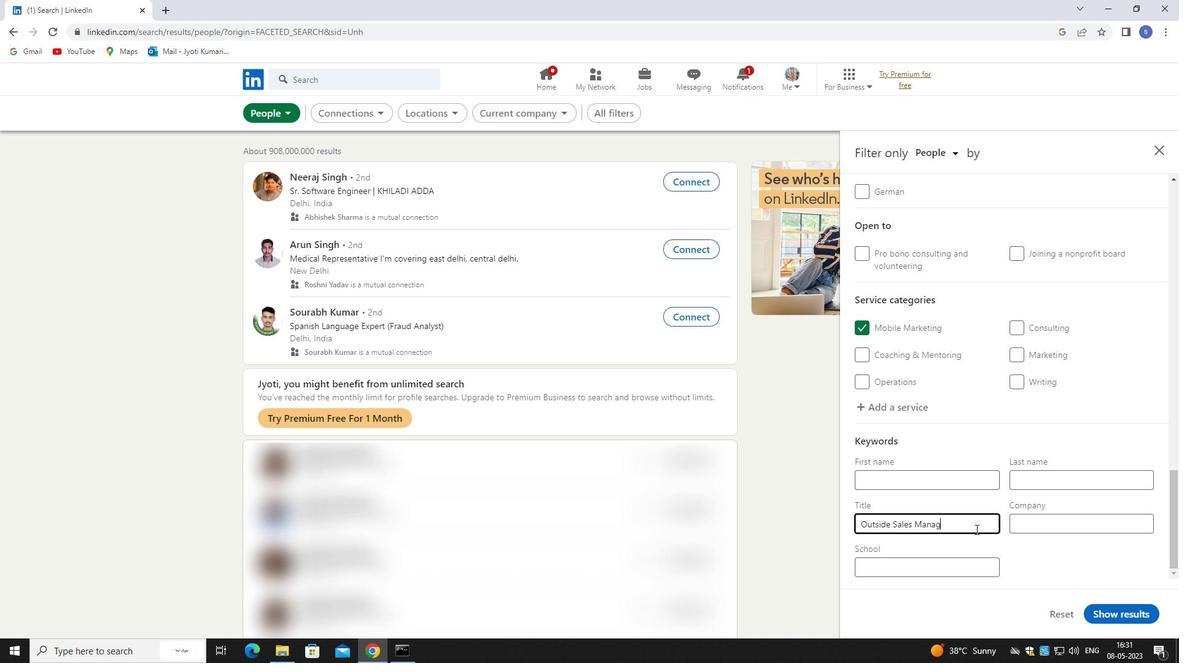 
Action: Mouse moved to (1123, 611)
Screenshot: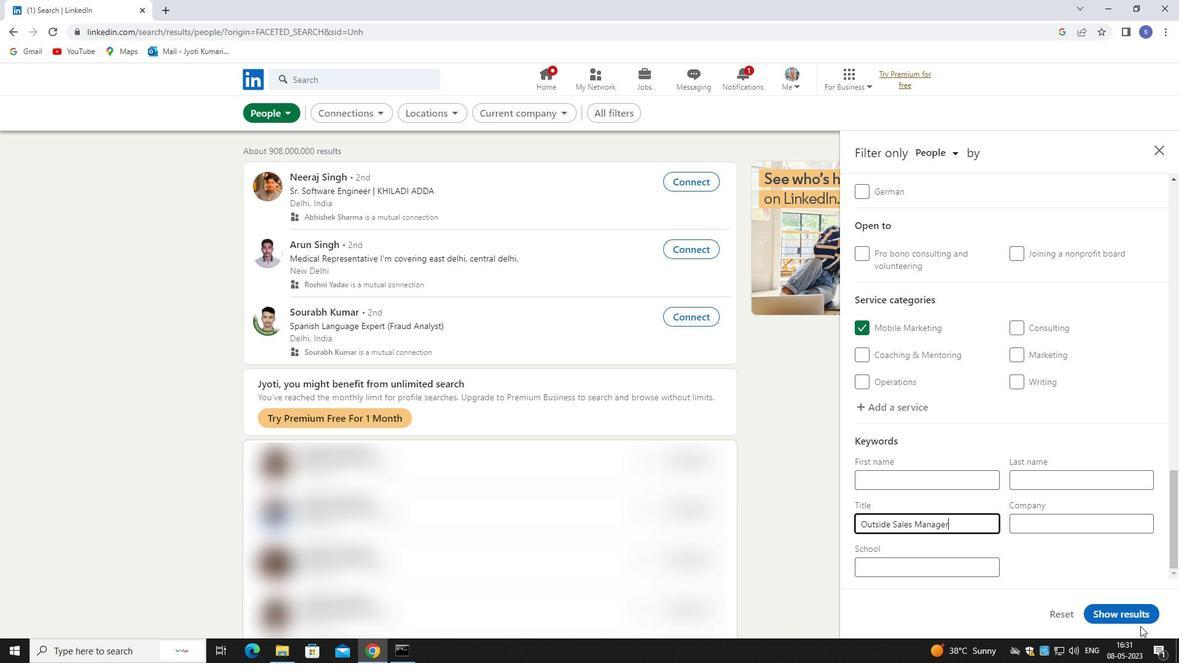 
Action: Mouse pressed left at (1123, 611)
Screenshot: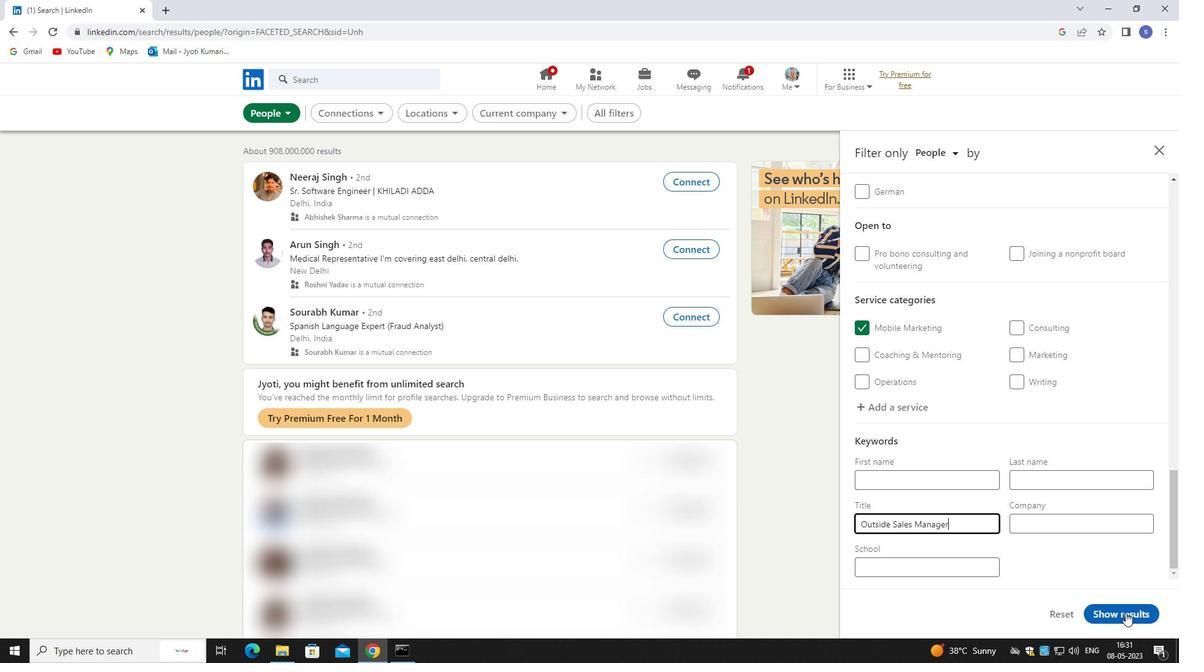 
Action: Mouse moved to (1126, 605)
Screenshot: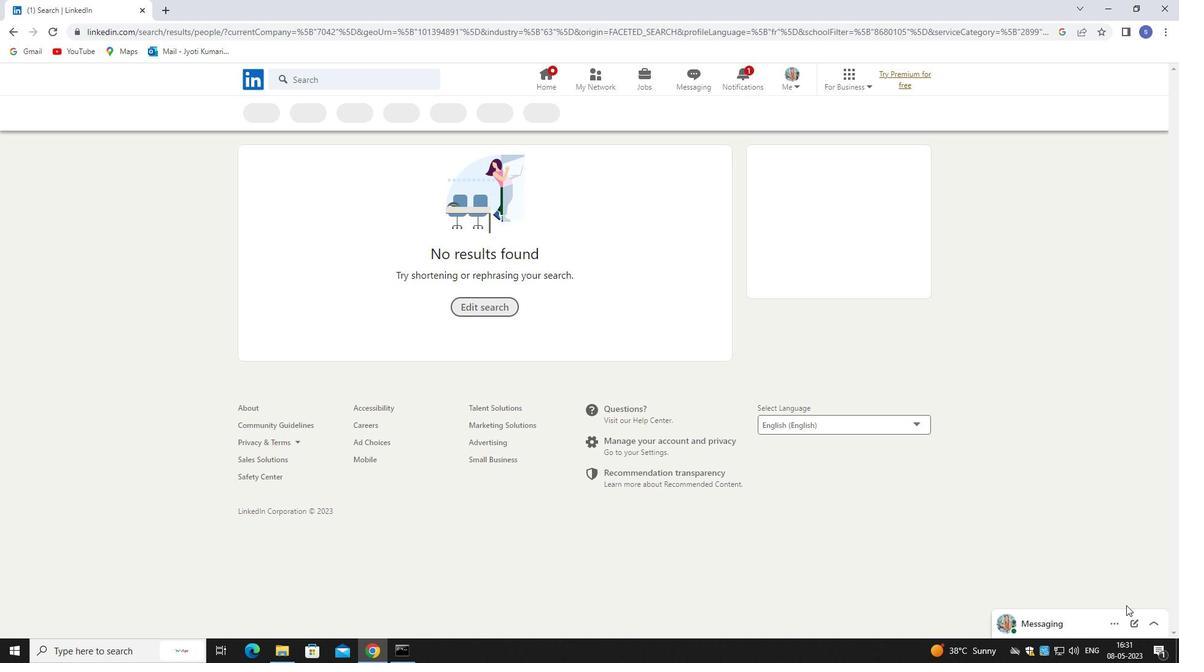 
